 Task: Open the event Second Training Session: Change Management and Resilience Skills in the Workplace on '2023/10/26', change the date to 2023/12/26, change the font style of the description to Tahoma, set the availability to Free, insert an emoji Earth, logged in from the account softage.10@softage.net and add another guest for the event, softage.3@softage.net. Change the alignment of the event description to Align right.Change the font color of the description to Dark Yellow and select an event charm, 
Action: Mouse moved to (397, 180)
Screenshot: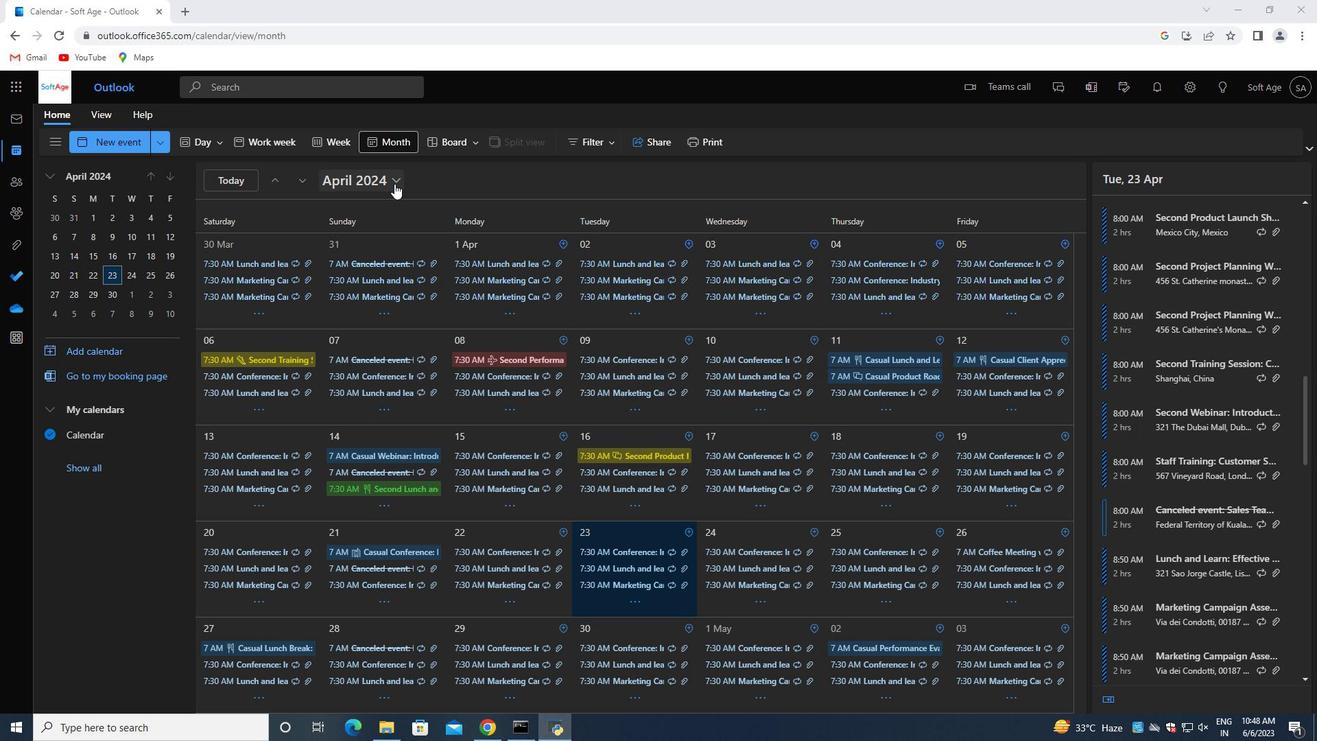 
Action: Mouse pressed left at (397, 180)
Screenshot: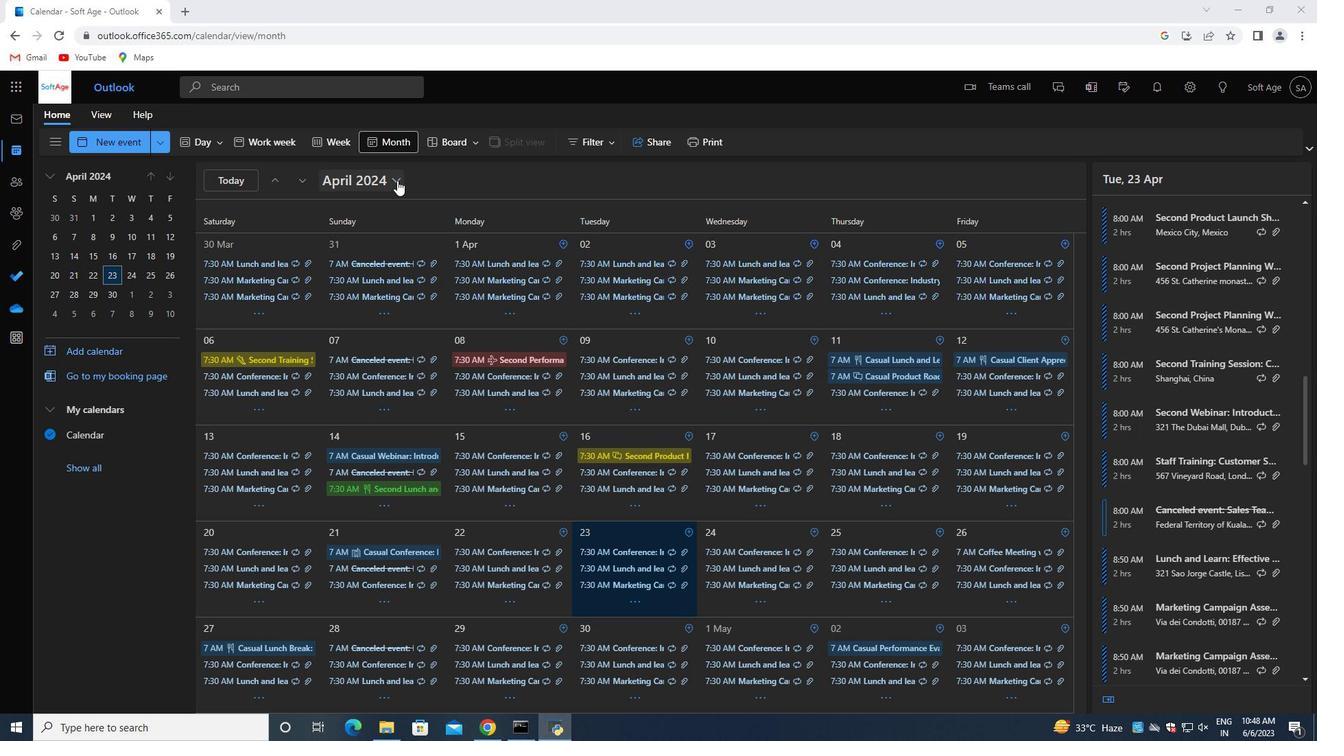 
Action: Mouse moved to (433, 215)
Screenshot: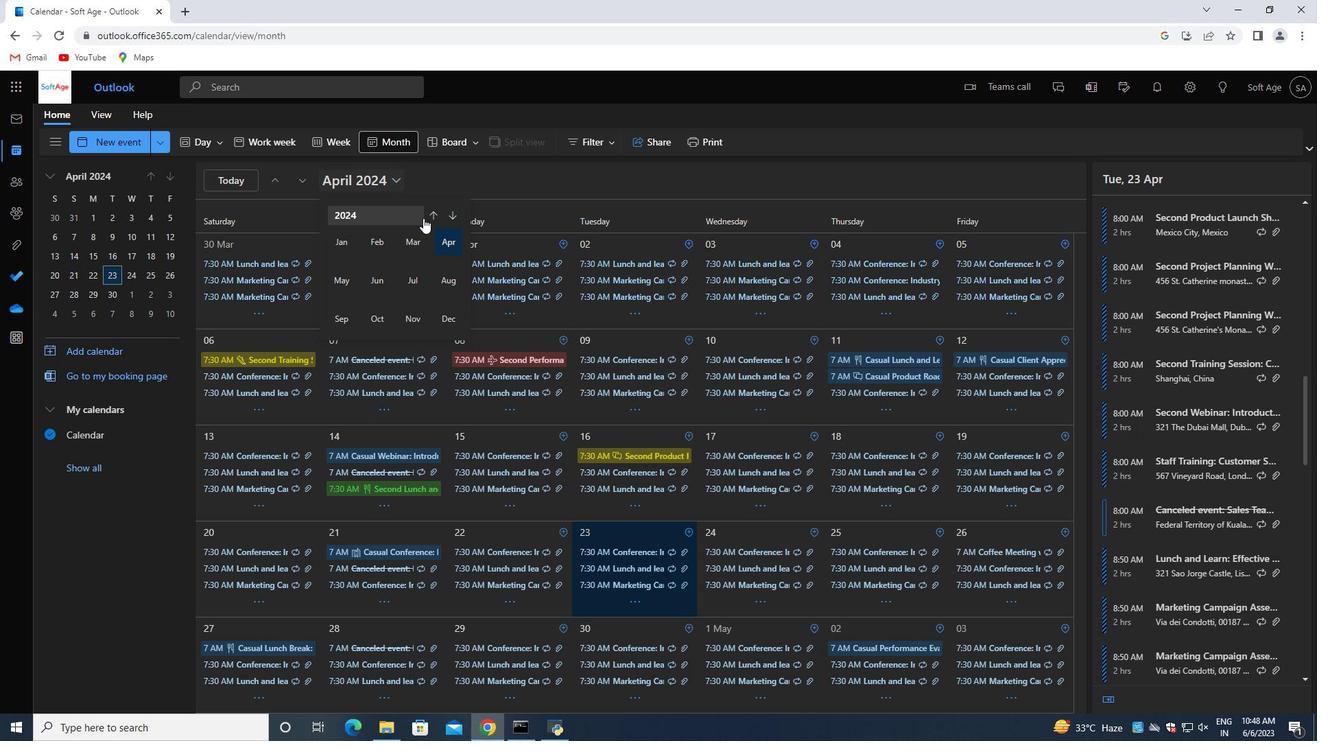 
Action: Mouse pressed left at (433, 215)
Screenshot: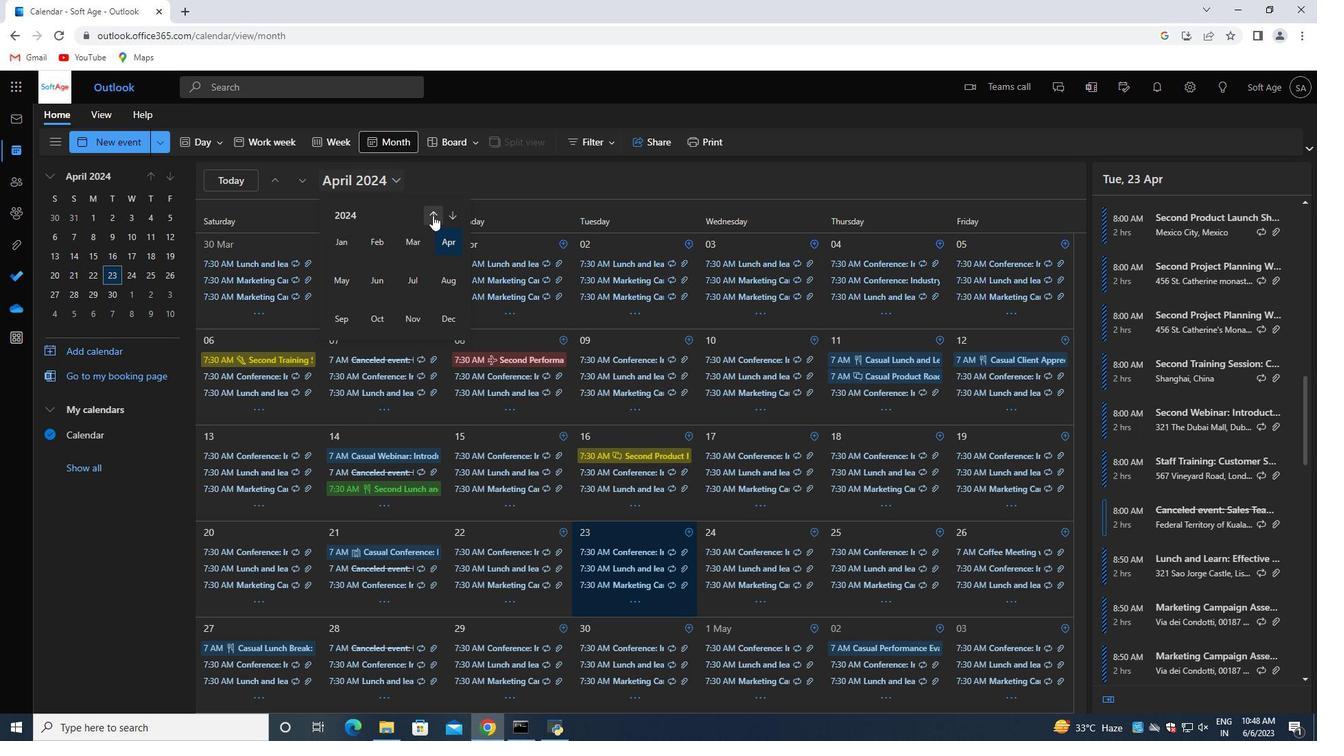 
Action: Mouse moved to (373, 315)
Screenshot: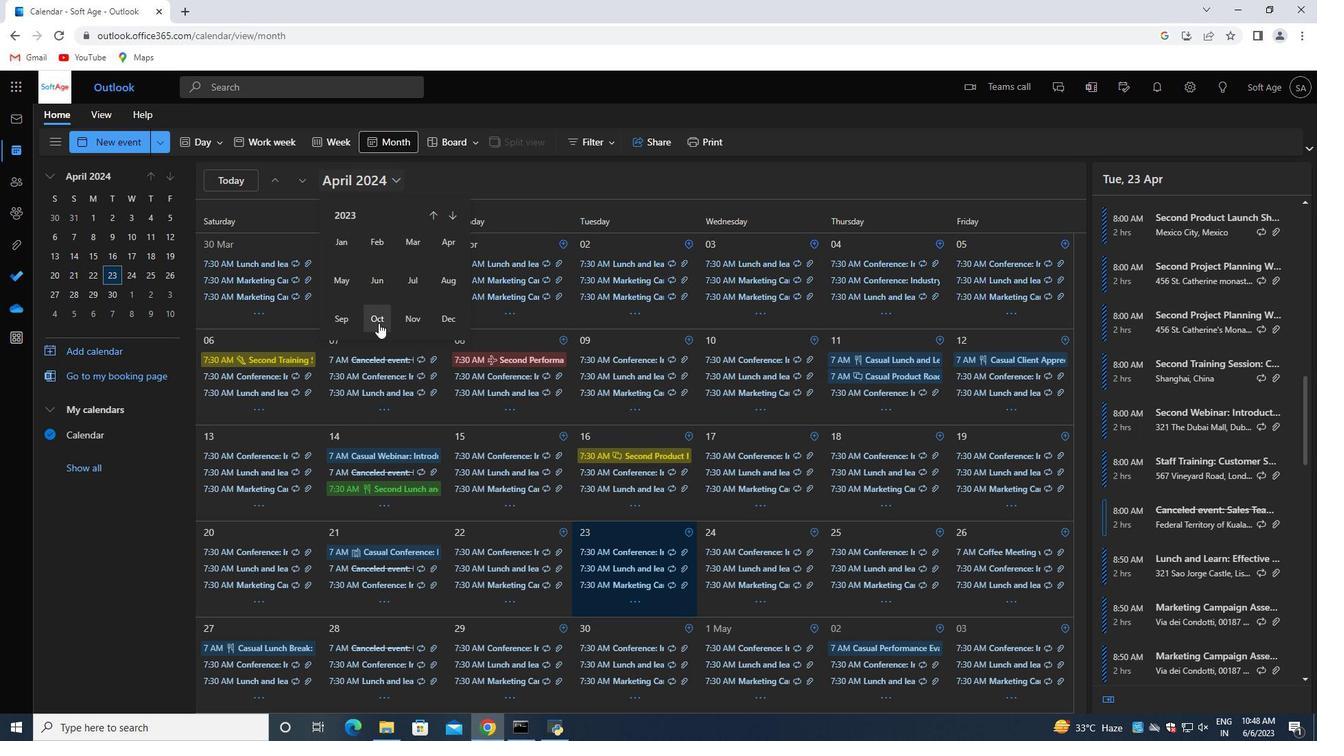 
Action: Mouse pressed left at (373, 315)
Screenshot: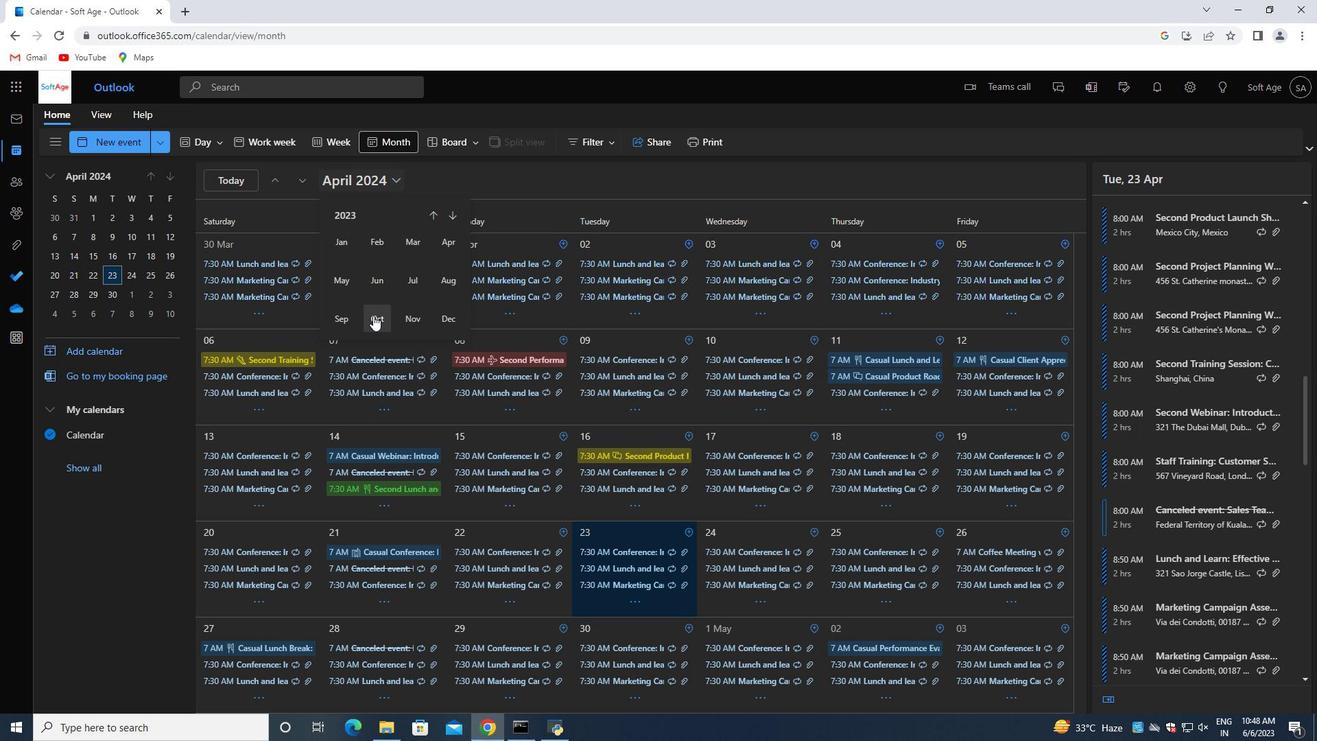 
Action: Mouse moved to (857, 600)
Screenshot: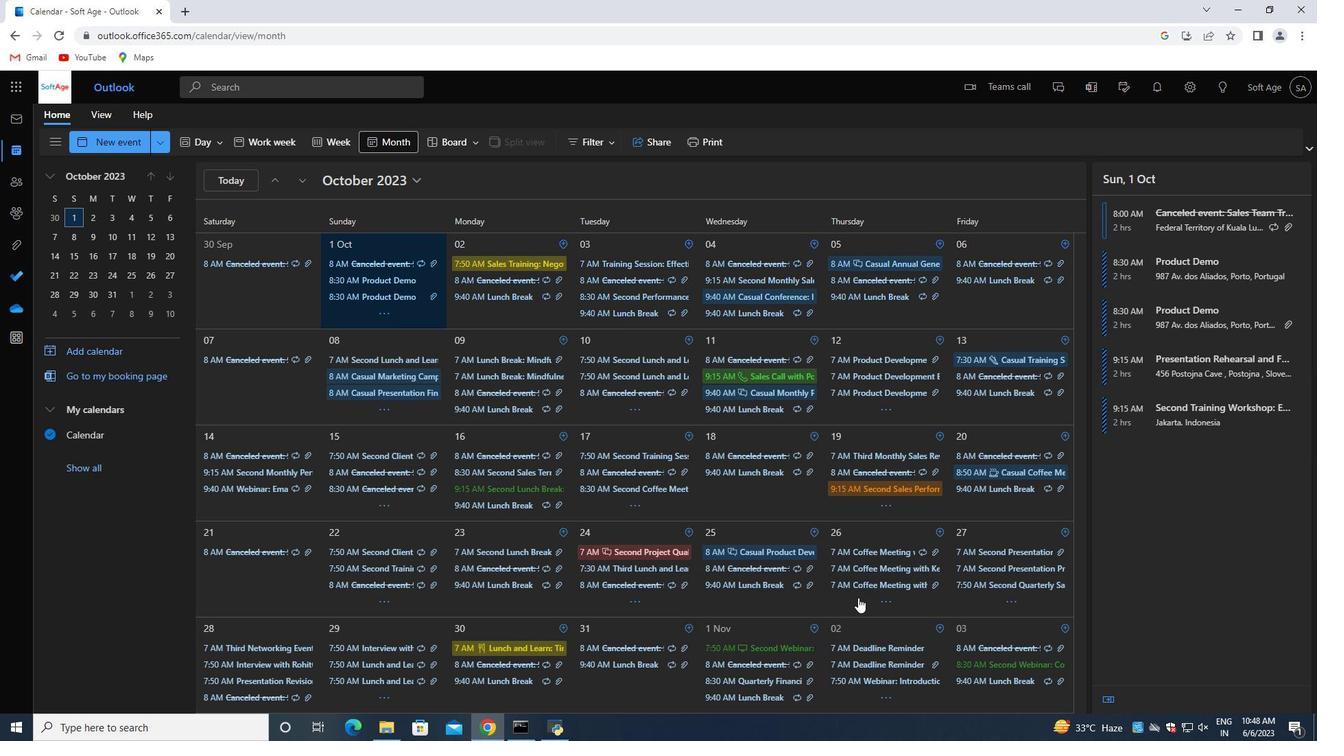 
Action: Mouse pressed left at (857, 600)
Screenshot: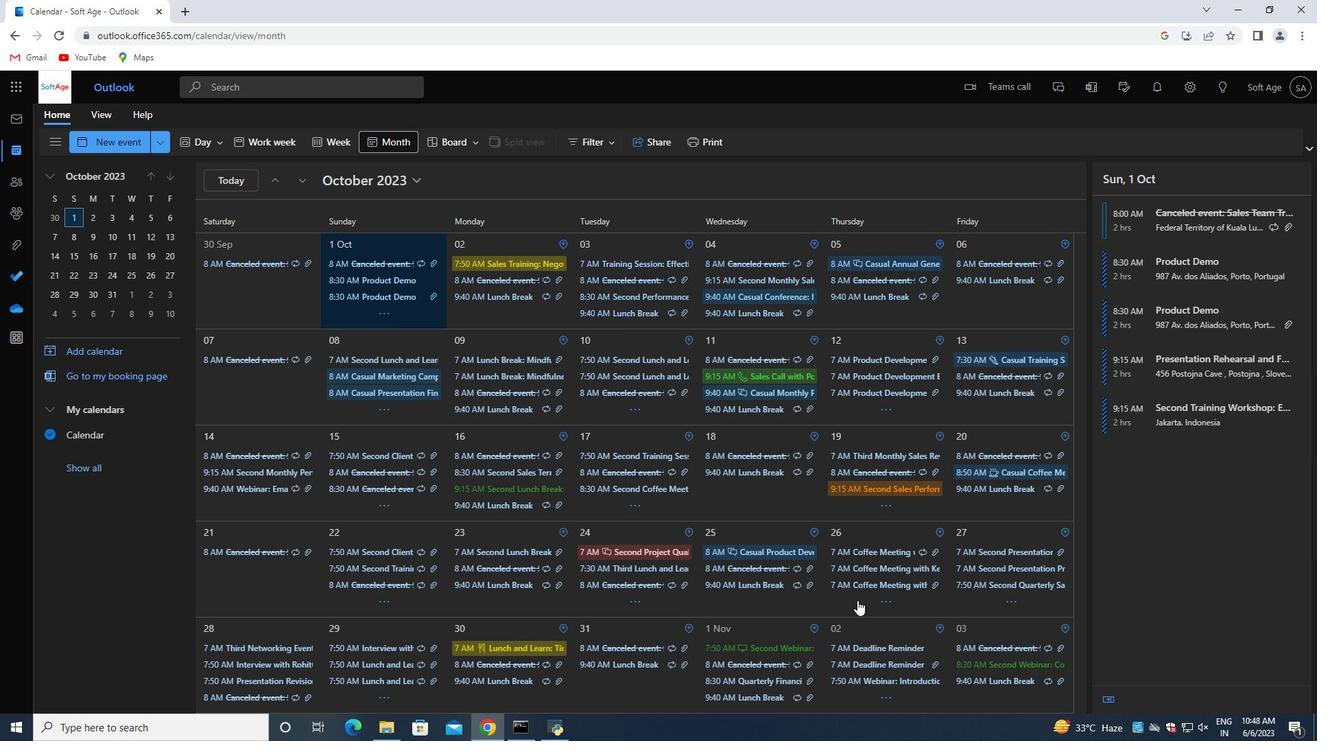 
Action: Mouse moved to (1277, 475)
Screenshot: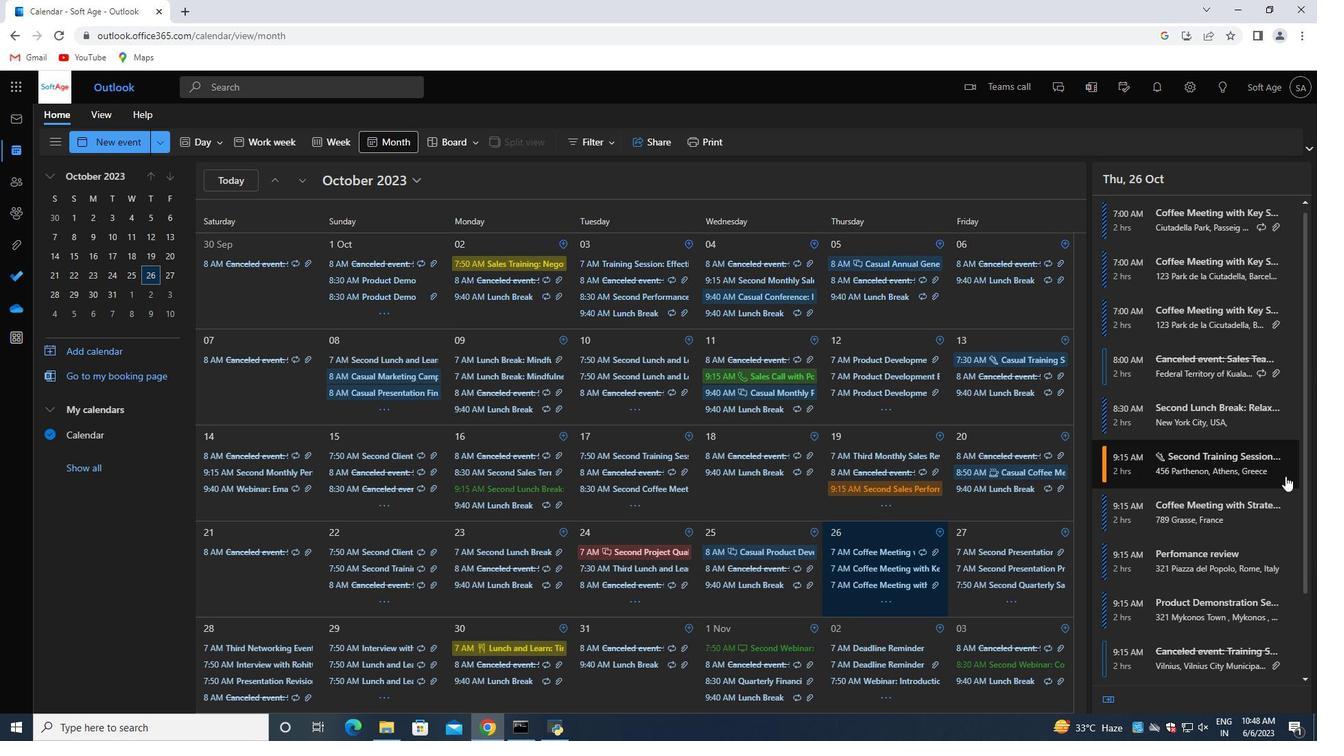 
Action: Mouse pressed left at (1277, 475)
Screenshot: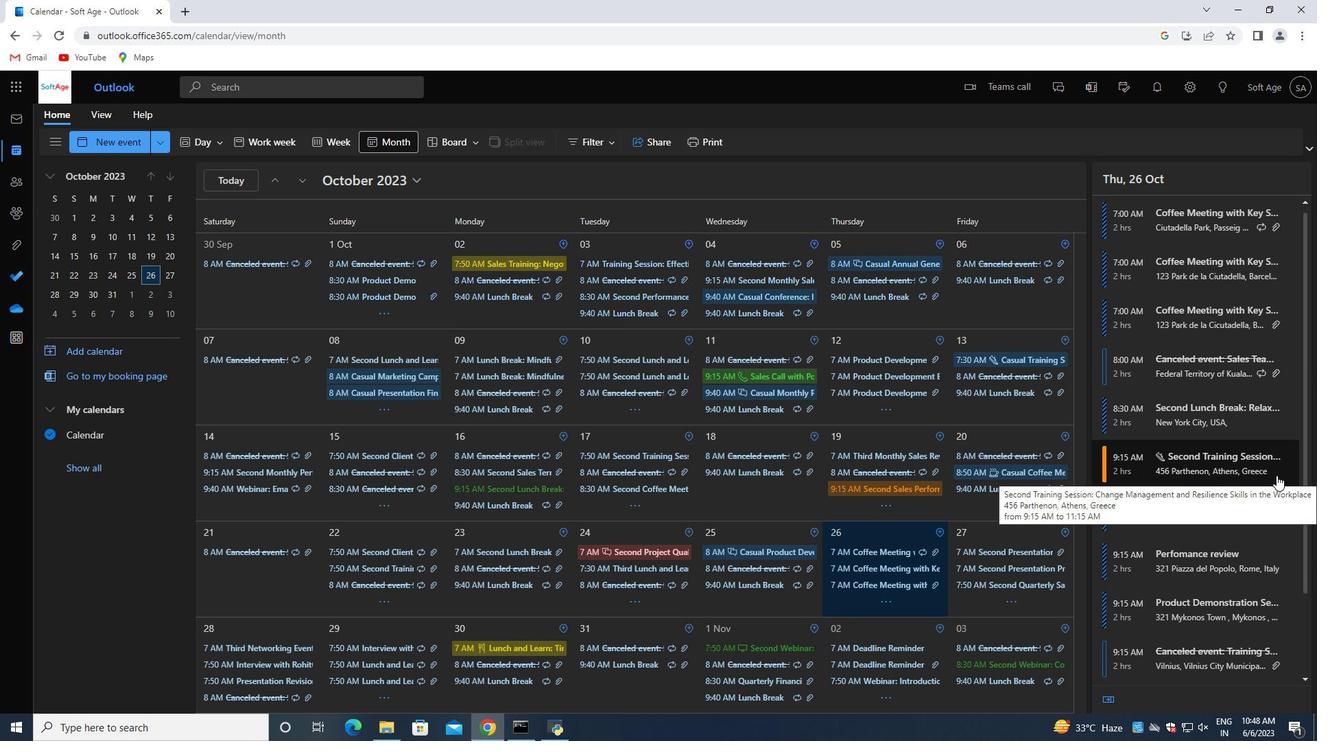 
Action: Mouse moved to (874, 610)
Screenshot: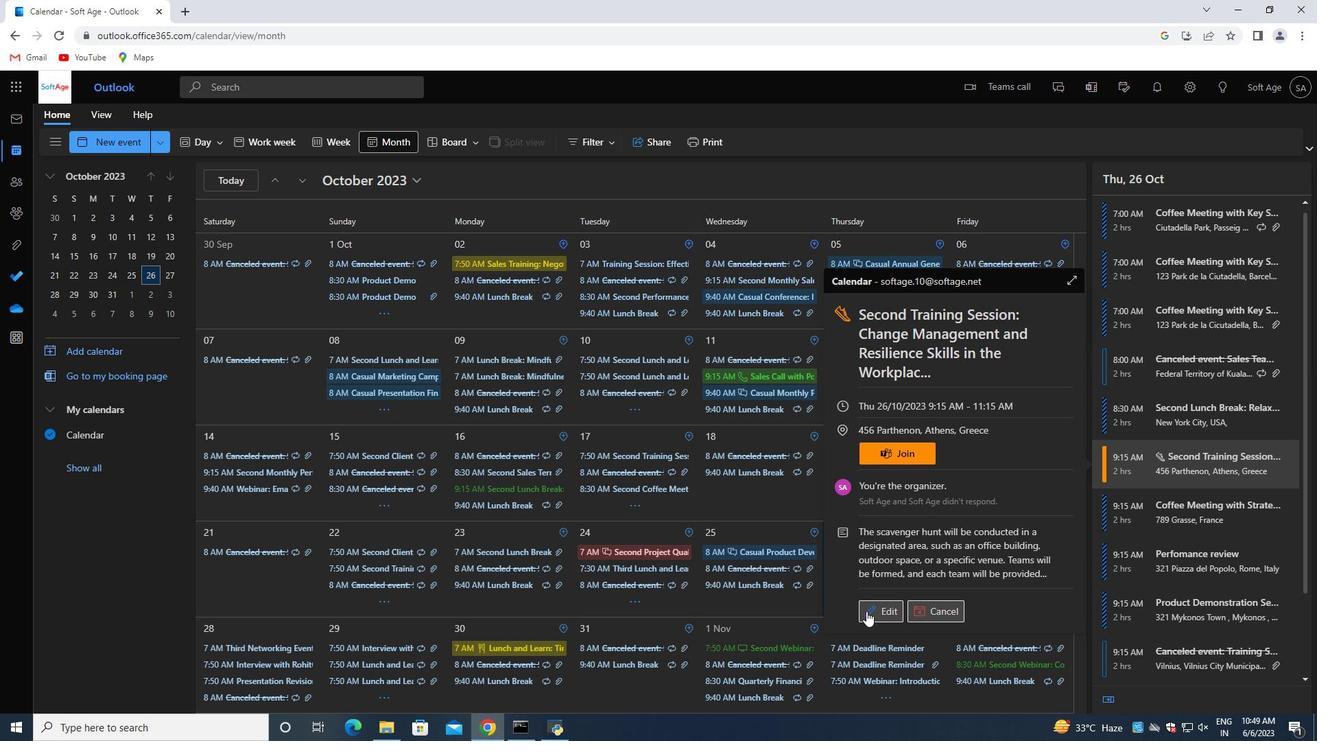 
Action: Mouse pressed left at (874, 610)
Screenshot: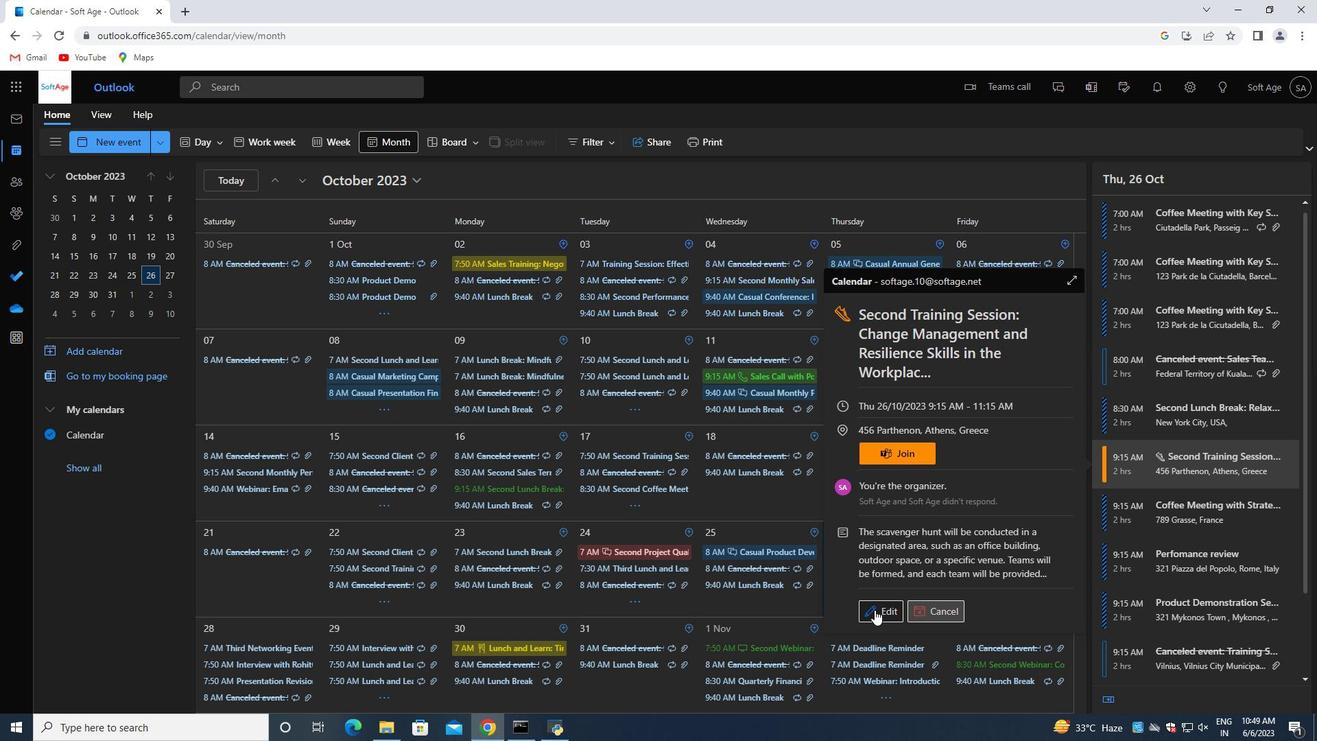 
Action: Mouse moved to (402, 376)
Screenshot: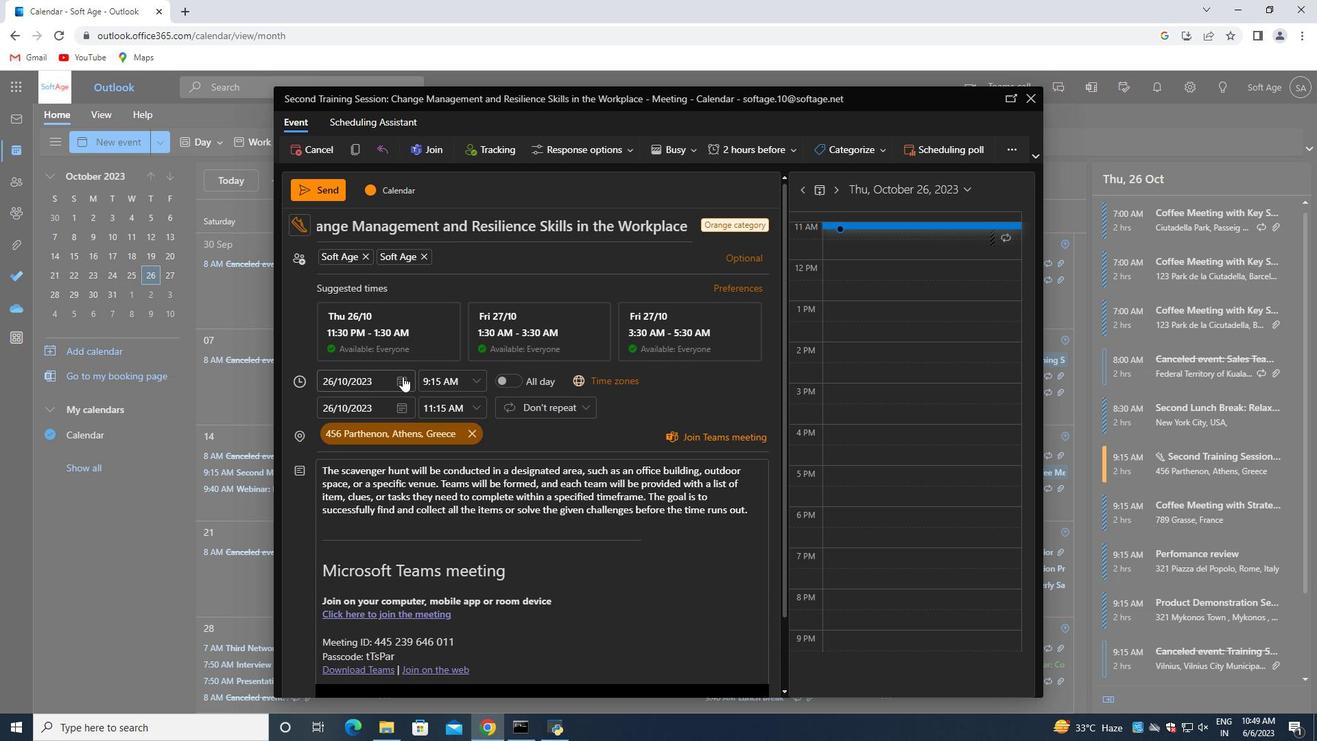 
Action: Mouse pressed left at (402, 376)
Screenshot: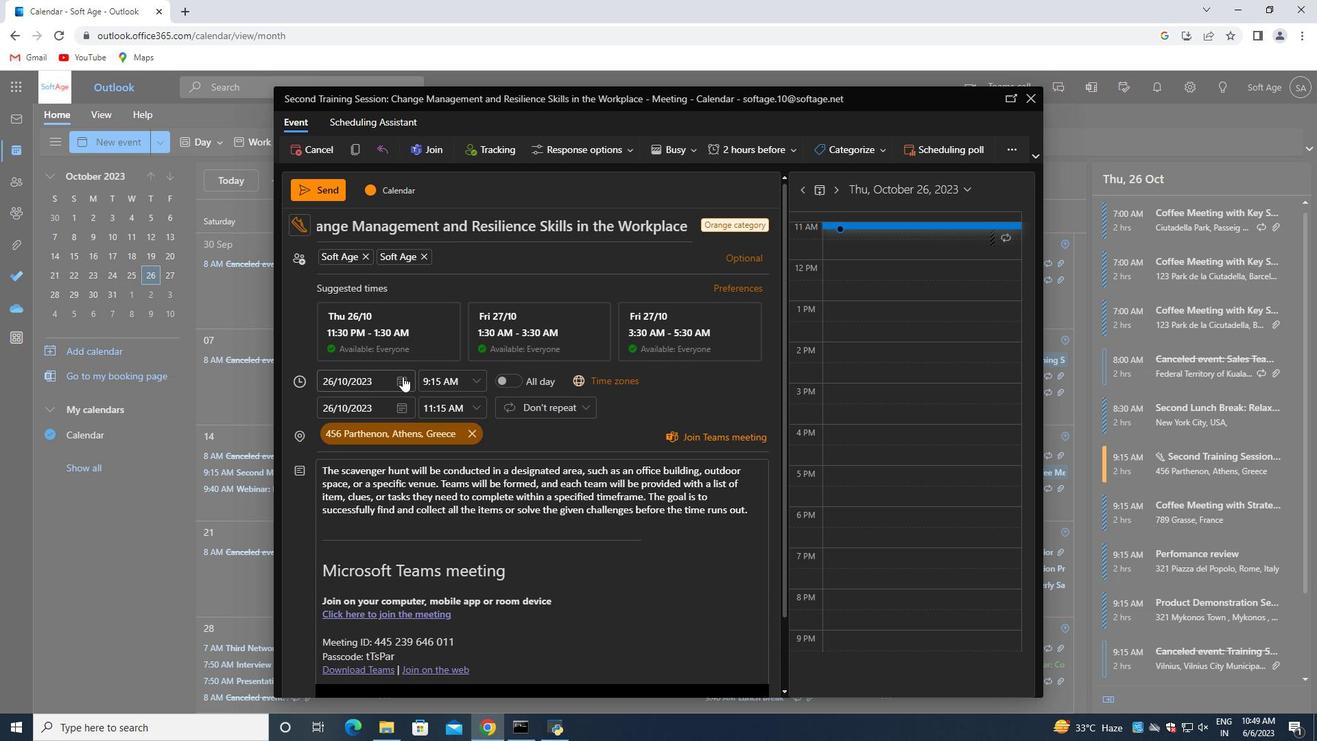 
Action: Mouse moved to (445, 409)
Screenshot: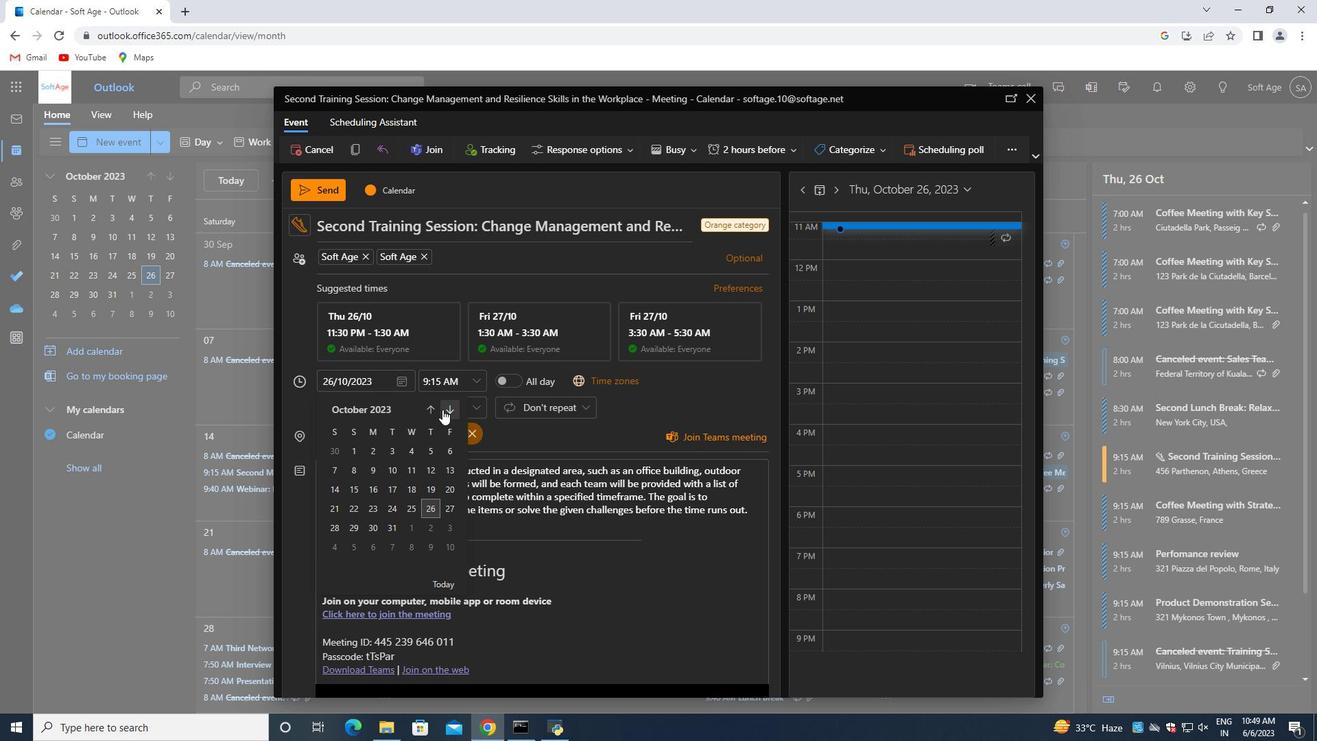
Action: Mouse pressed left at (445, 409)
Screenshot: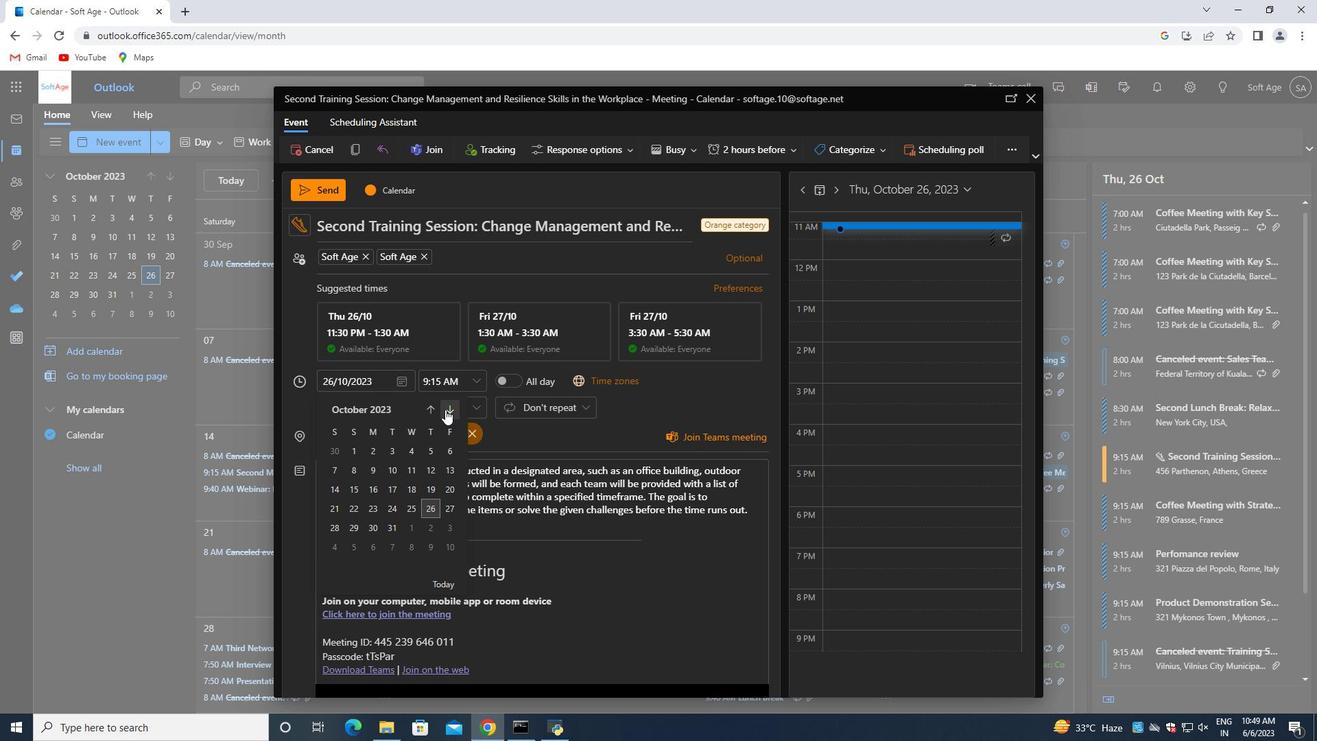 
Action: Mouse pressed left at (445, 409)
Screenshot: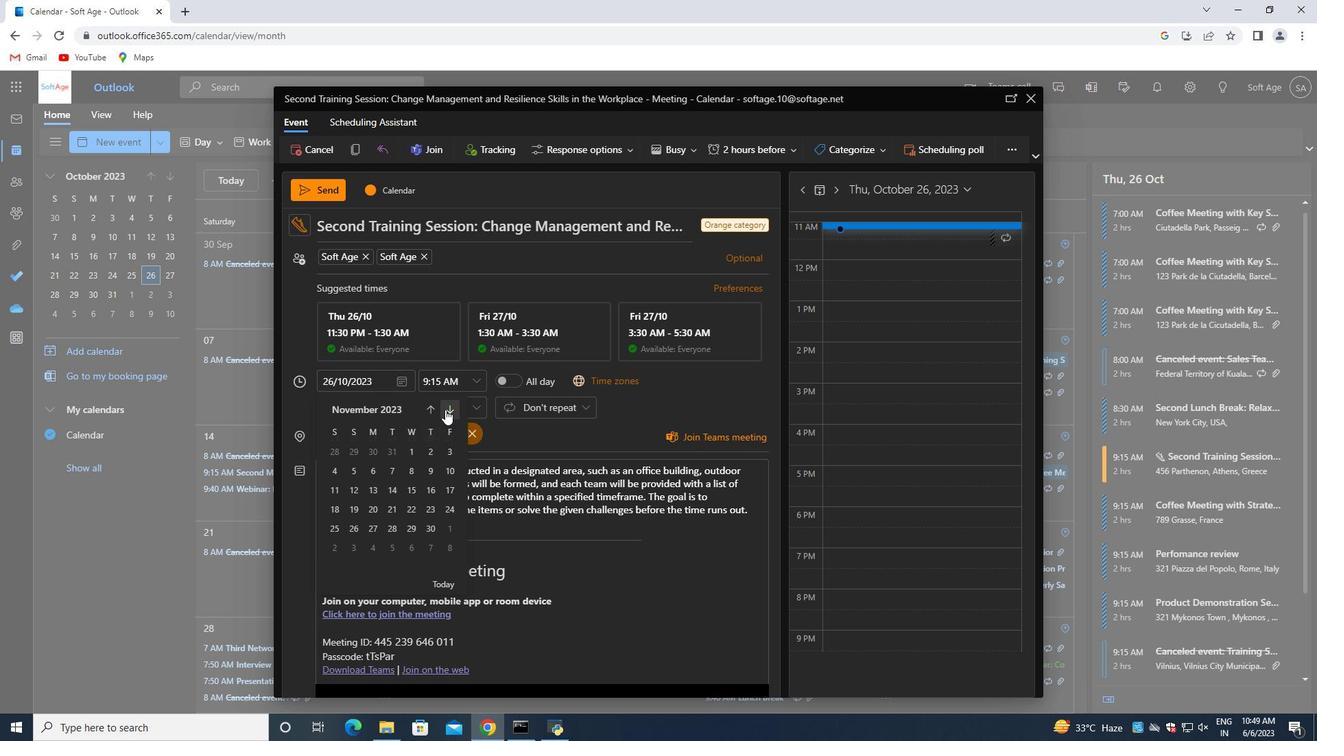 
Action: Mouse moved to (394, 529)
Screenshot: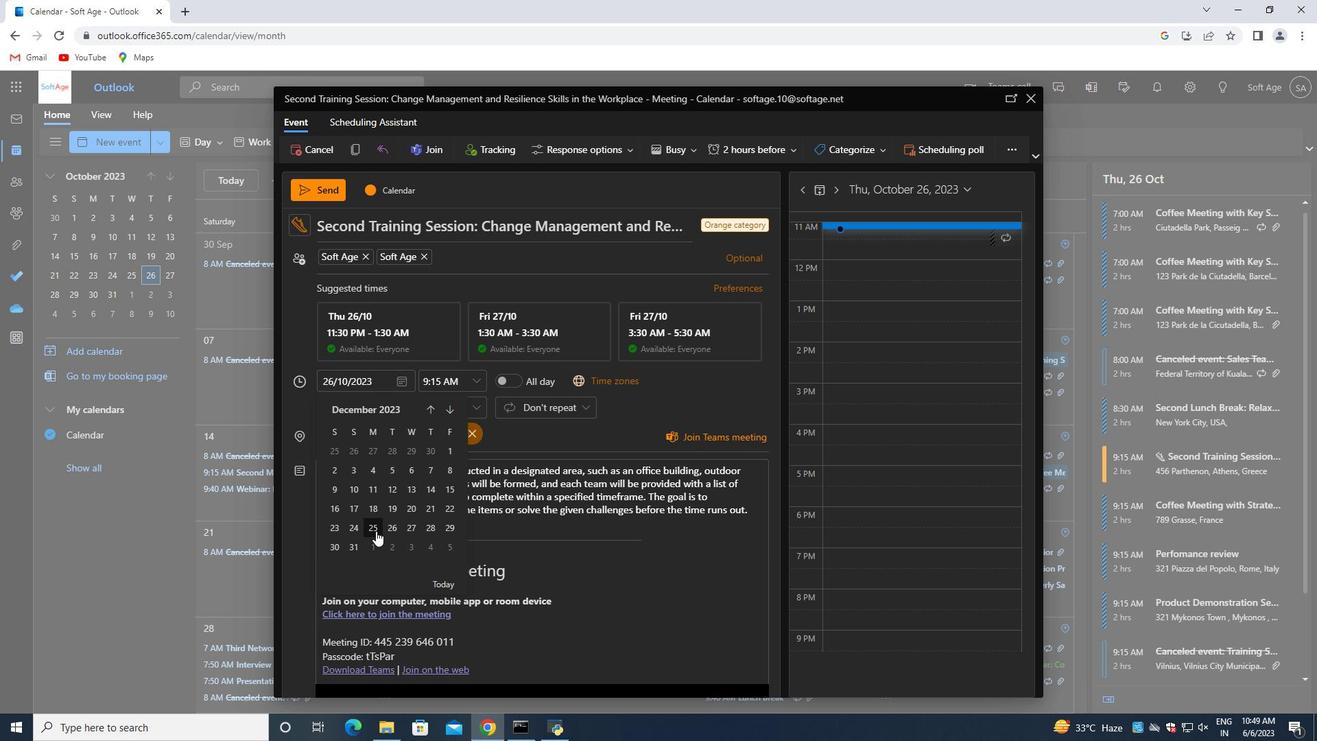 
Action: Mouse pressed left at (394, 529)
Screenshot: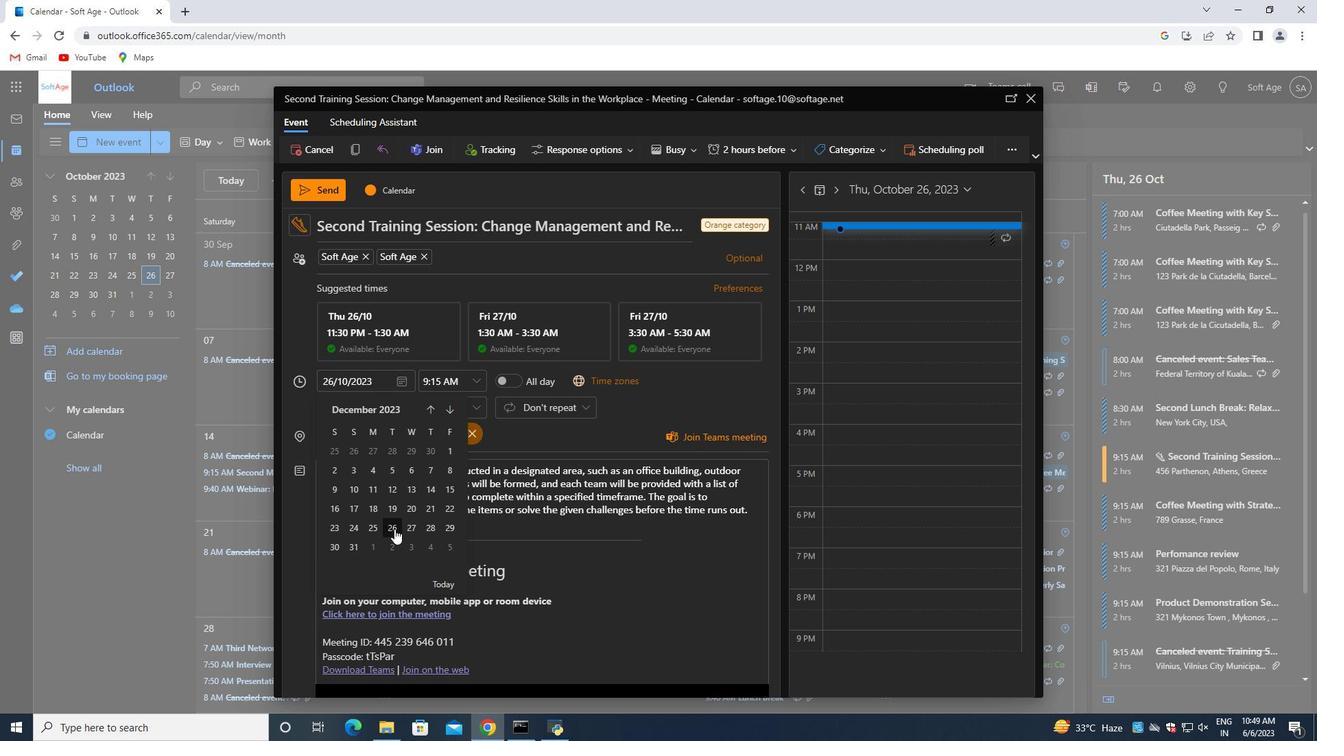 
Action: Mouse moved to (395, 525)
Screenshot: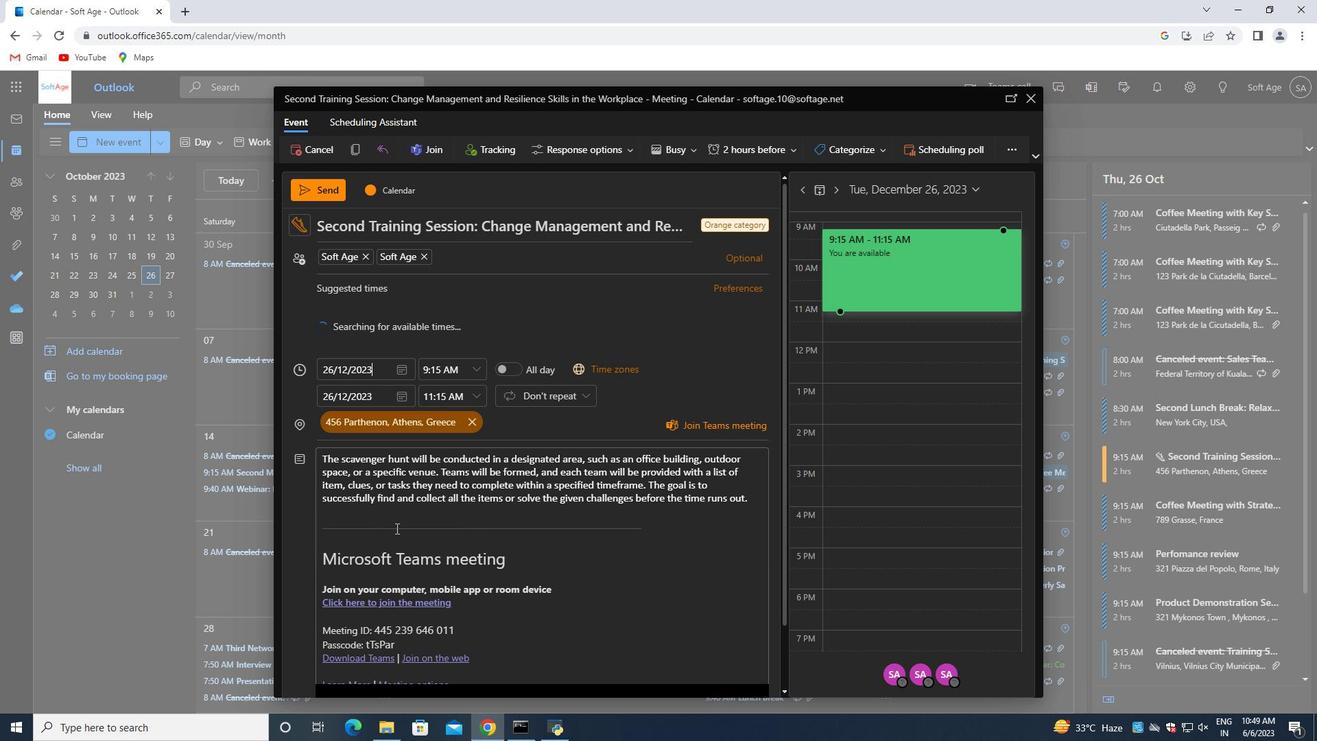 
Action: Mouse scrolled (395, 524) with delta (0, 0)
Screenshot: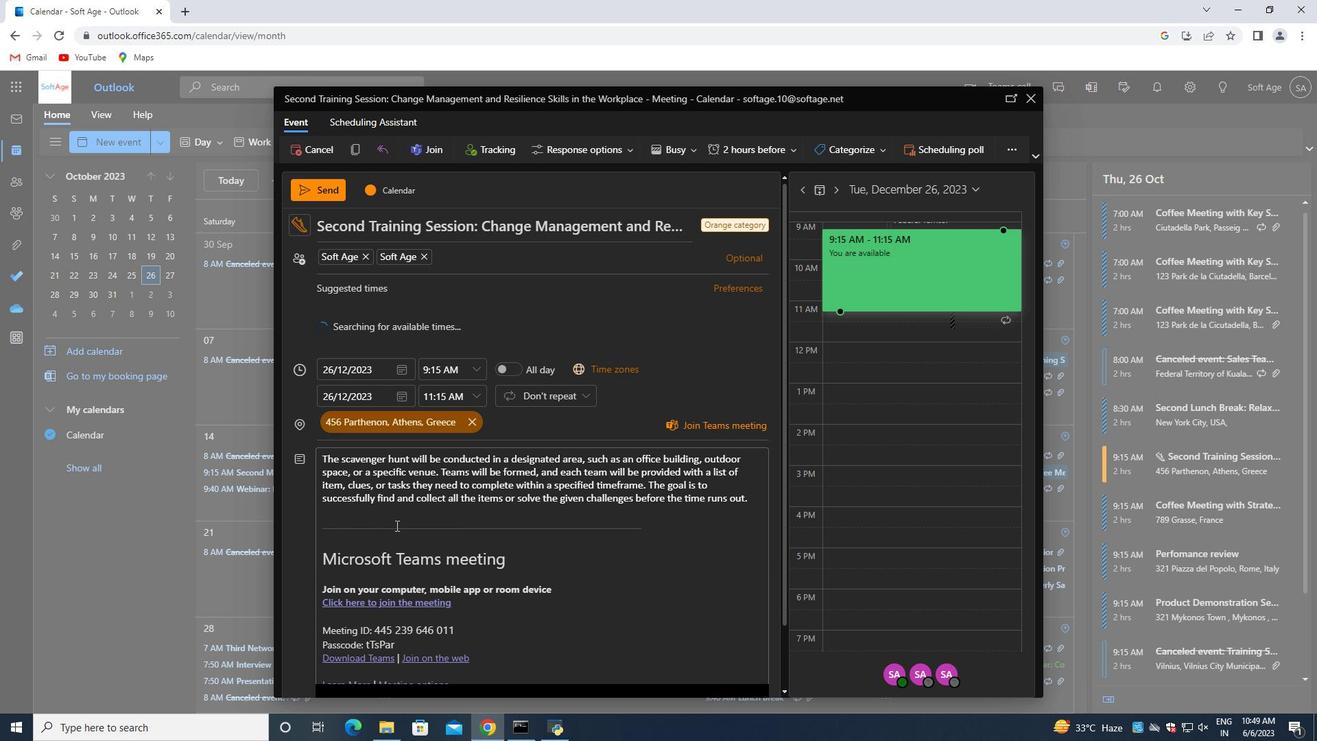 
Action: Mouse moved to (752, 431)
Screenshot: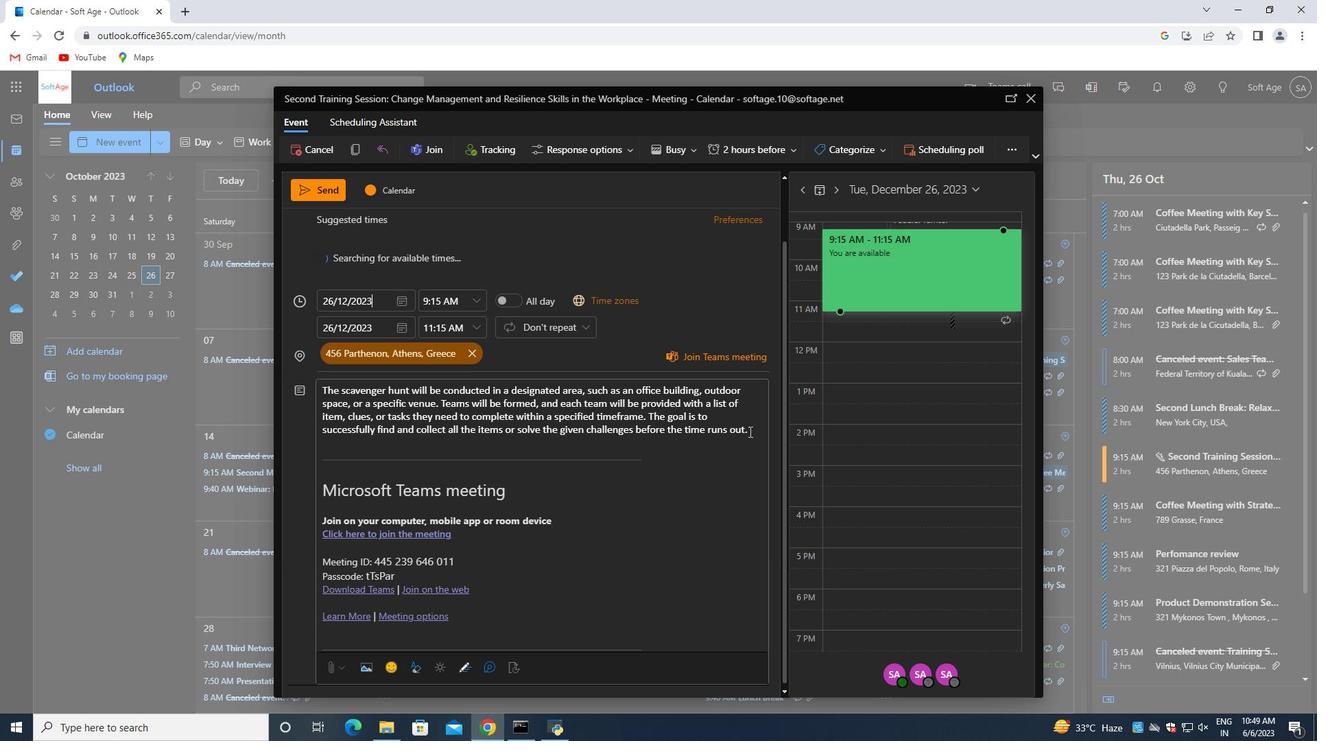 
Action: Mouse pressed left at (752, 431)
Screenshot: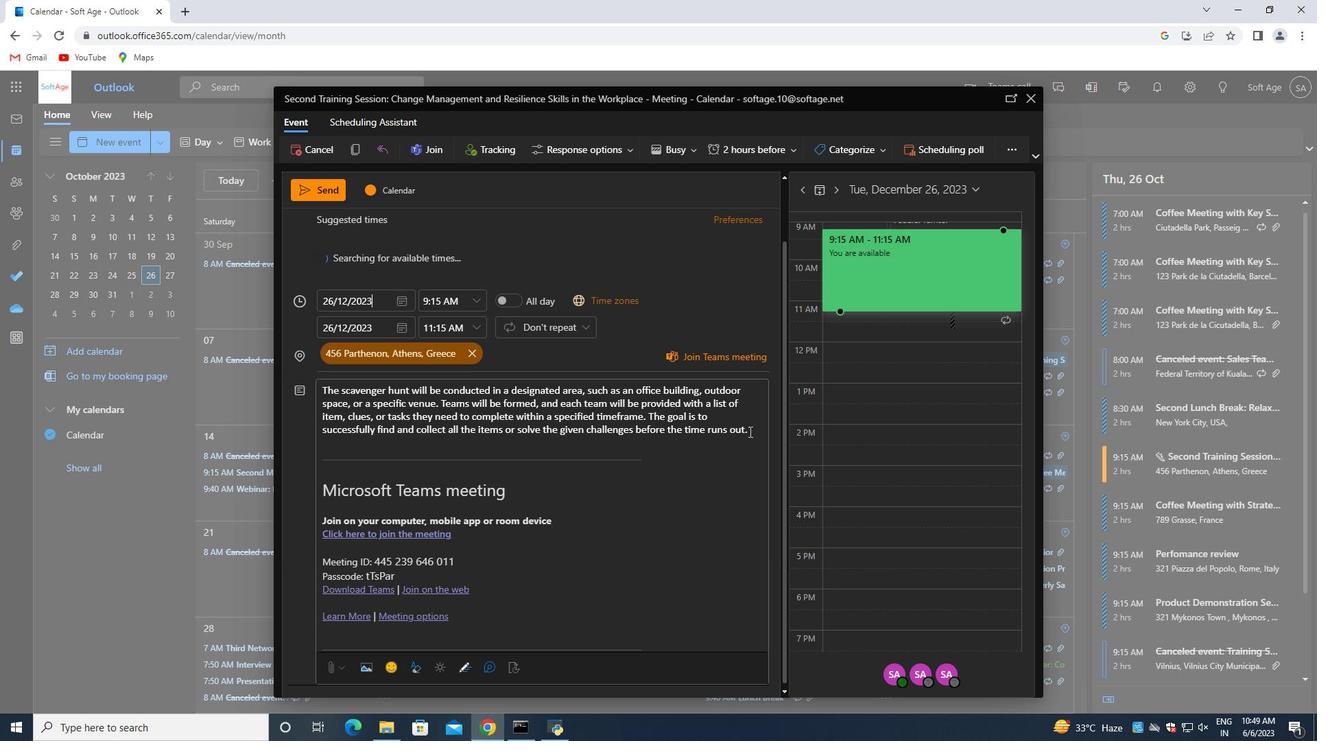 
Action: Mouse moved to (454, 605)
Screenshot: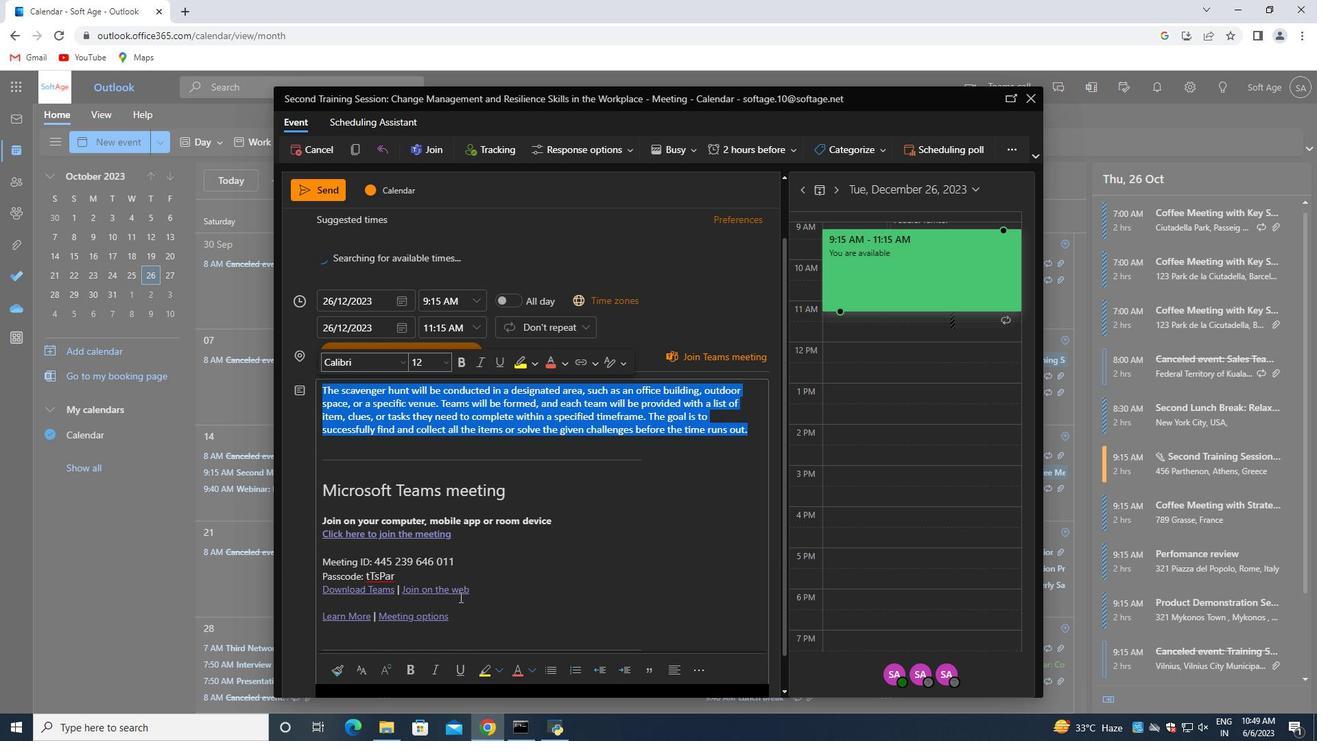 
Action: Mouse scrolled (457, 599) with delta (0, 0)
Screenshot: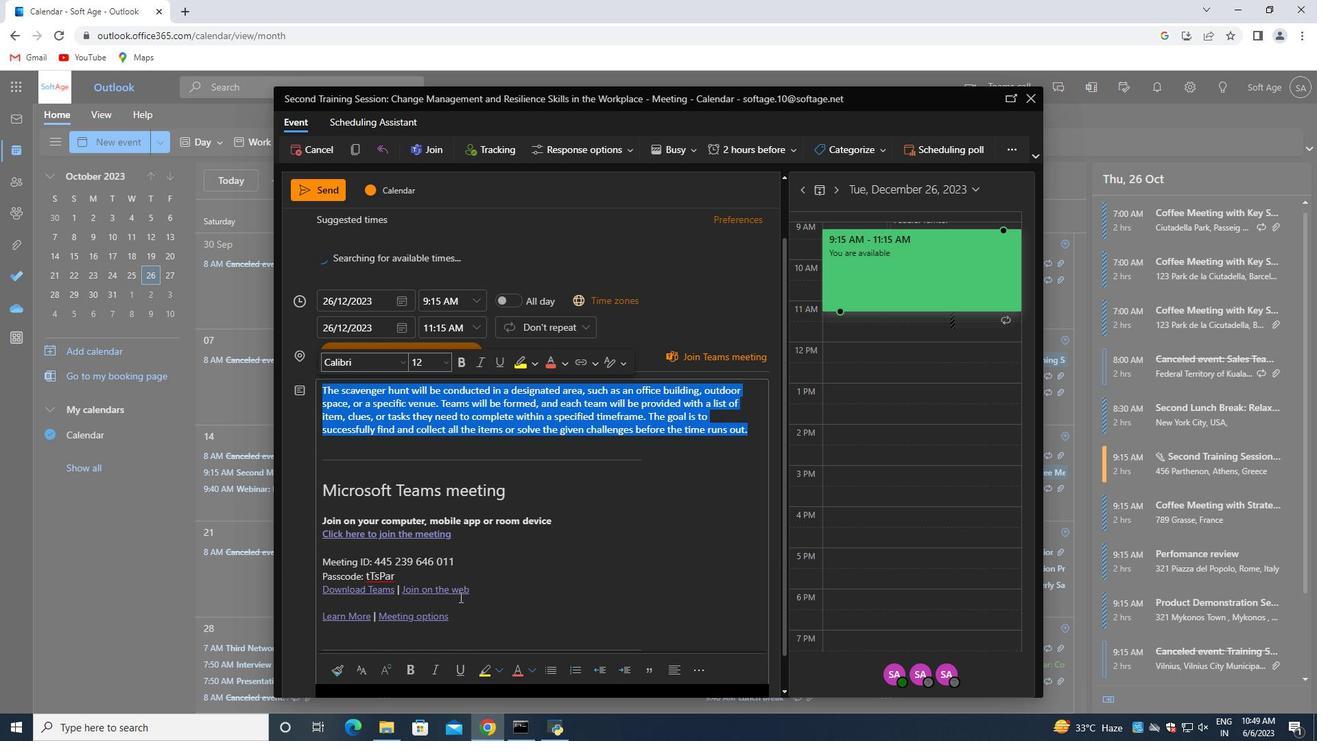 
Action: Mouse moved to (454, 605)
Screenshot: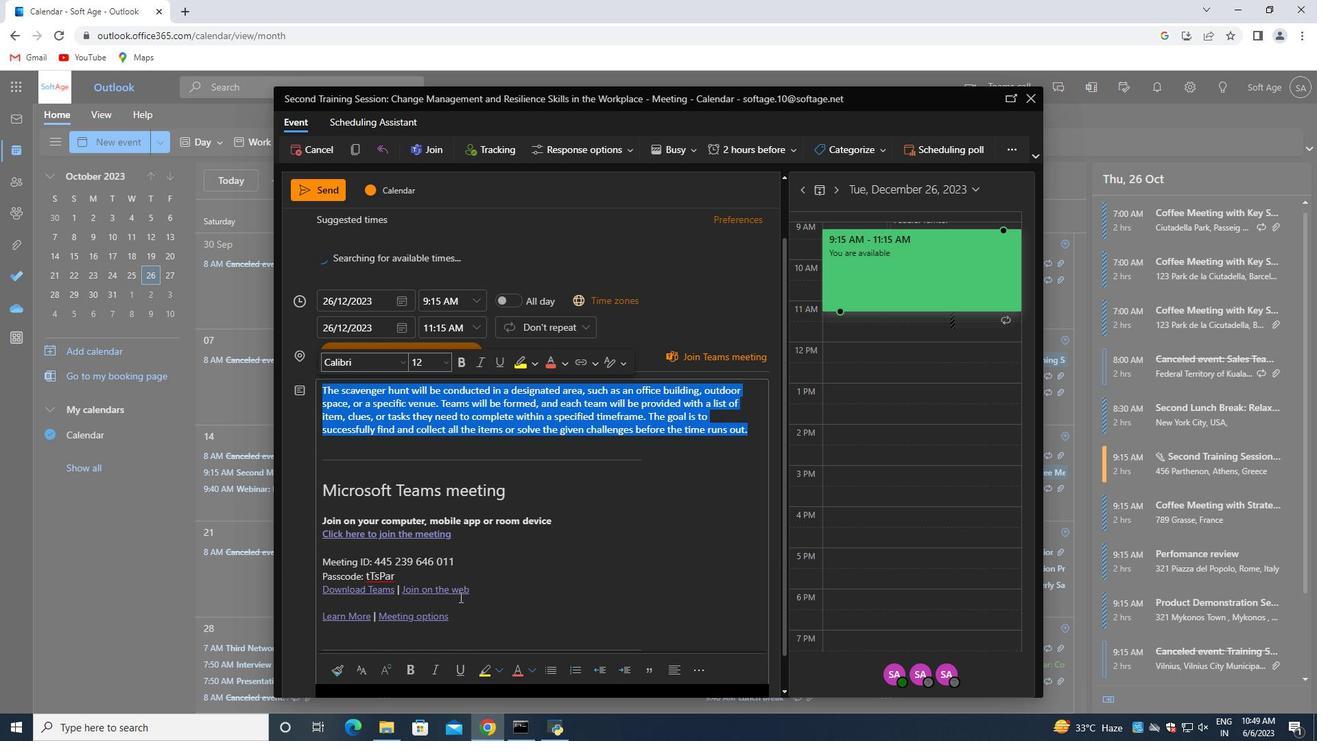 
Action: Mouse scrolled (456, 601) with delta (0, 0)
Screenshot: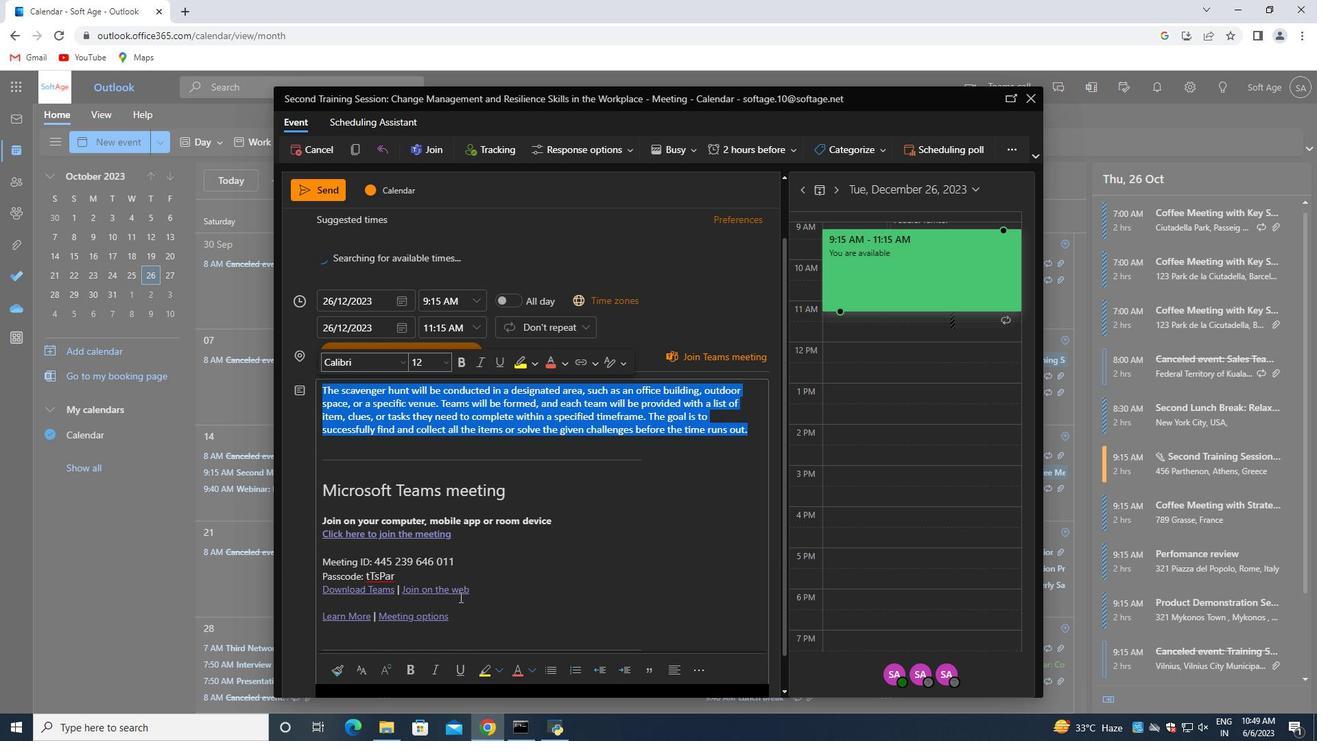 
Action: Mouse moved to (454, 606)
Screenshot: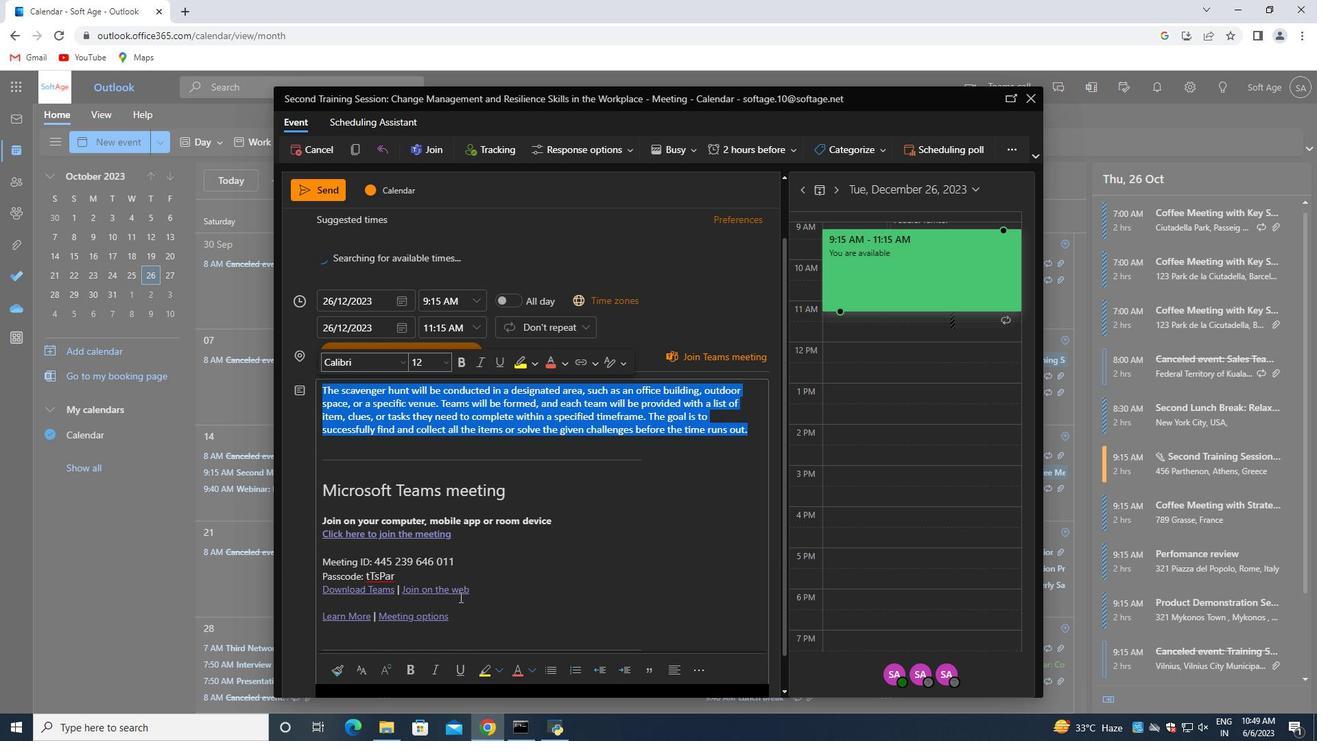 
Action: Mouse scrolled (454, 604) with delta (0, 0)
Screenshot: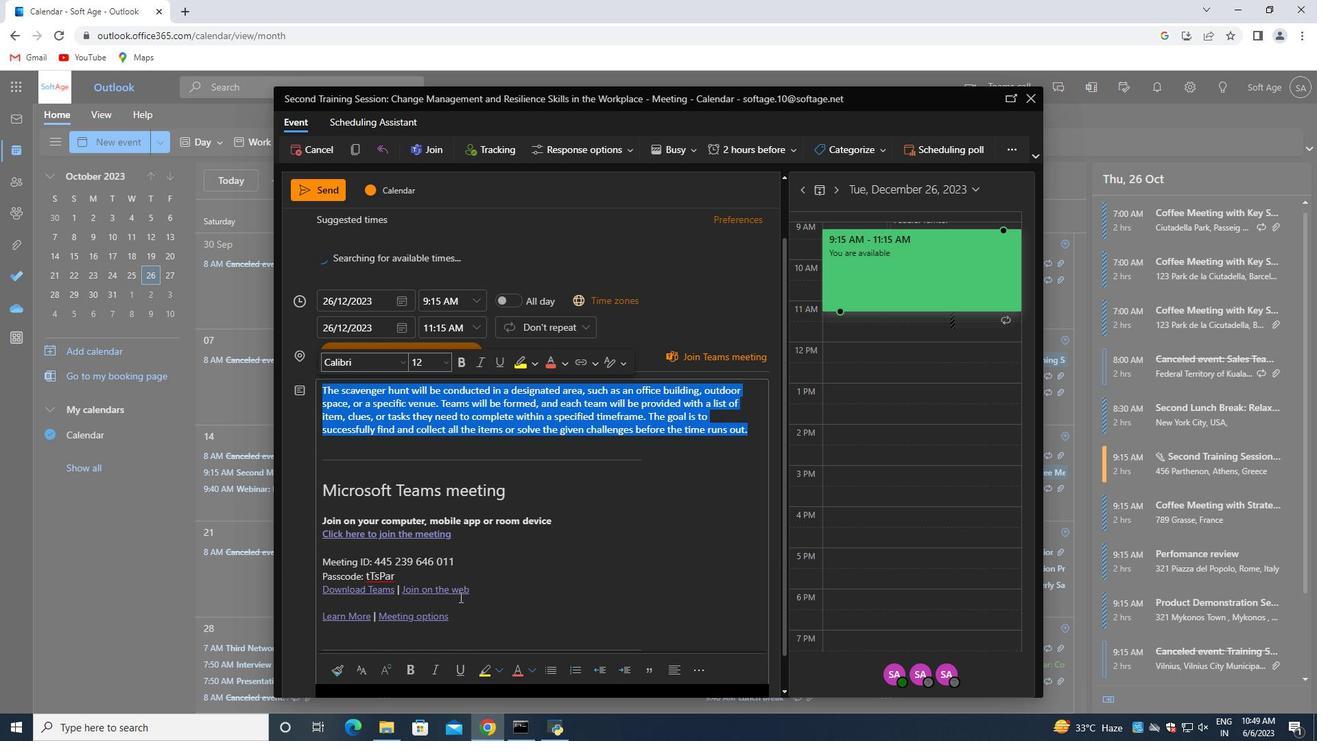 
Action: Mouse moved to (363, 629)
Screenshot: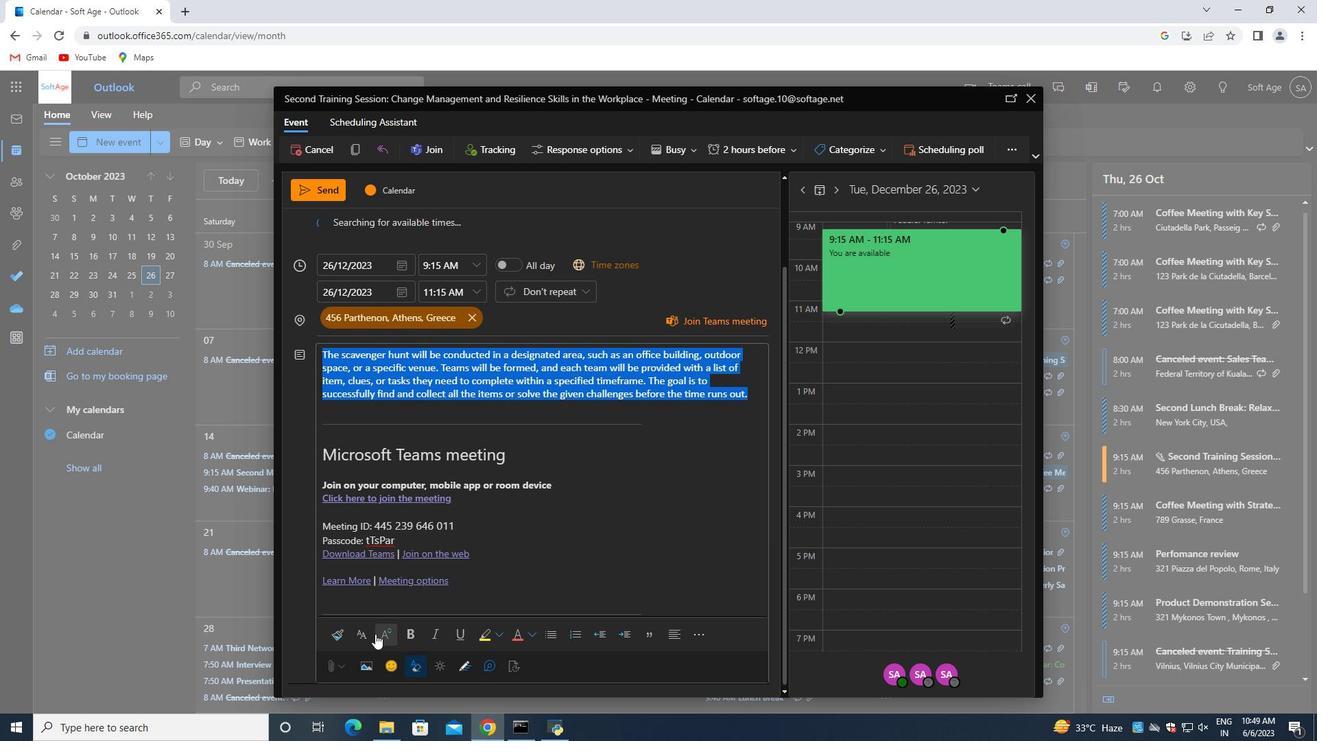 
Action: Mouse pressed left at (363, 629)
Screenshot: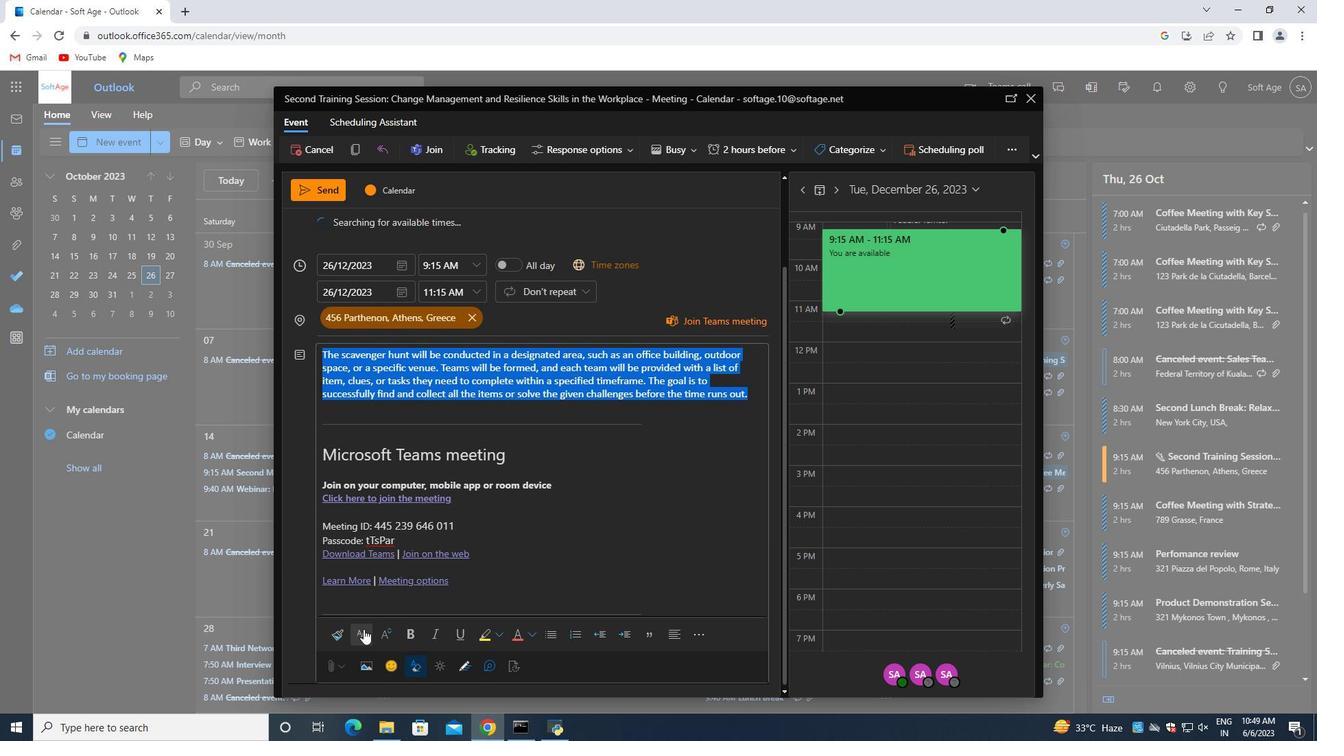 
Action: Mouse moved to (388, 577)
Screenshot: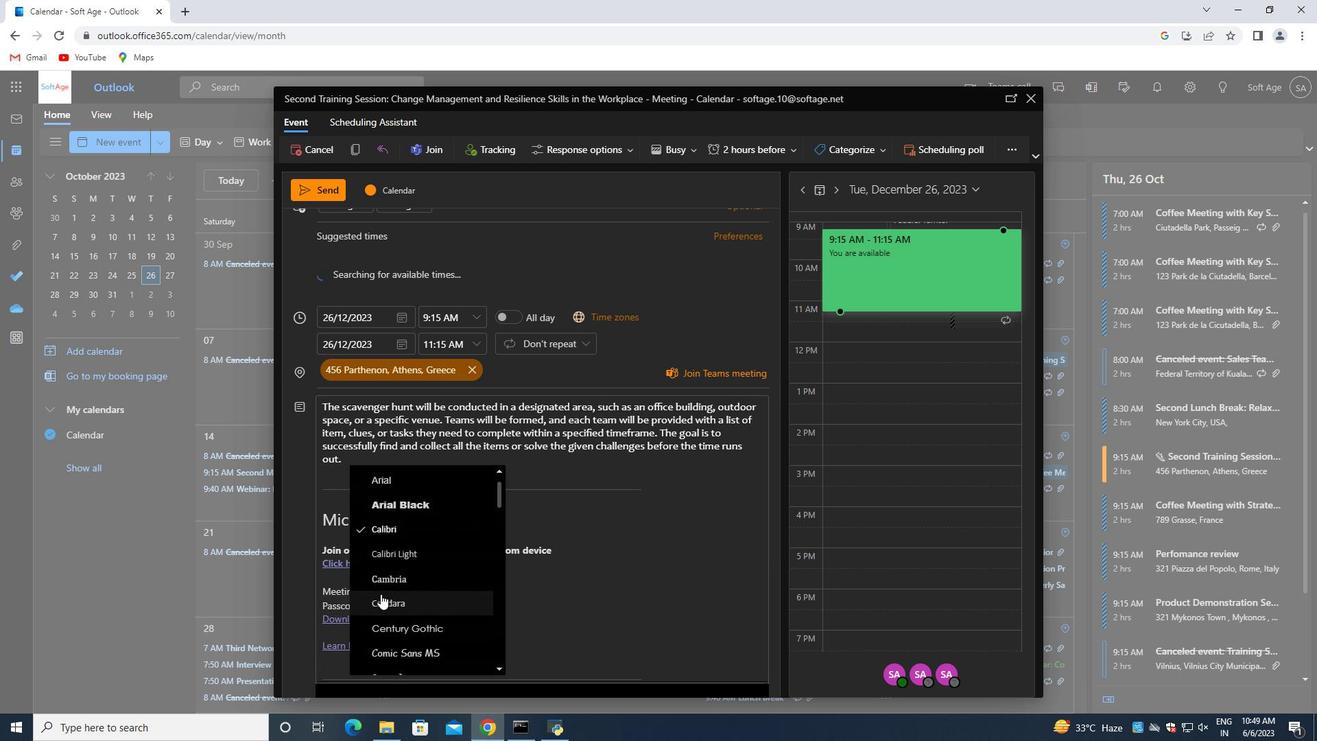 
Action: Mouse scrolled (388, 577) with delta (0, 0)
Screenshot: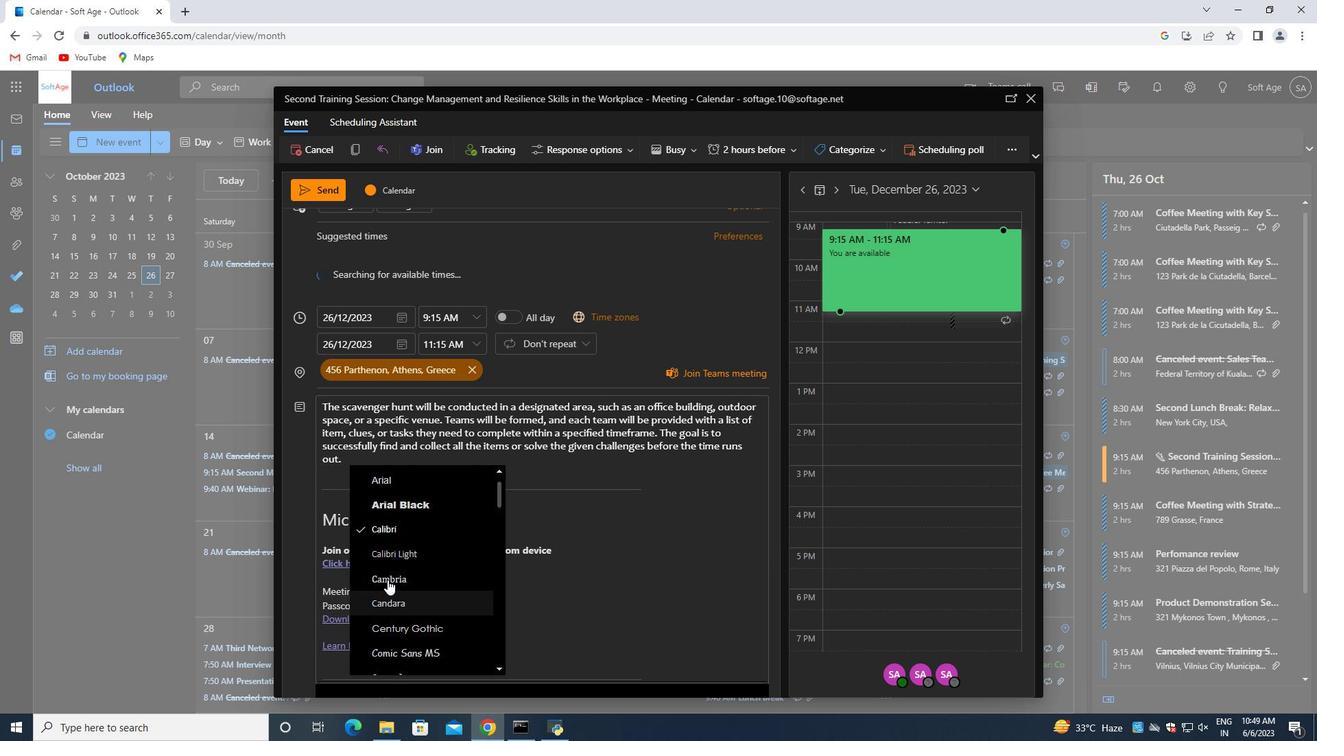 
Action: Mouse moved to (389, 577)
Screenshot: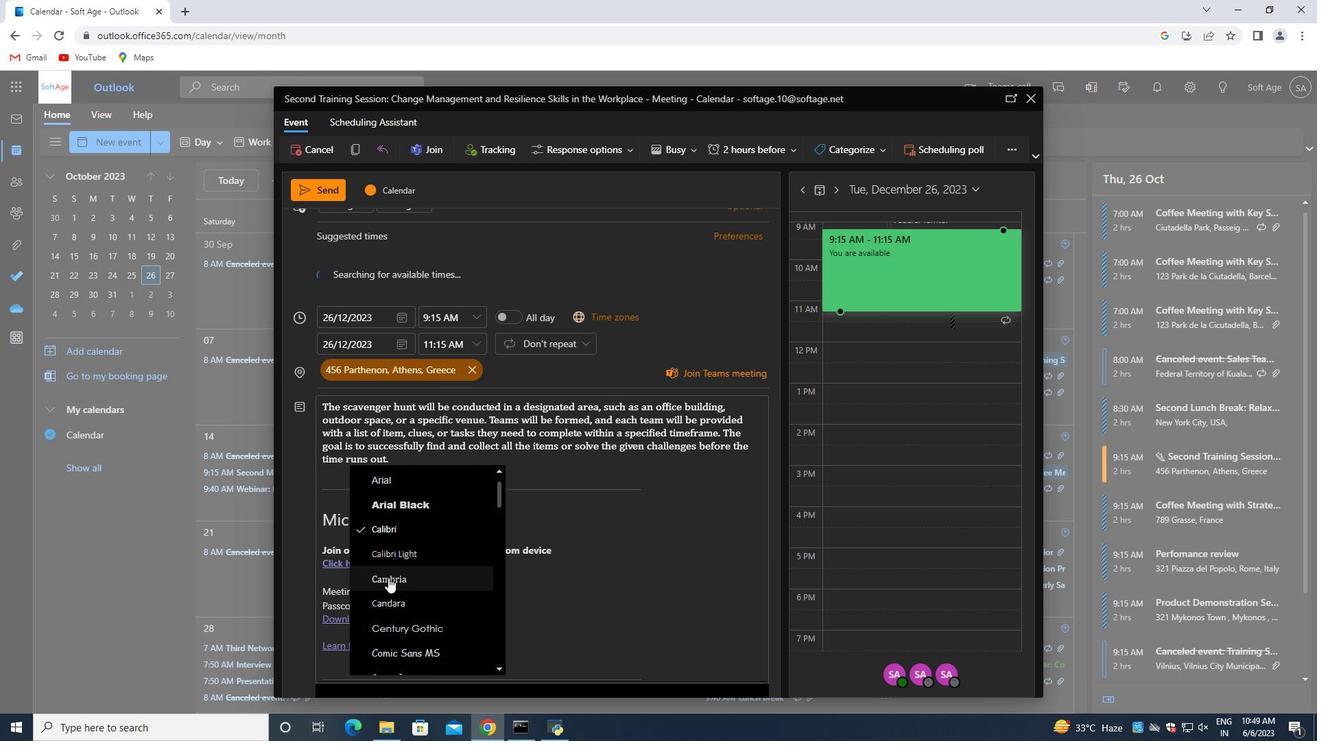 
Action: Mouse scrolled (389, 577) with delta (0, 0)
Screenshot: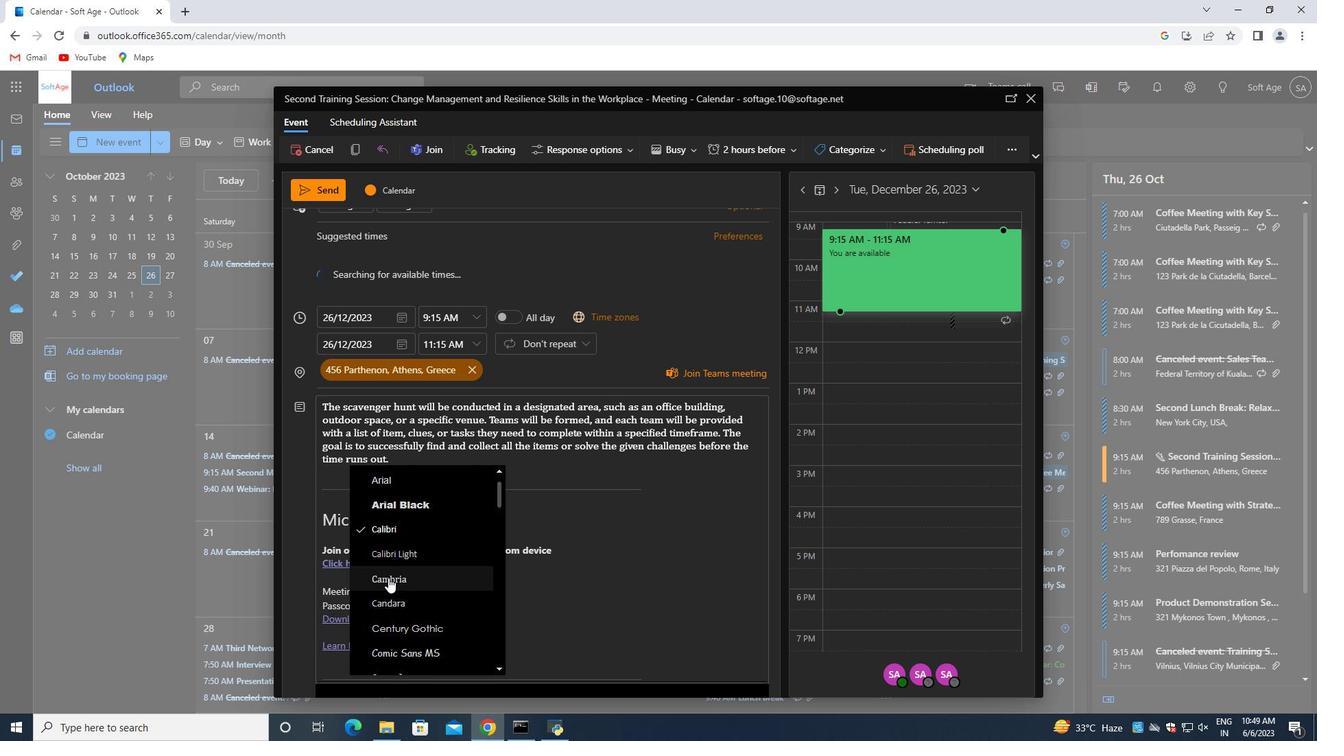 
Action: Mouse moved to (391, 579)
Screenshot: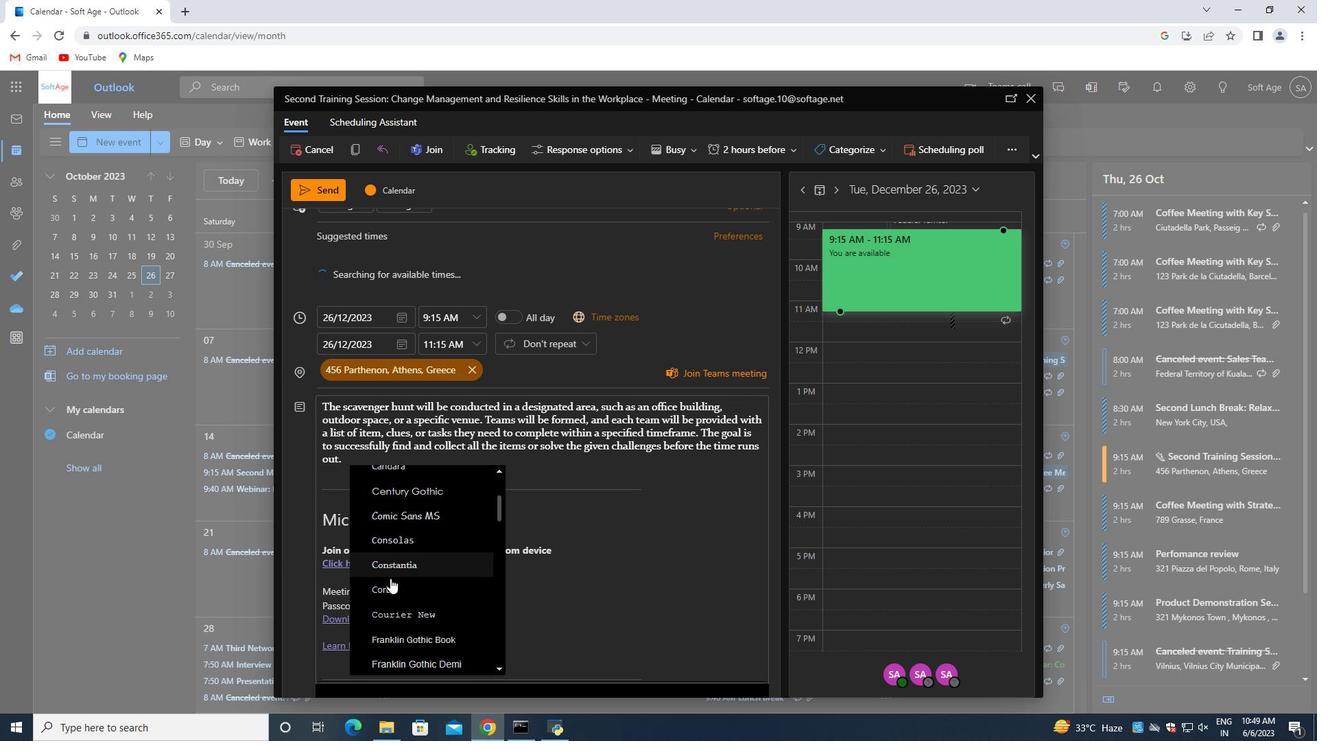 
Action: Mouse scrolled (391, 578) with delta (0, 0)
Screenshot: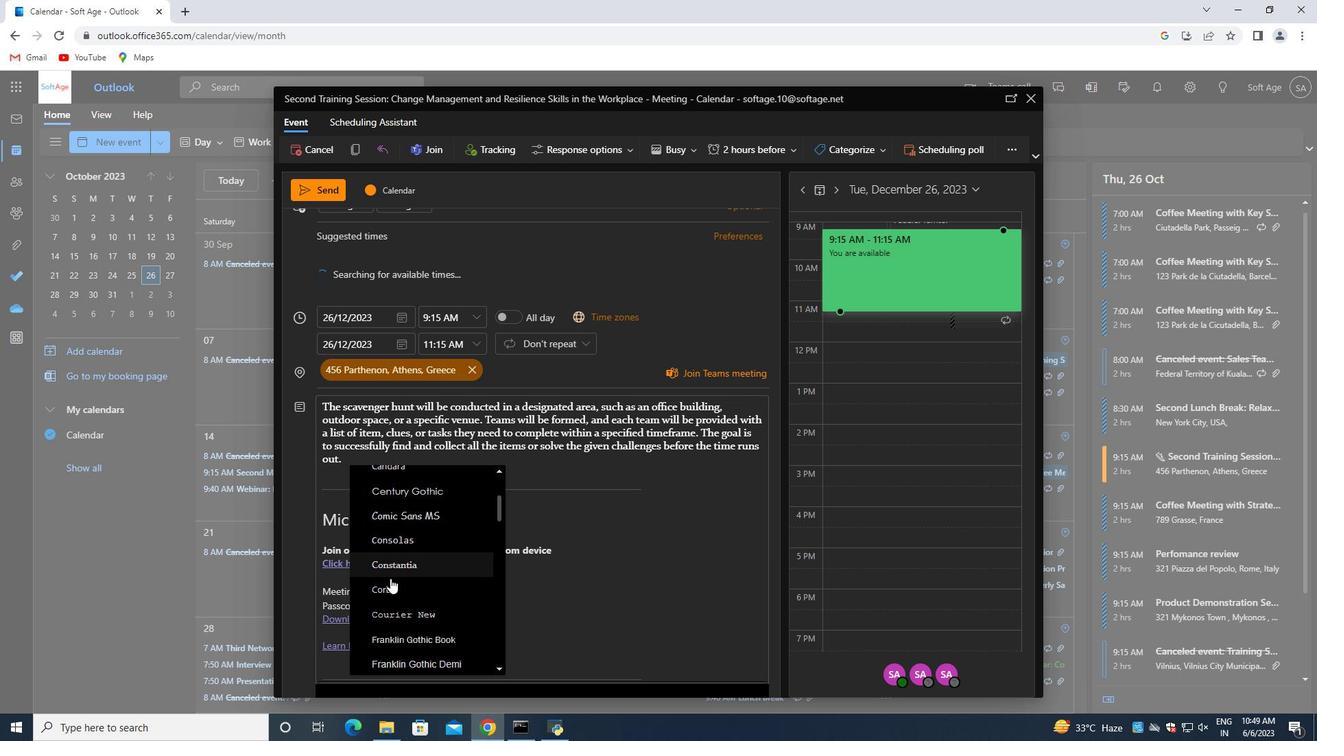 
Action: Mouse scrolled (391, 578) with delta (0, 0)
Screenshot: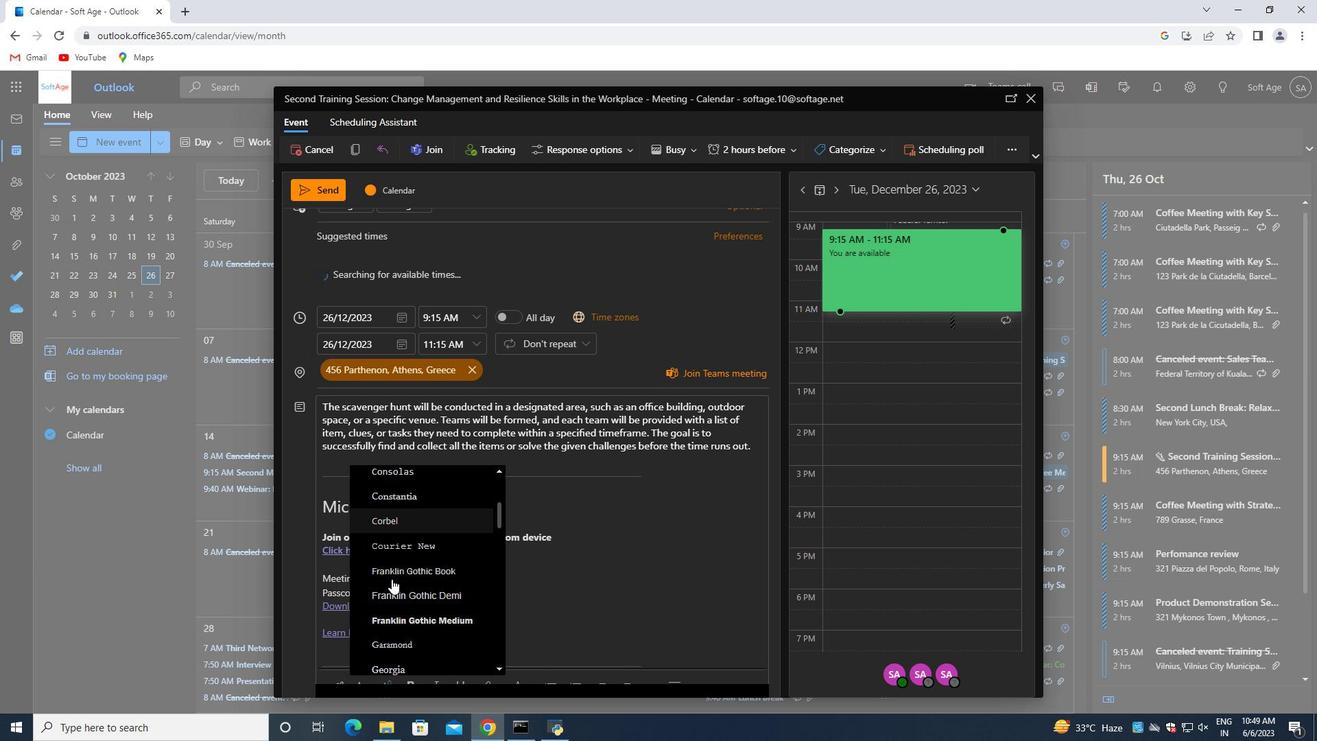 
Action: Mouse scrolled (391, 578) with delta (0, 0)
Screenshot: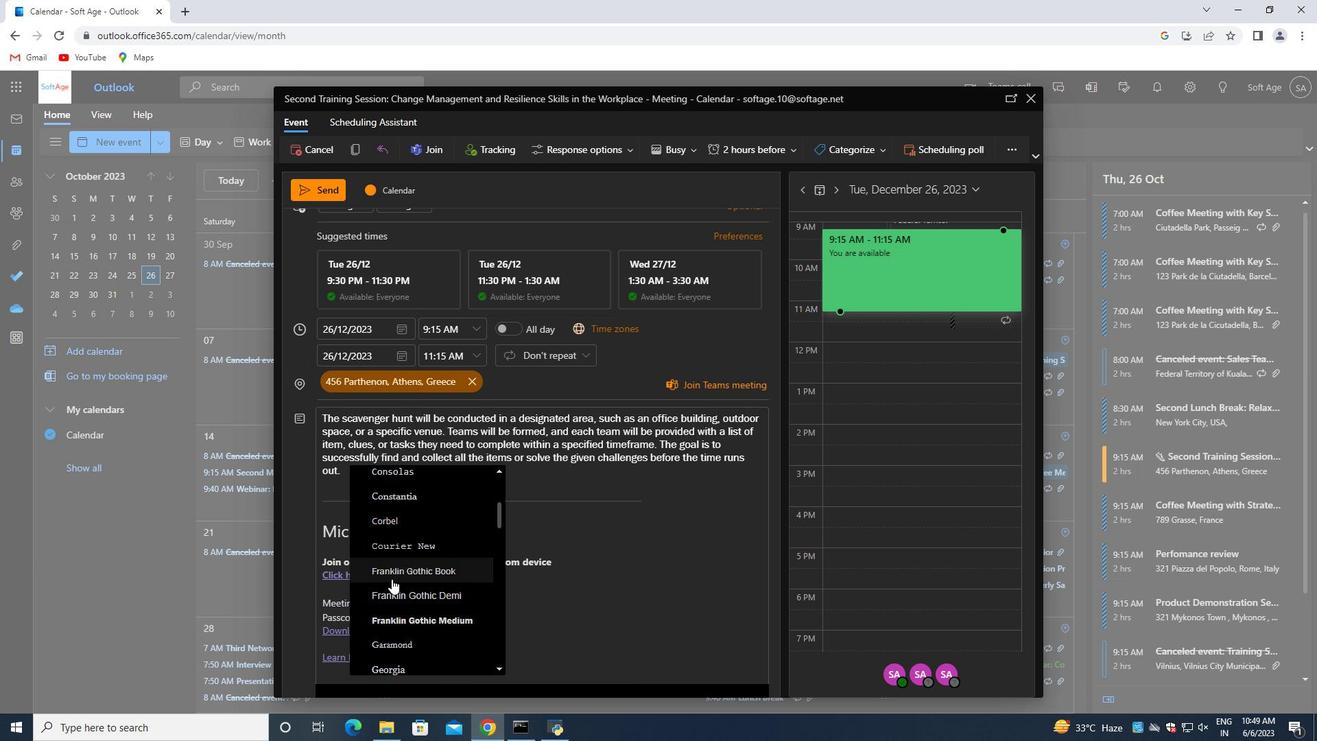 
Action: Mouse moved to (391, 580)
Screenshot: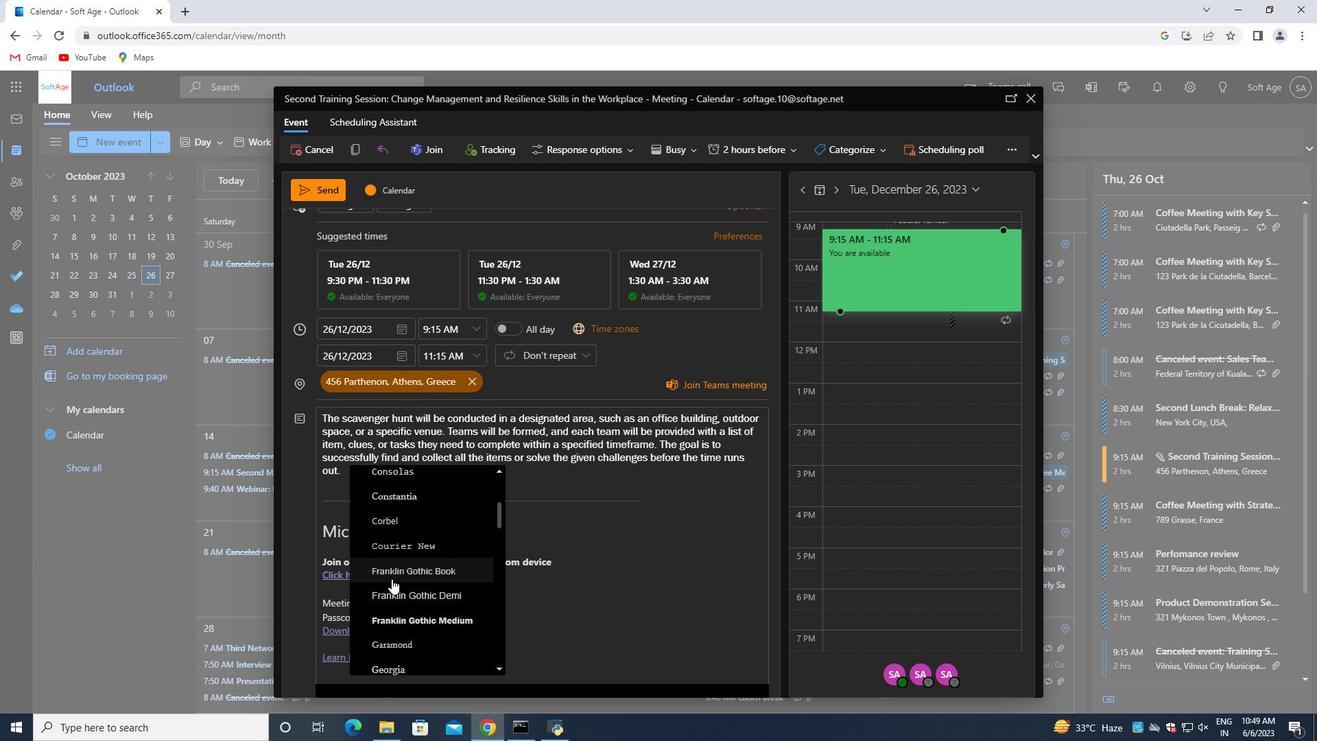 
Action: Mouse scrolled (391, 579) with delta (0, 0)
Screenshot: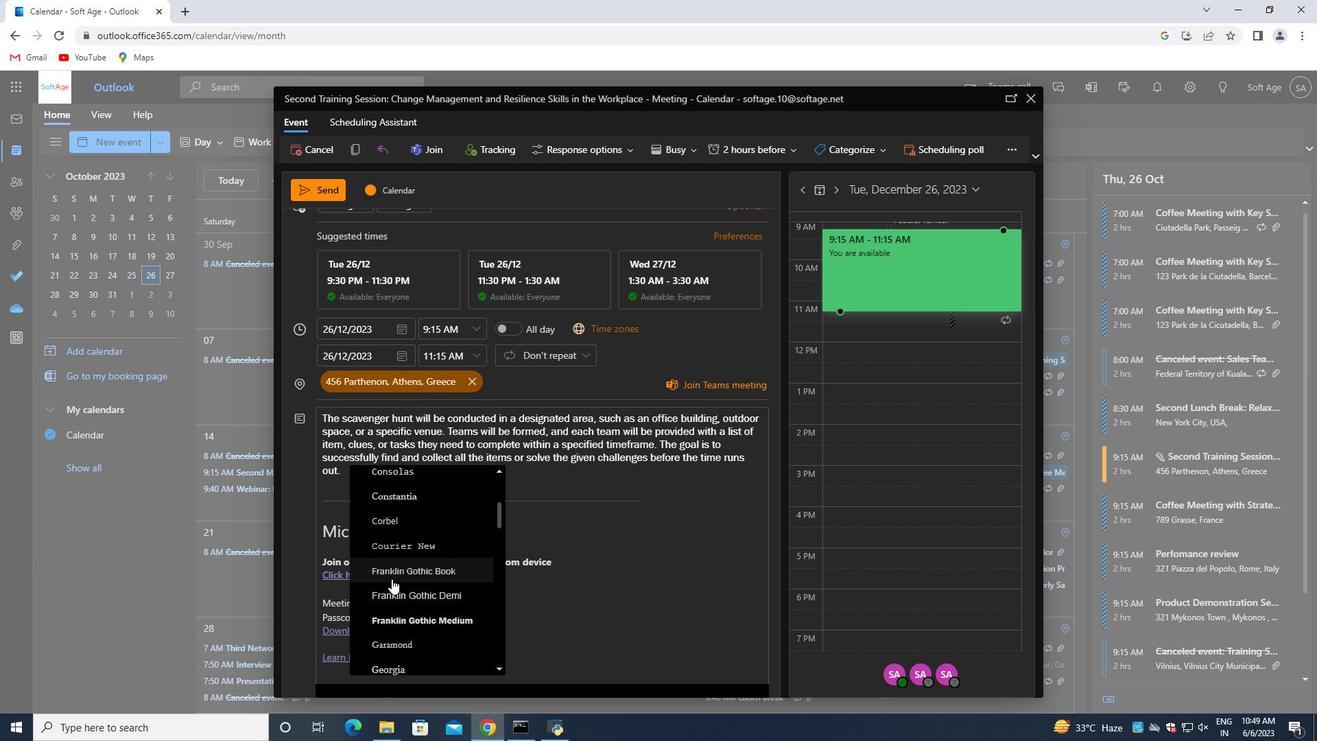 
Action: Mouse moved to (392, 580)
Screenshot: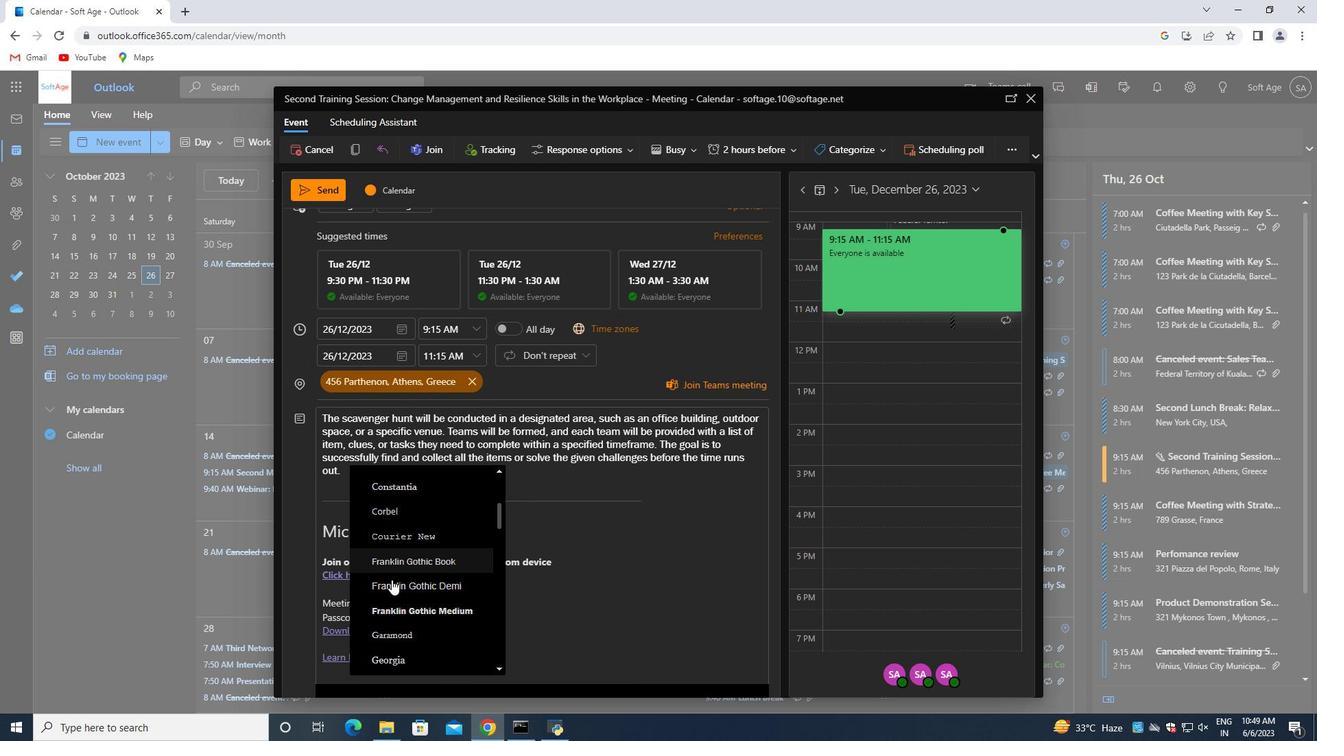 
Action: Mouse scrolled (392, 579) with delta (0, 0)
Screenshot: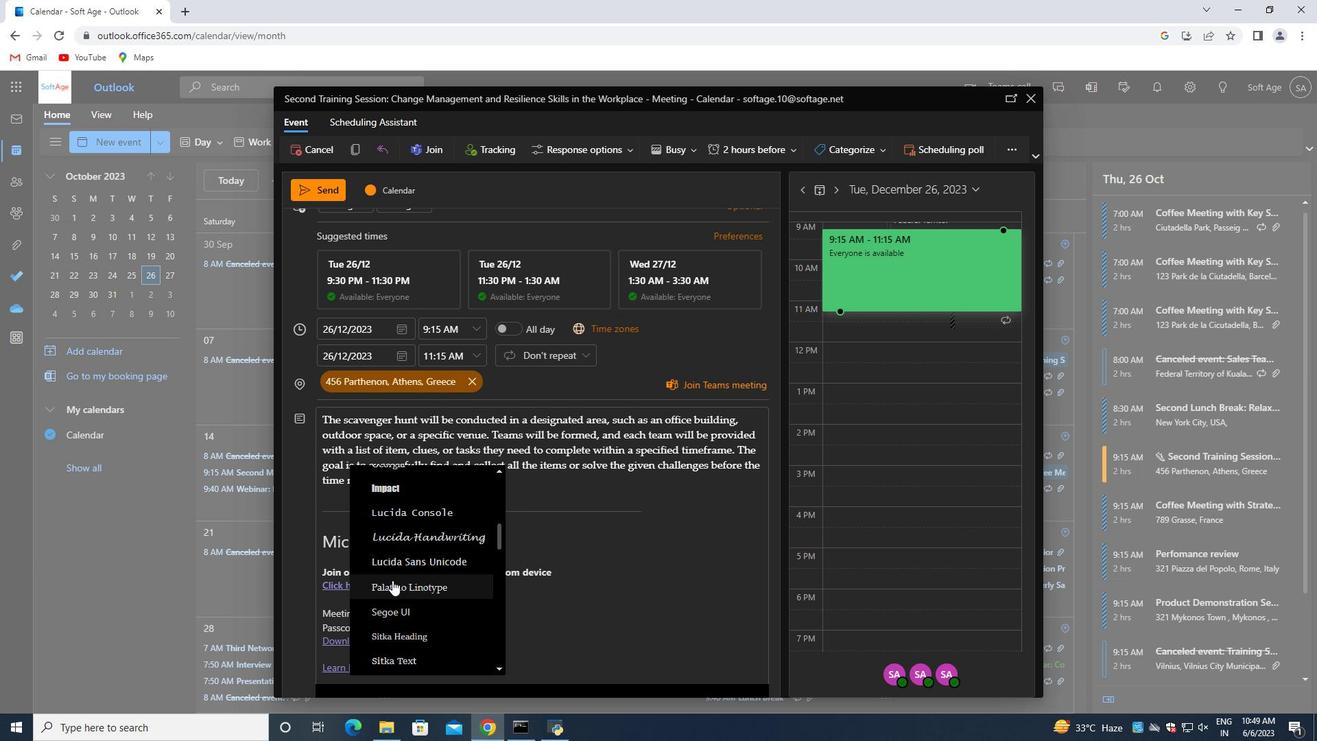 
Action: Mouse moved to (392, 581)
Screenshot: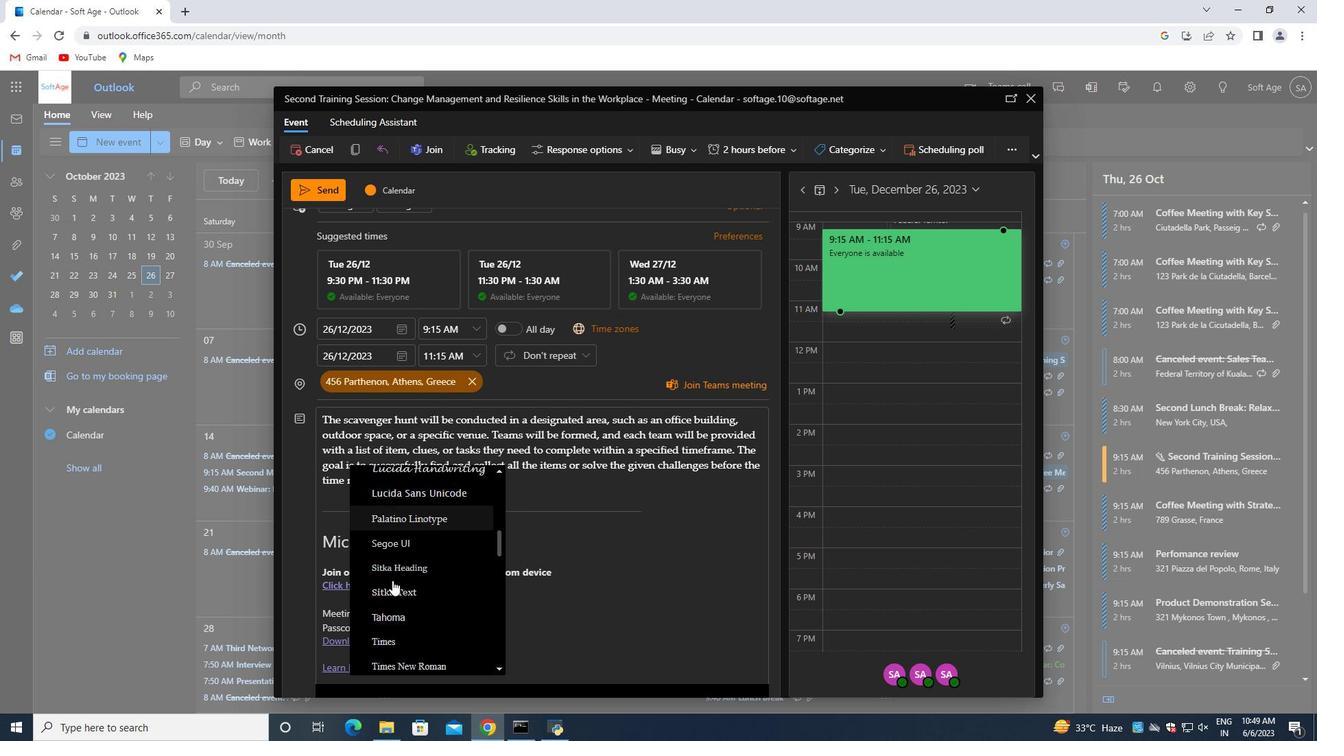 
Action: Mouse scrolled (392, 581) with delta (0, 0)
Screenshot: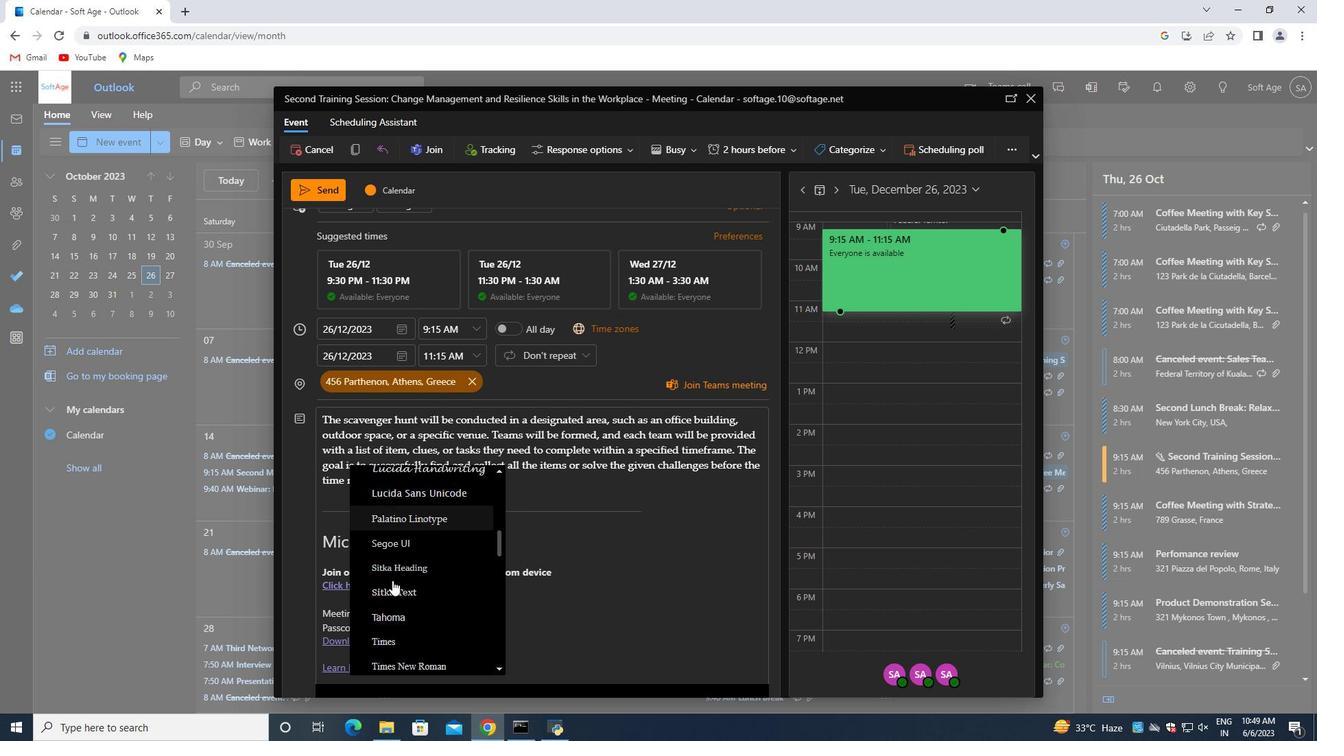
Action: Mouse moved to (392, 581)
Screenshot: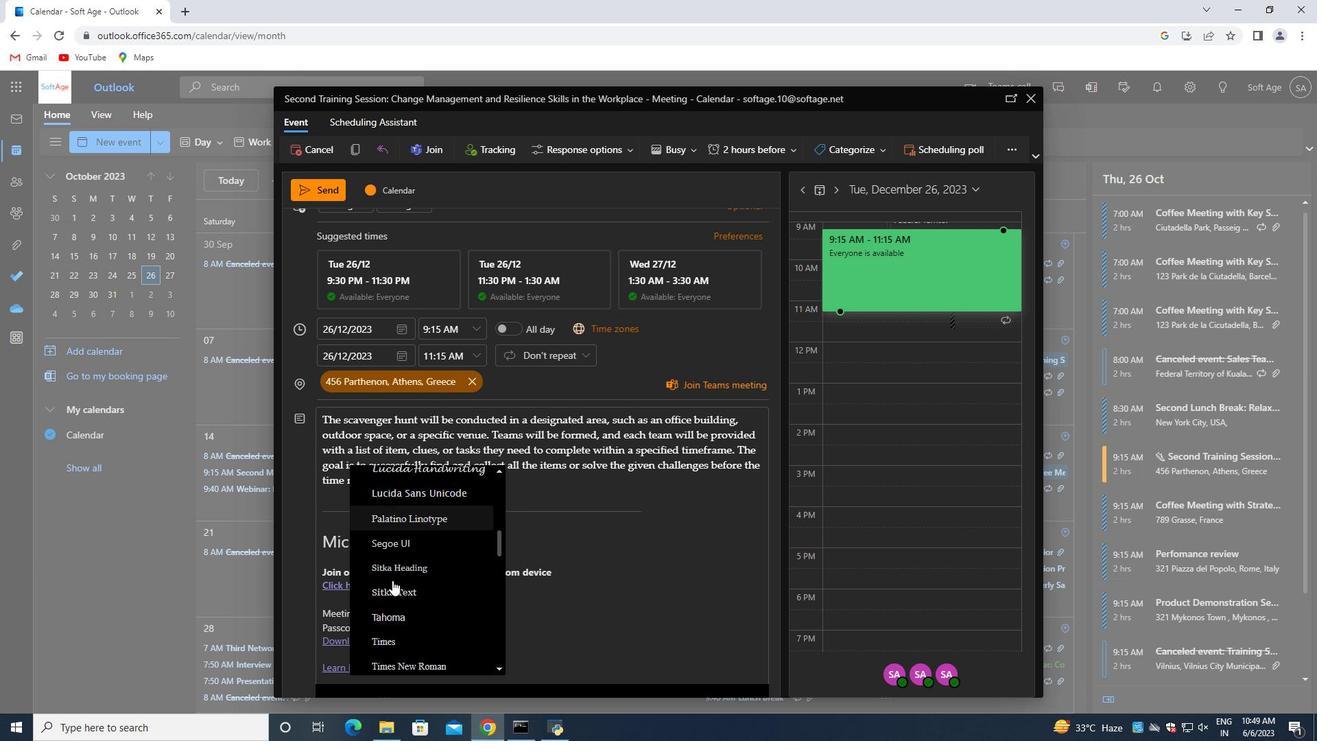 
Action: Mouse scrolled (392, 581) with delta (0, 0)
Screenshot: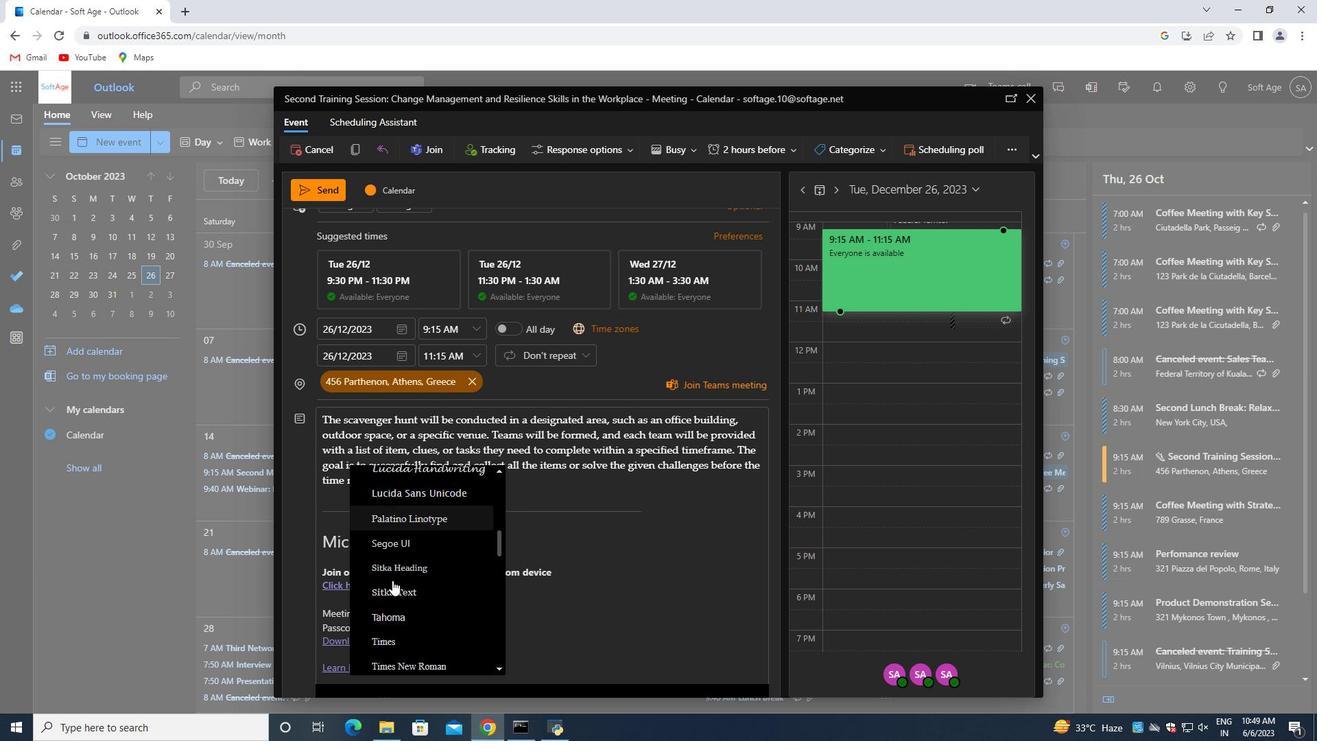 
Action: Mouse moved to (417, 481)
Screenshot: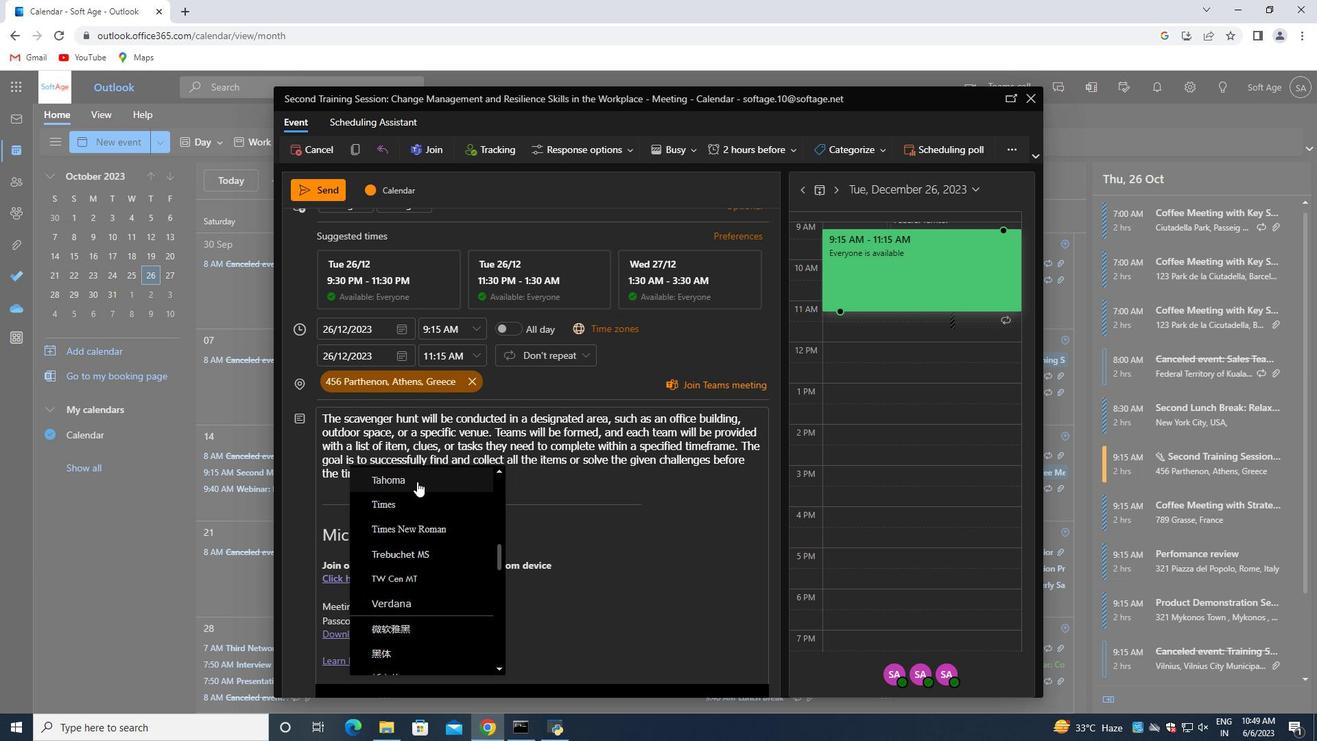 
Action: Mouse pressed left at (417, 481)
Screenshot: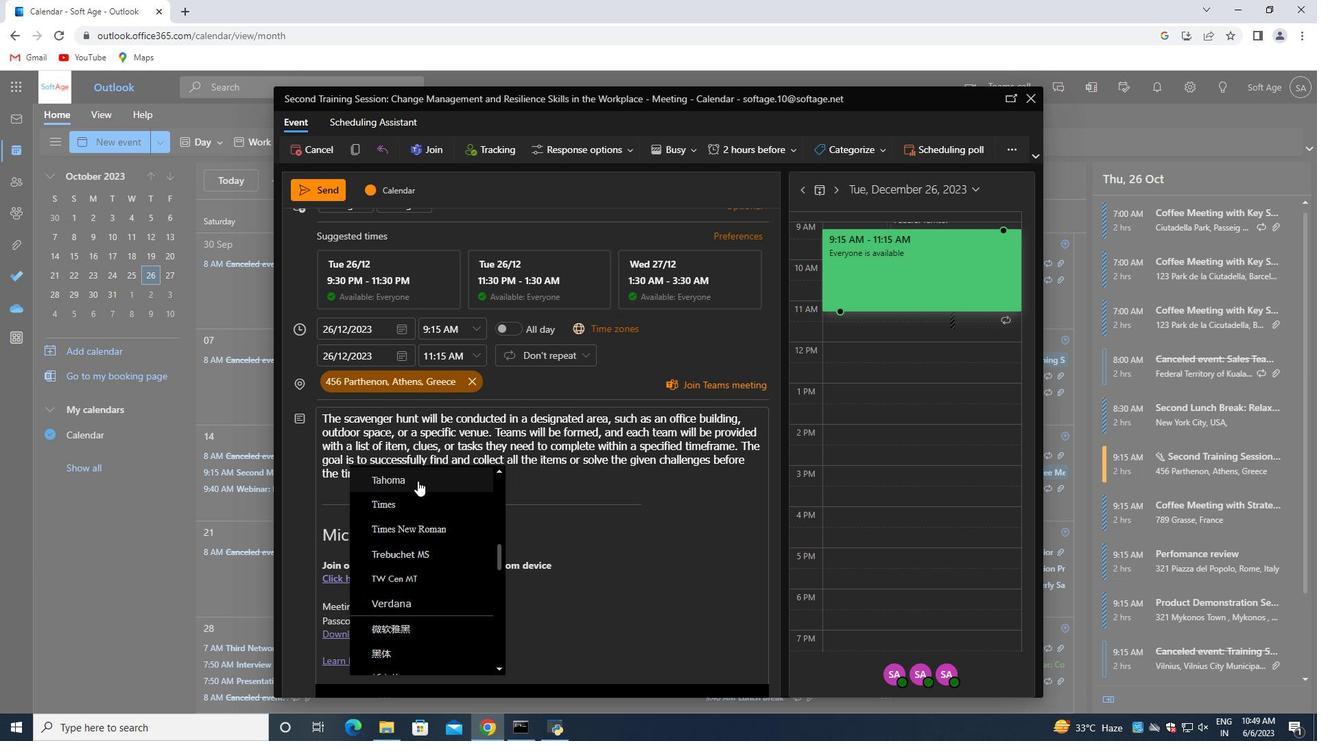 
Action: Mouse pressed left at (417, 481)
Screenshot: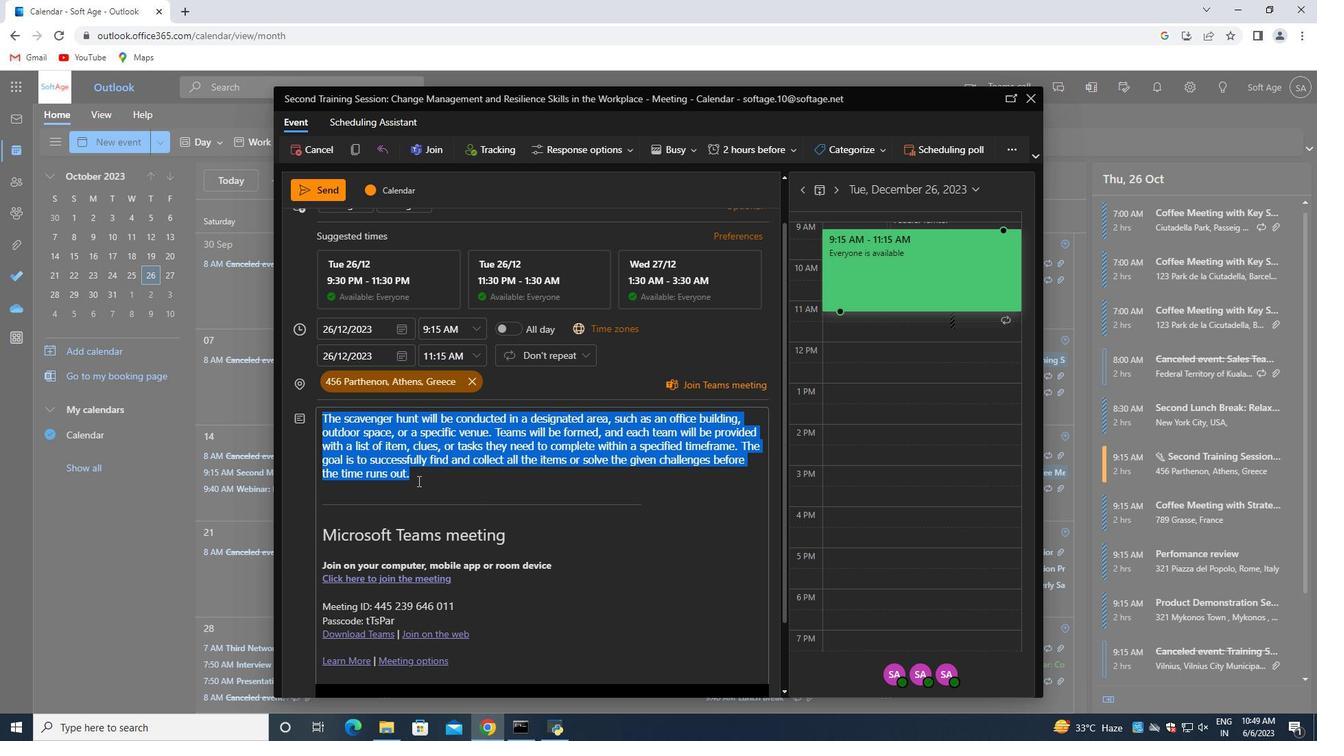 
Action: Mouse moved to (419, 472)
Screenshot: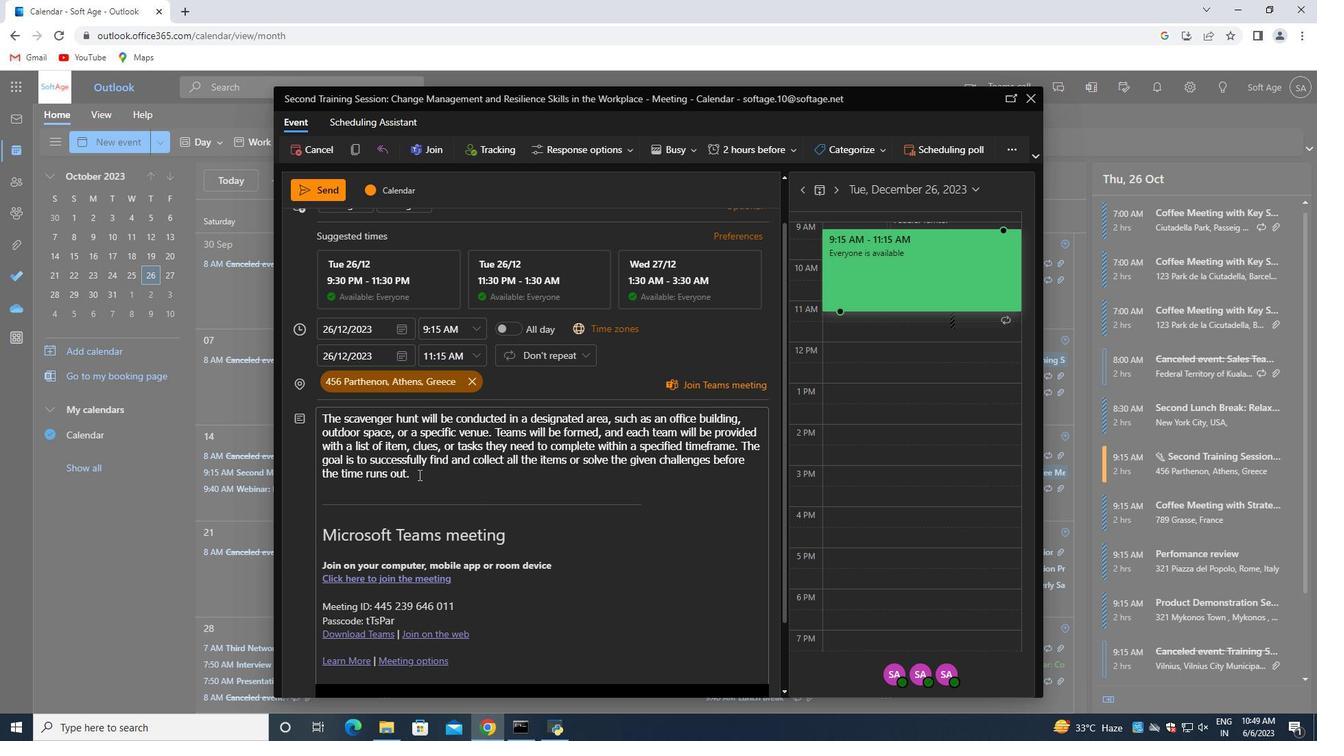 
Action: Mouse pressed left at (419, 472)
Screenshot: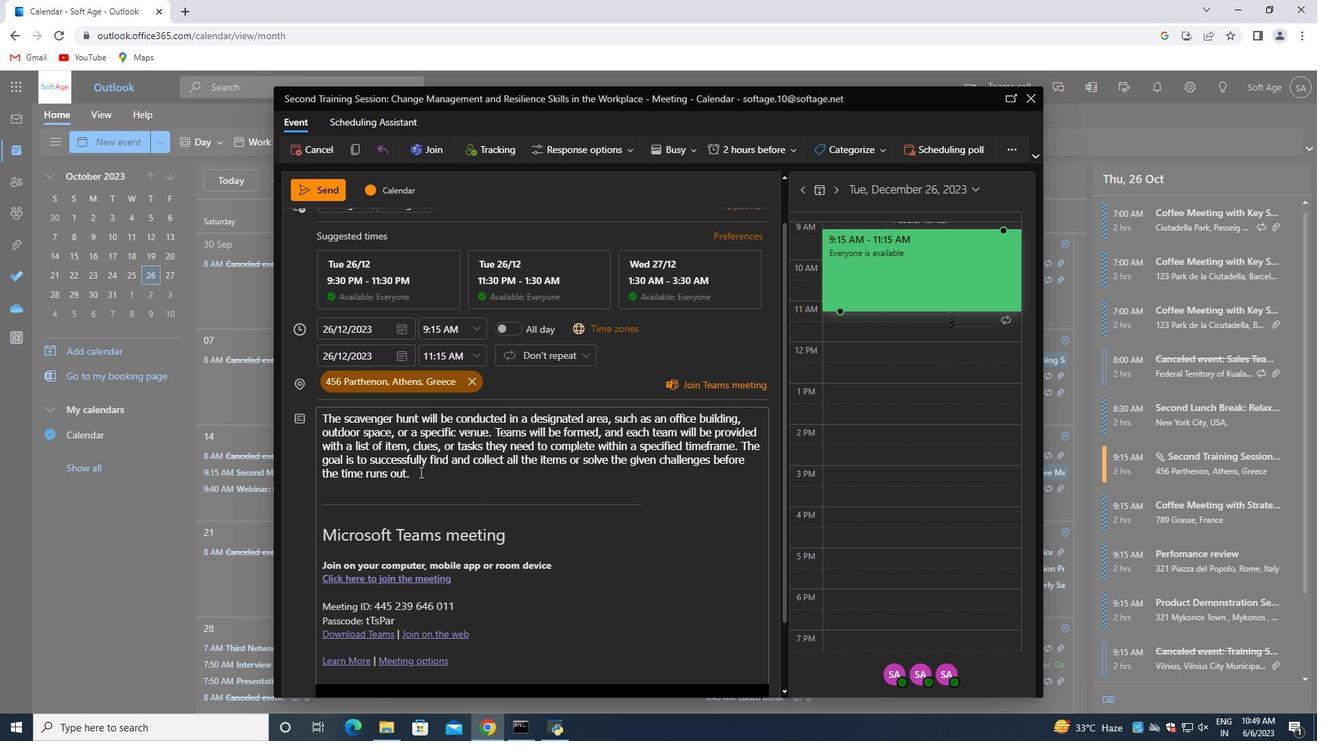 
Action: Mouse moved to (679, 152)
Screenshot: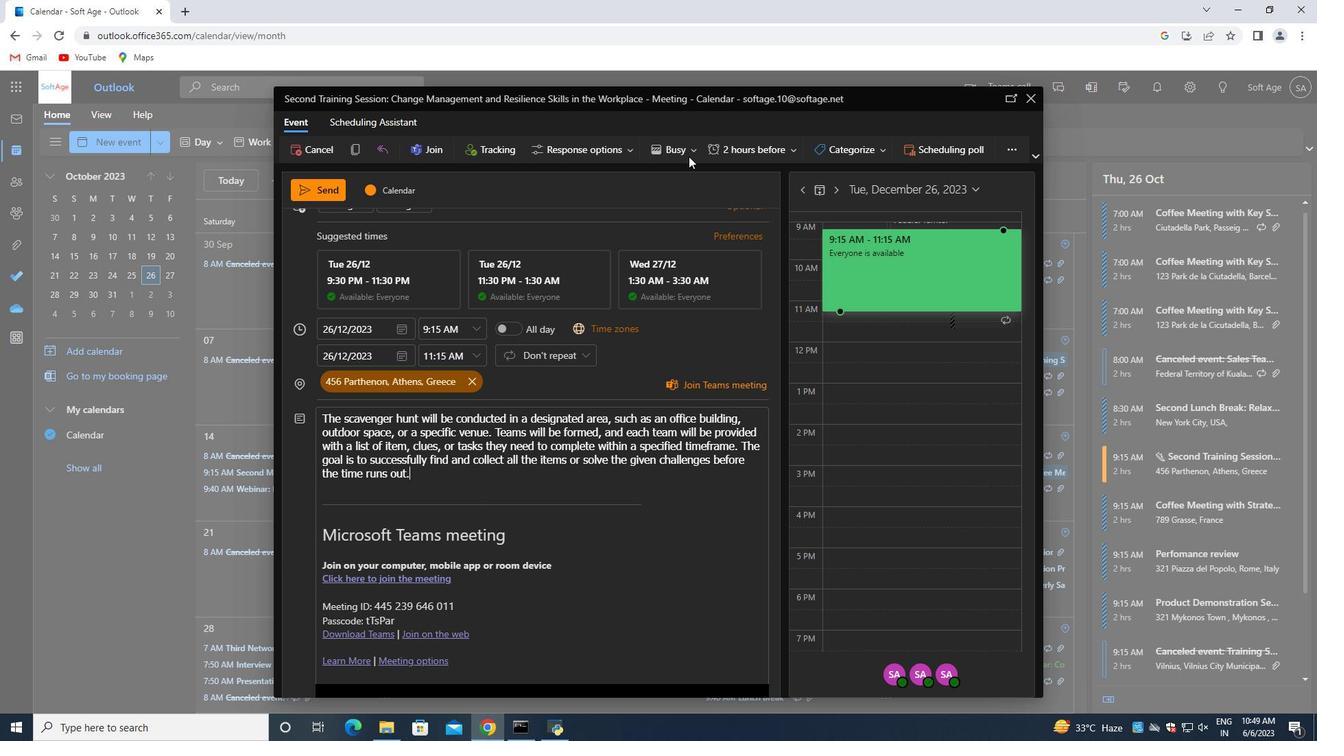 
Action: Mouse pressed left at (679, 152)
Screenshot: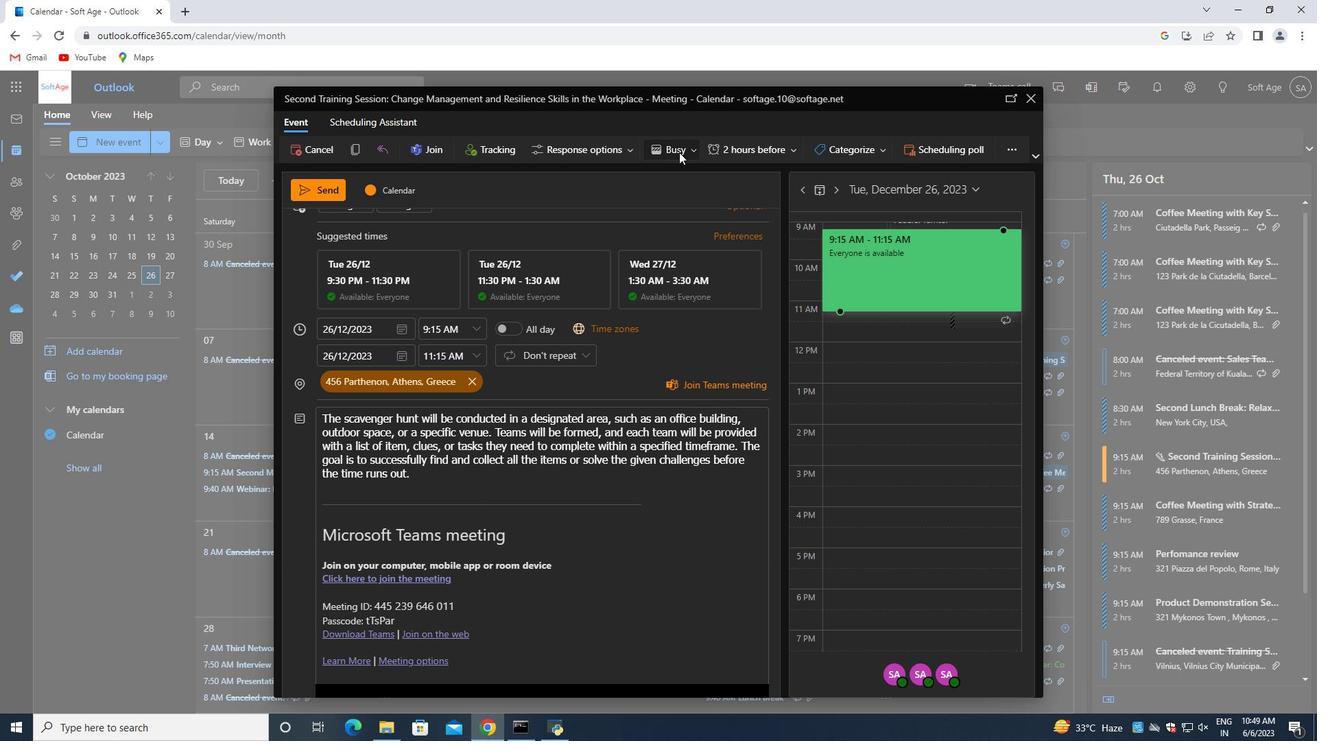 
Action: Mouse moved to (636, 176)
Screenshot: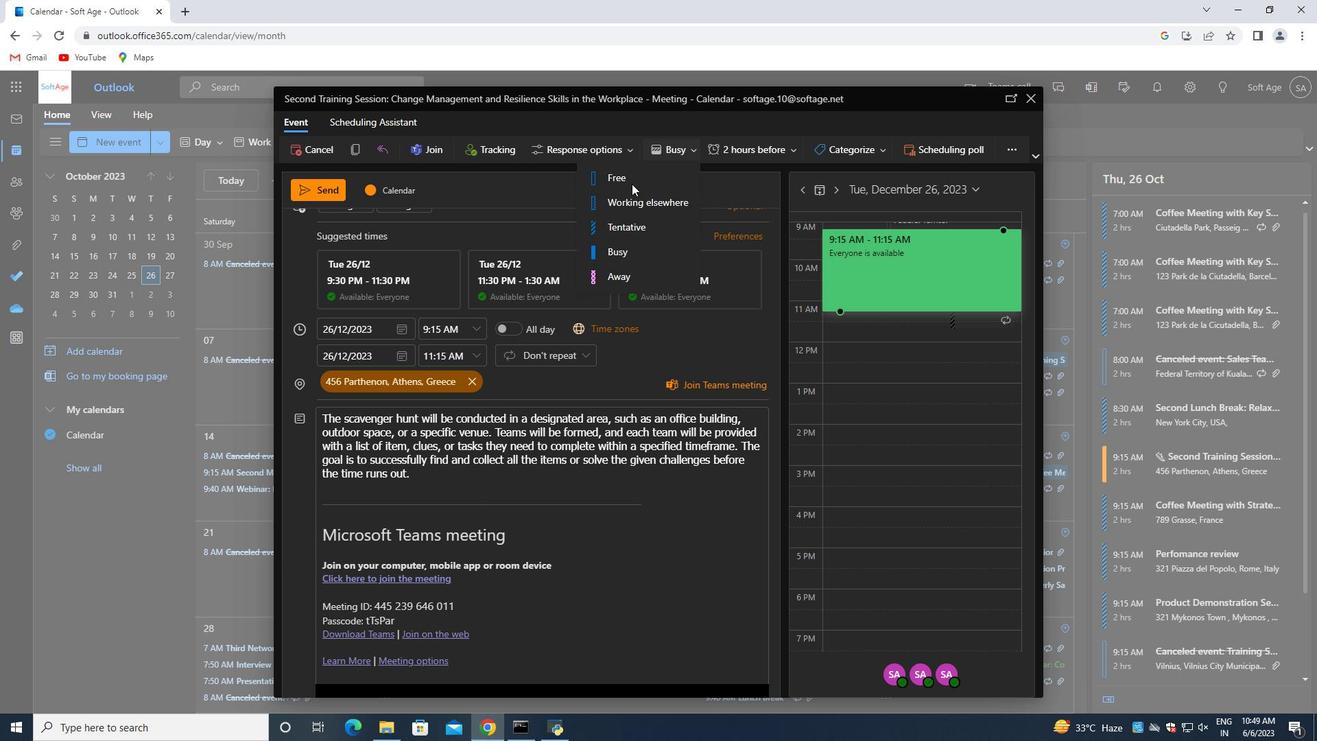 
Action: Mouse pressed left at (636, 176)
Screenshot: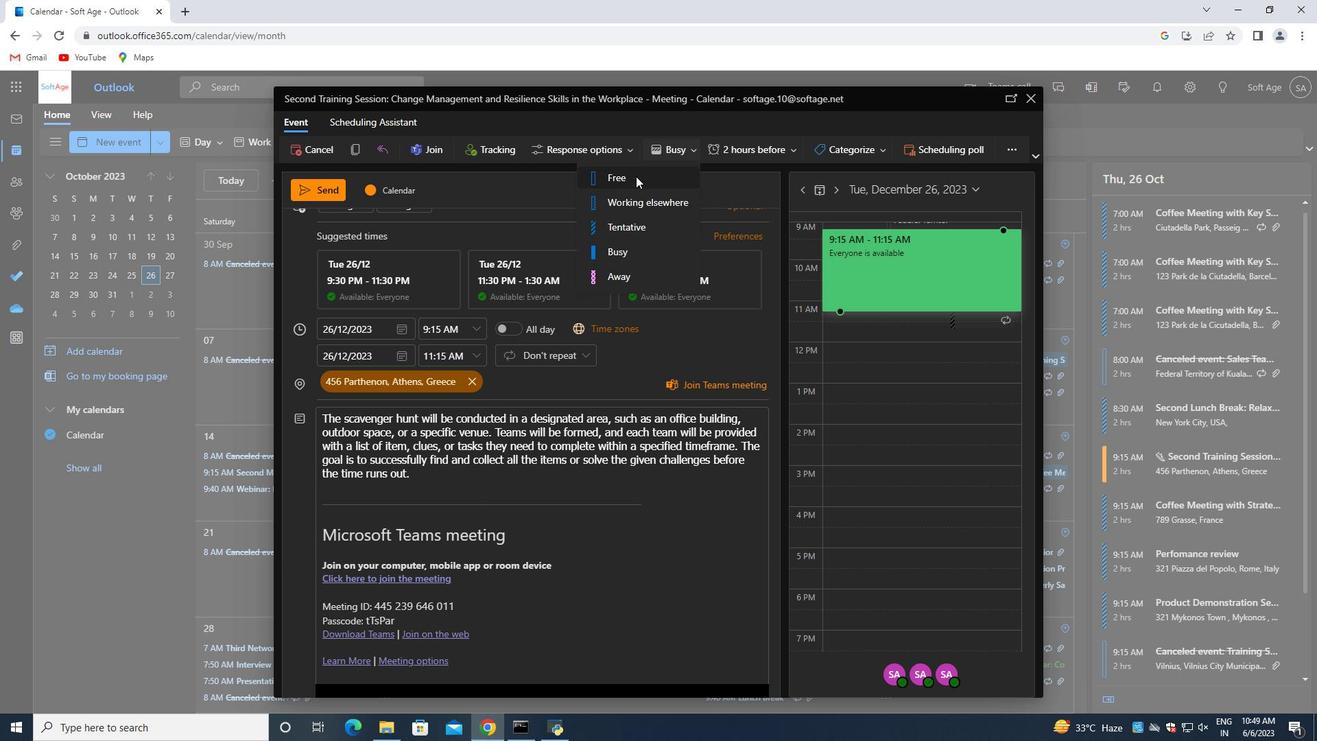 
Action: Mouse moved to (426, 476)
Screenshot: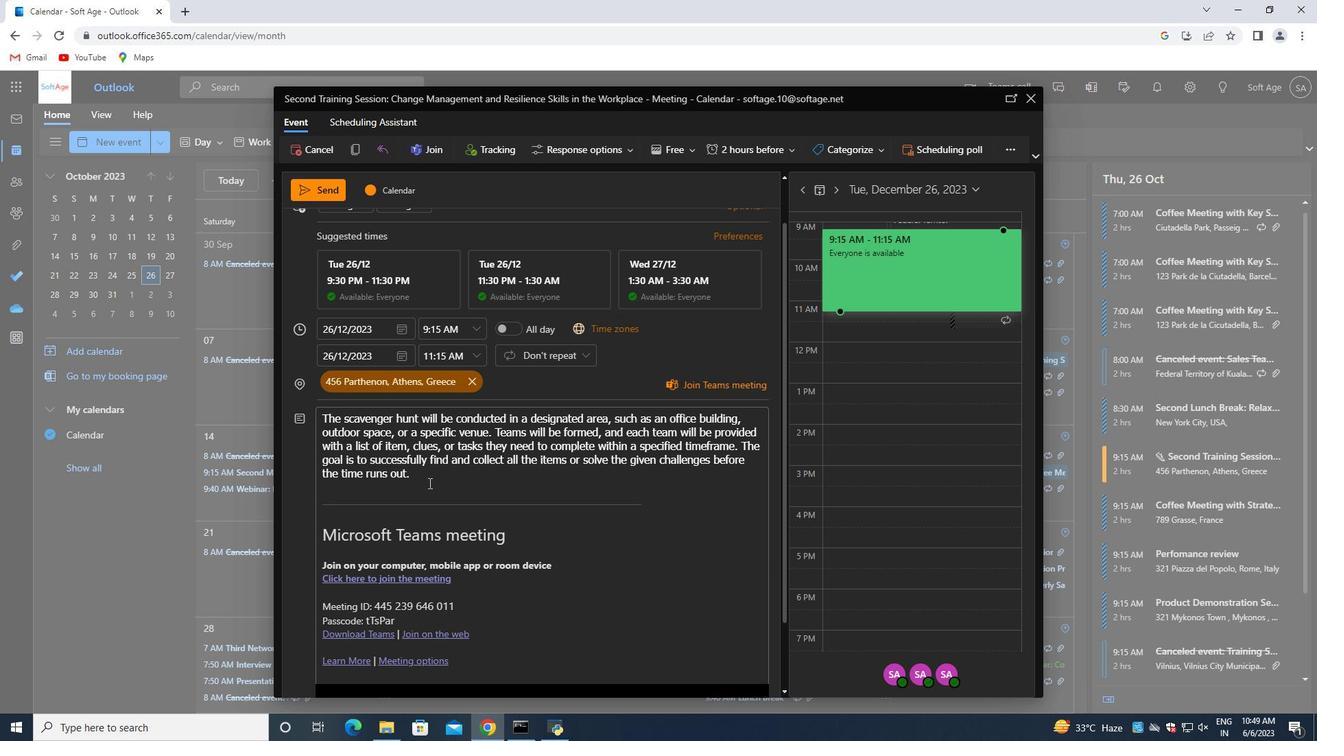 
Action: Mouse pressed left at (426, 476)
Screenshot: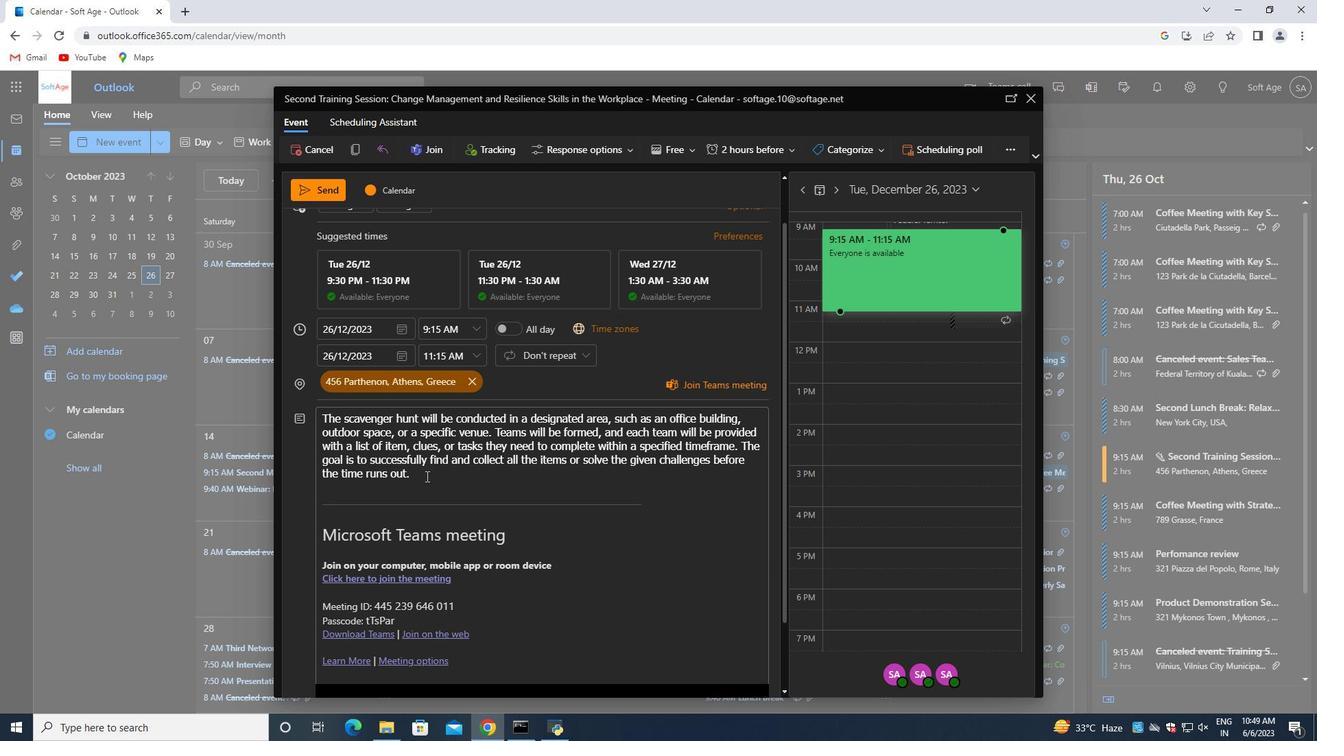
Action: Mouse moved to (437, 474)
Screenshot: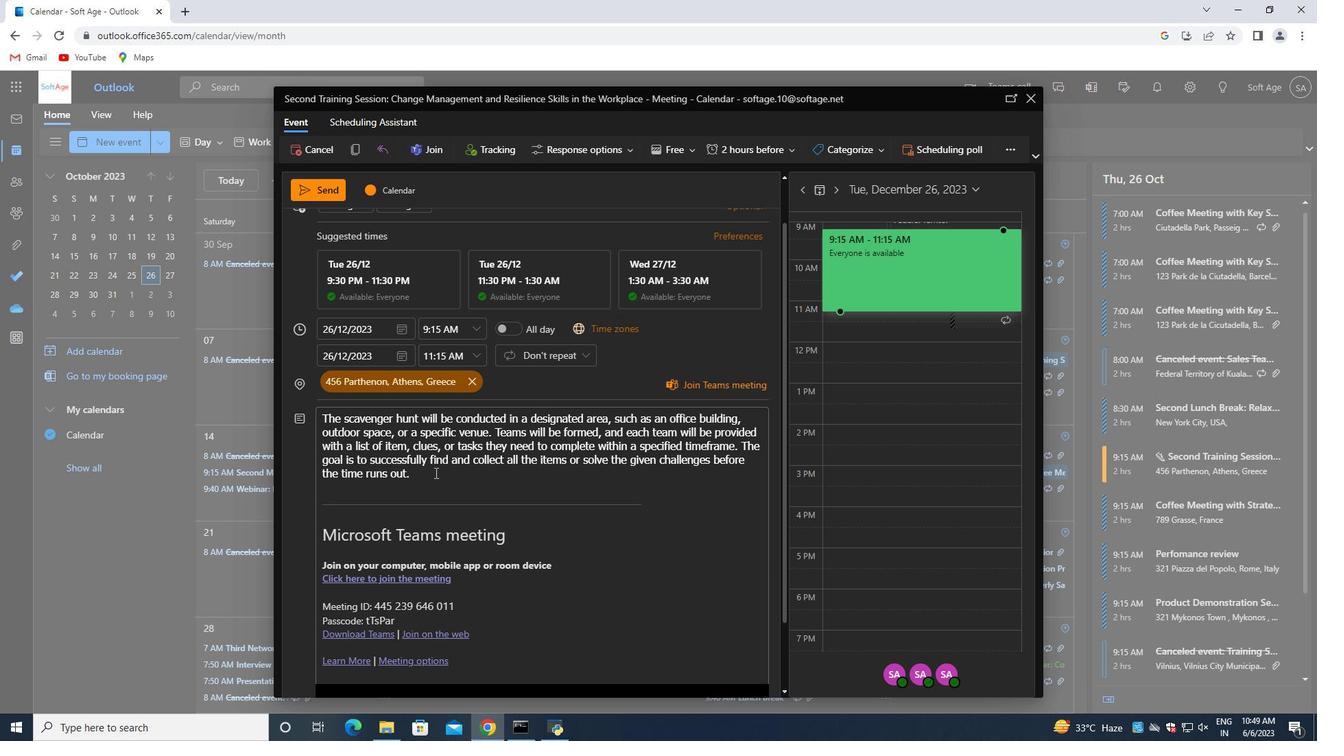 
Action: Mouse scrolled (437, 474) with delta (0, 0)
Screenshot: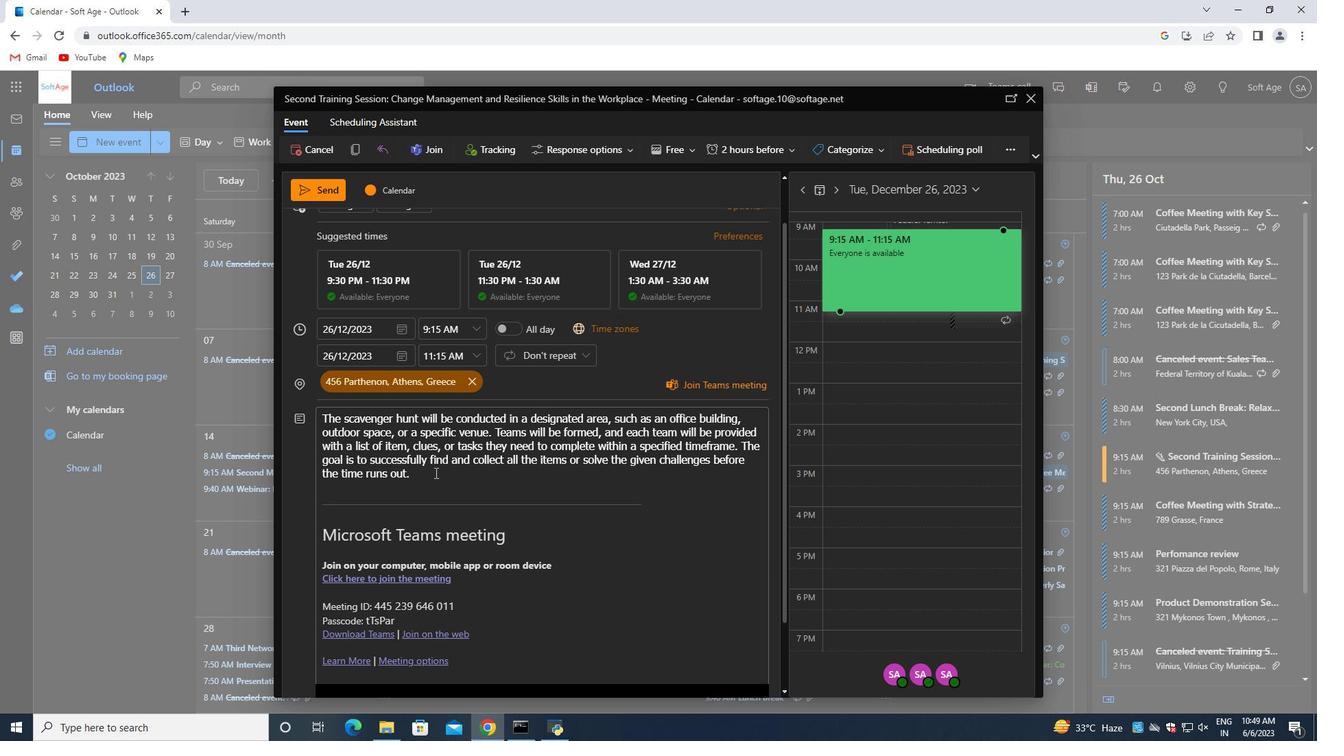 
Action: Mouse moved to (437, 481)
Screenshot: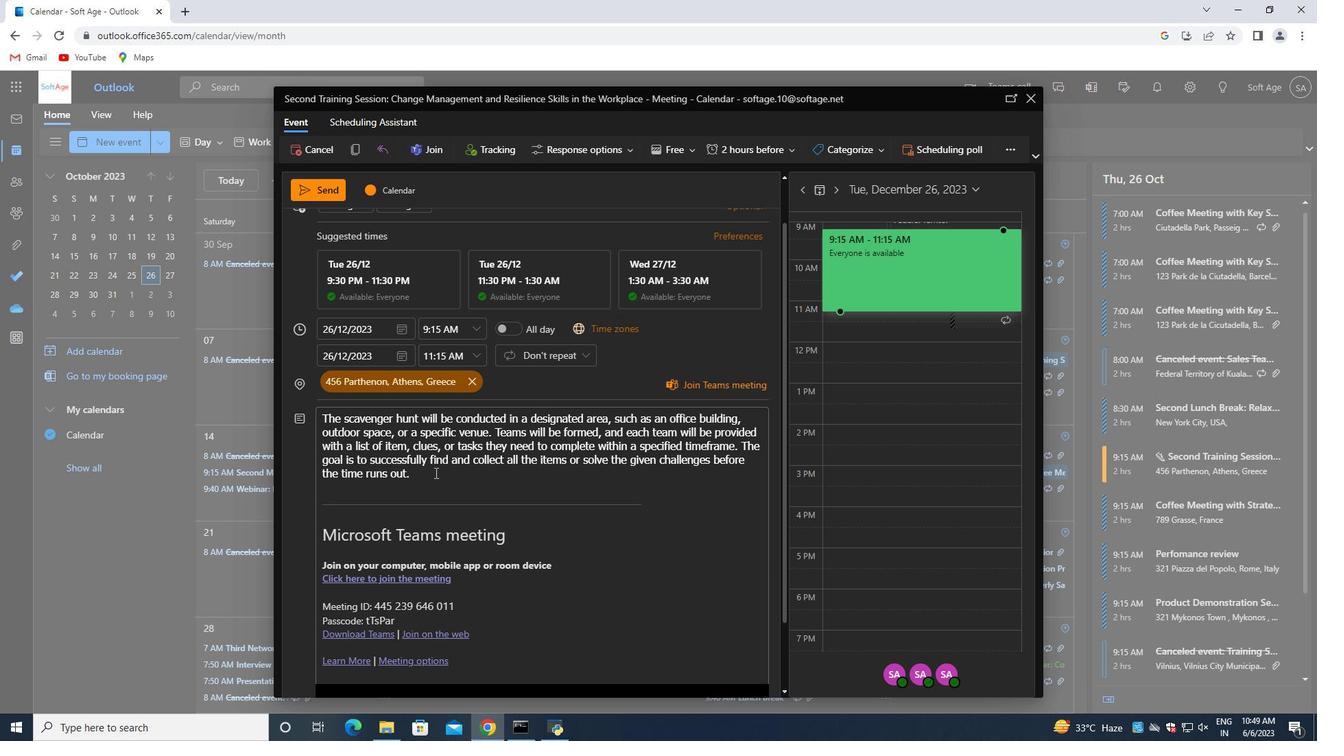 
Action: Mouse scrolled (437, 481) with delta (0, 0)
Screenshot: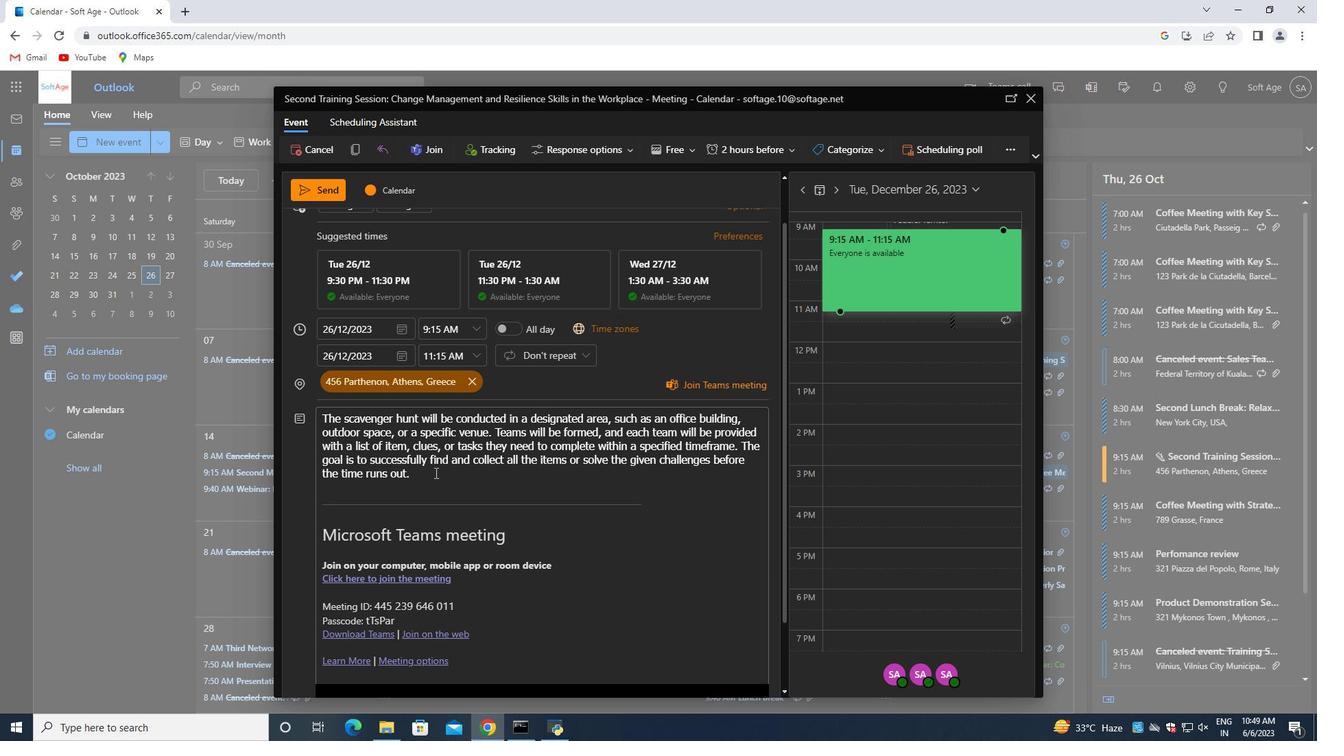 
Action: Mouse moved to (437, 483)
Screenshot: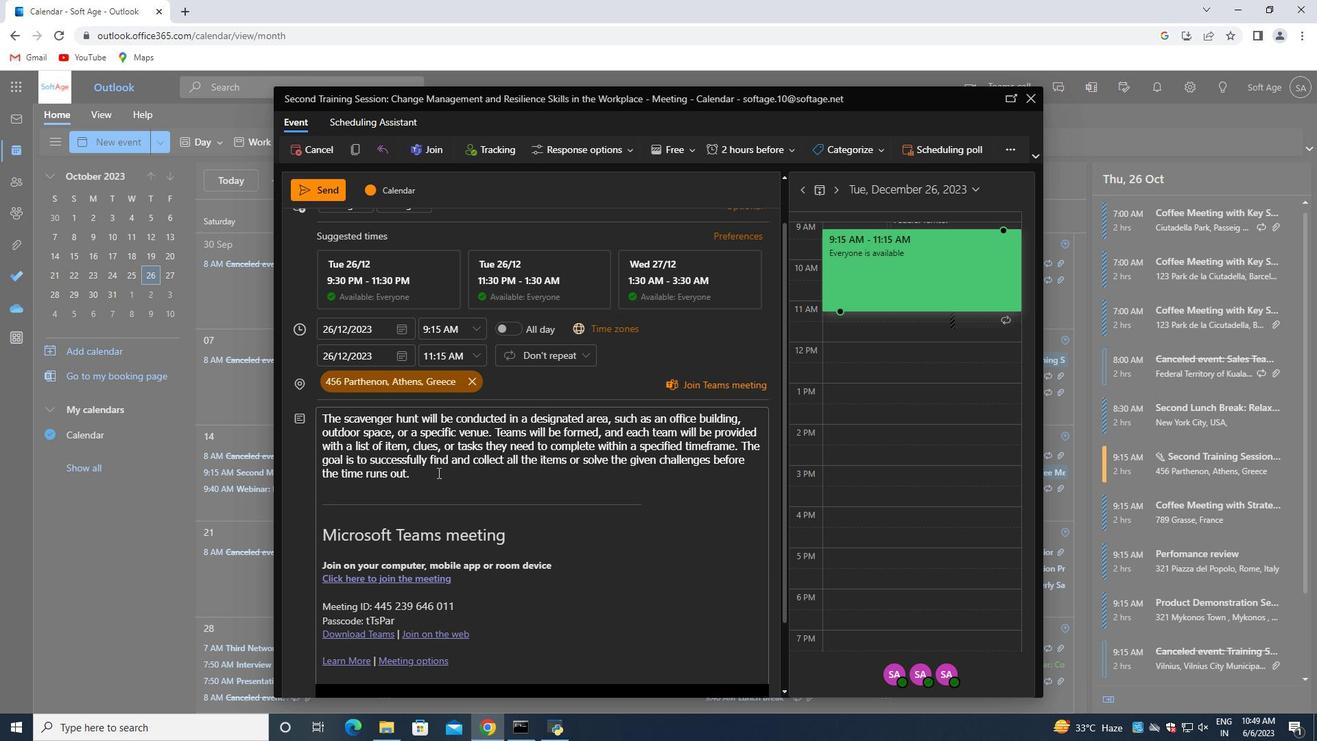 
Action: Mouse scrolled (437, 482) with delta (0, 0)
Screenshot: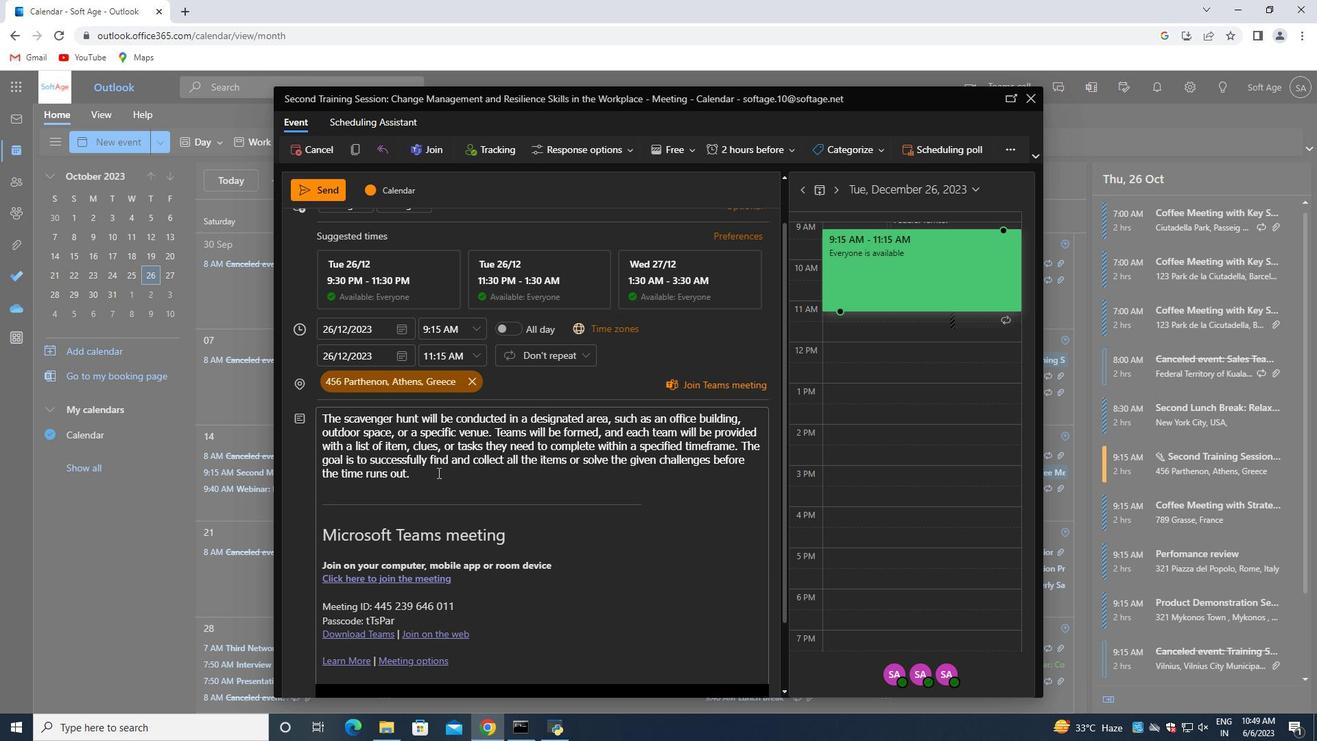
Action: Mouse moved to (437, 484)
Screenshot: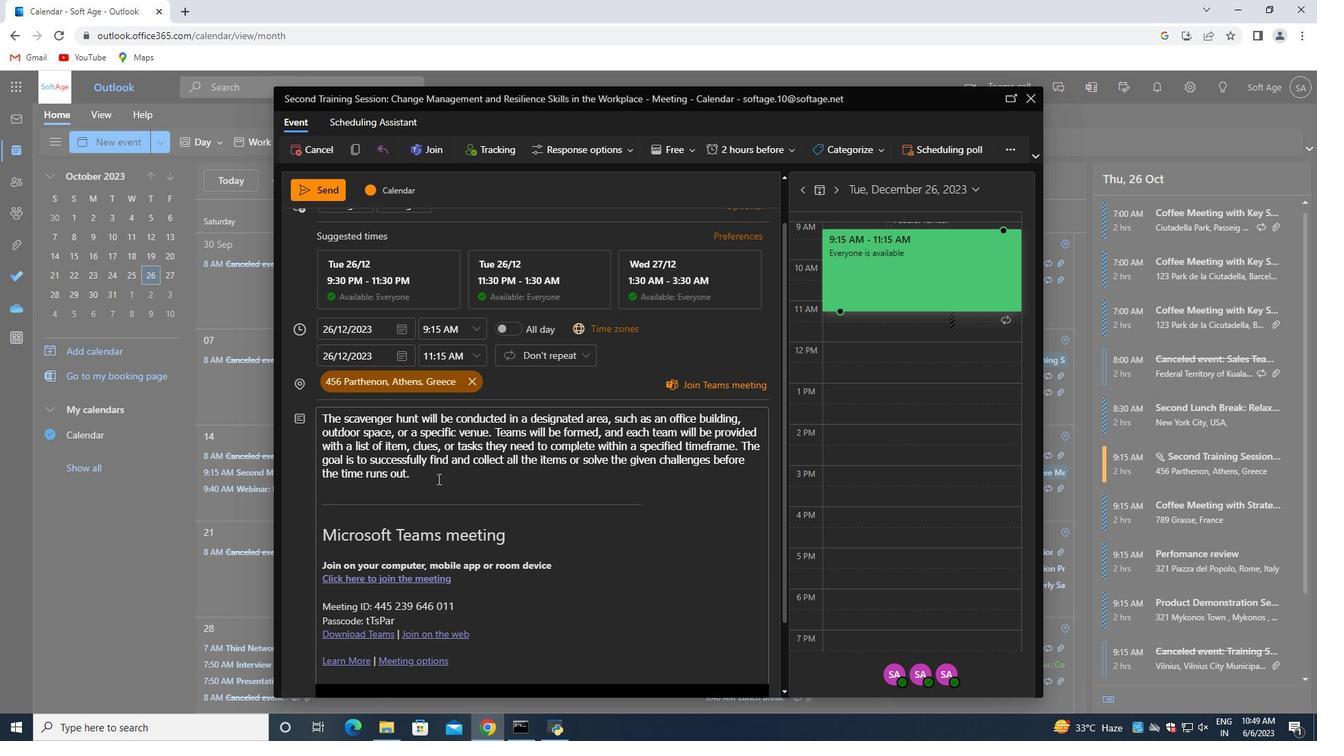 
Action: Mouse scrolled (437, 483) with delta (0, 0)
Screenshot: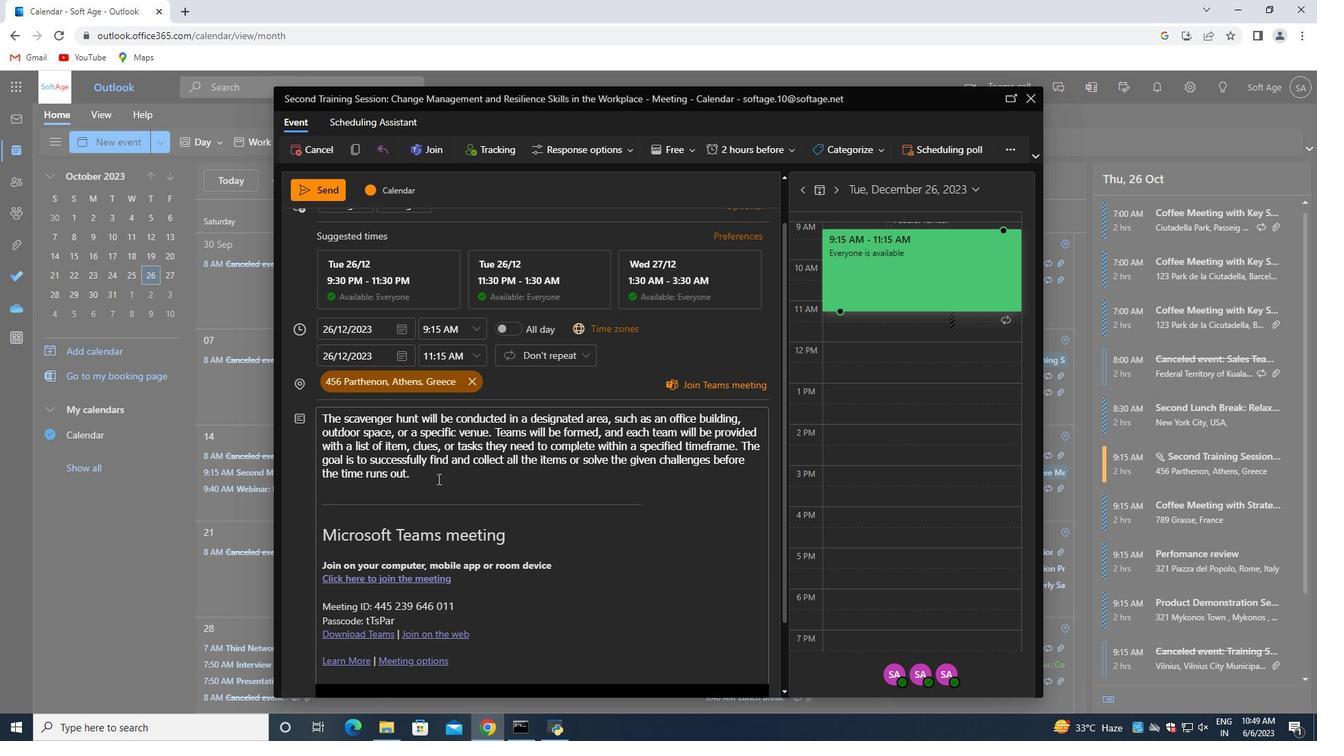 
Action: Mouse moved to (438, 487)
Screenshot: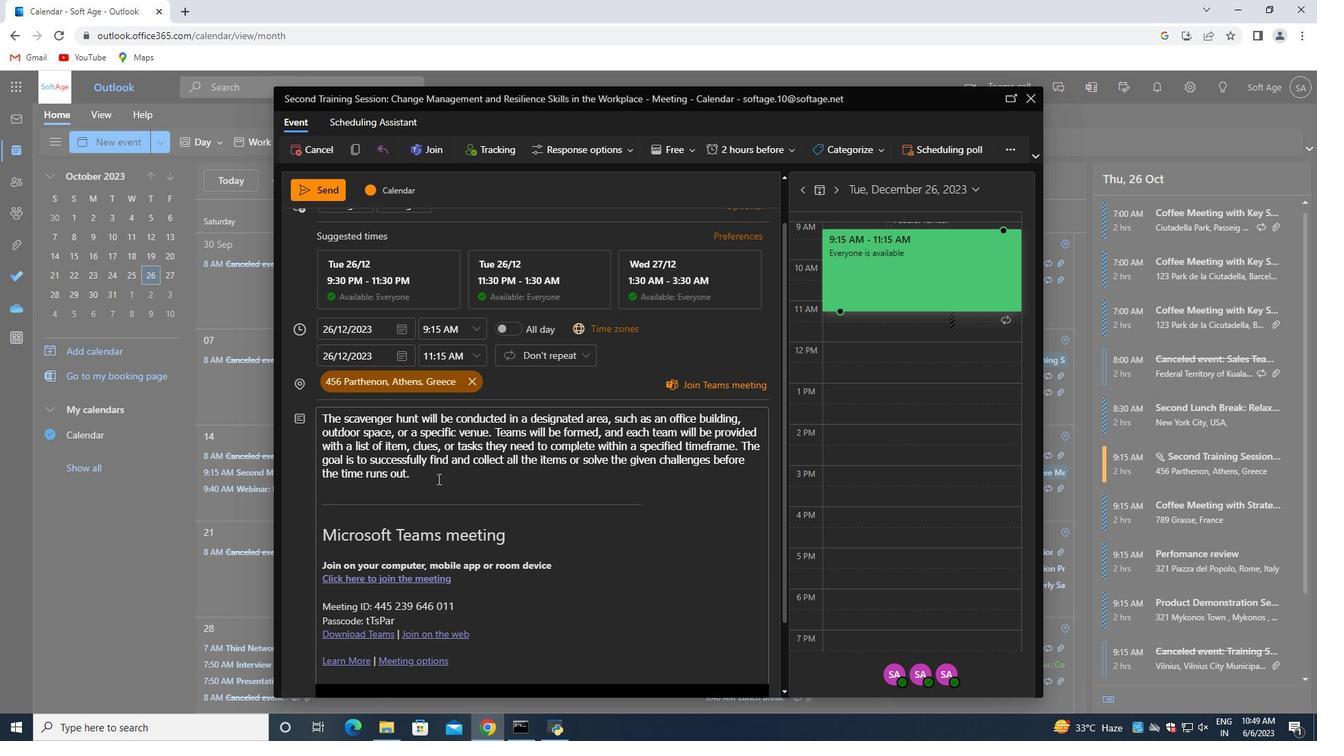 
Action: Mouse scrolled (438, 487) with delta (0, 0)
Screenshot: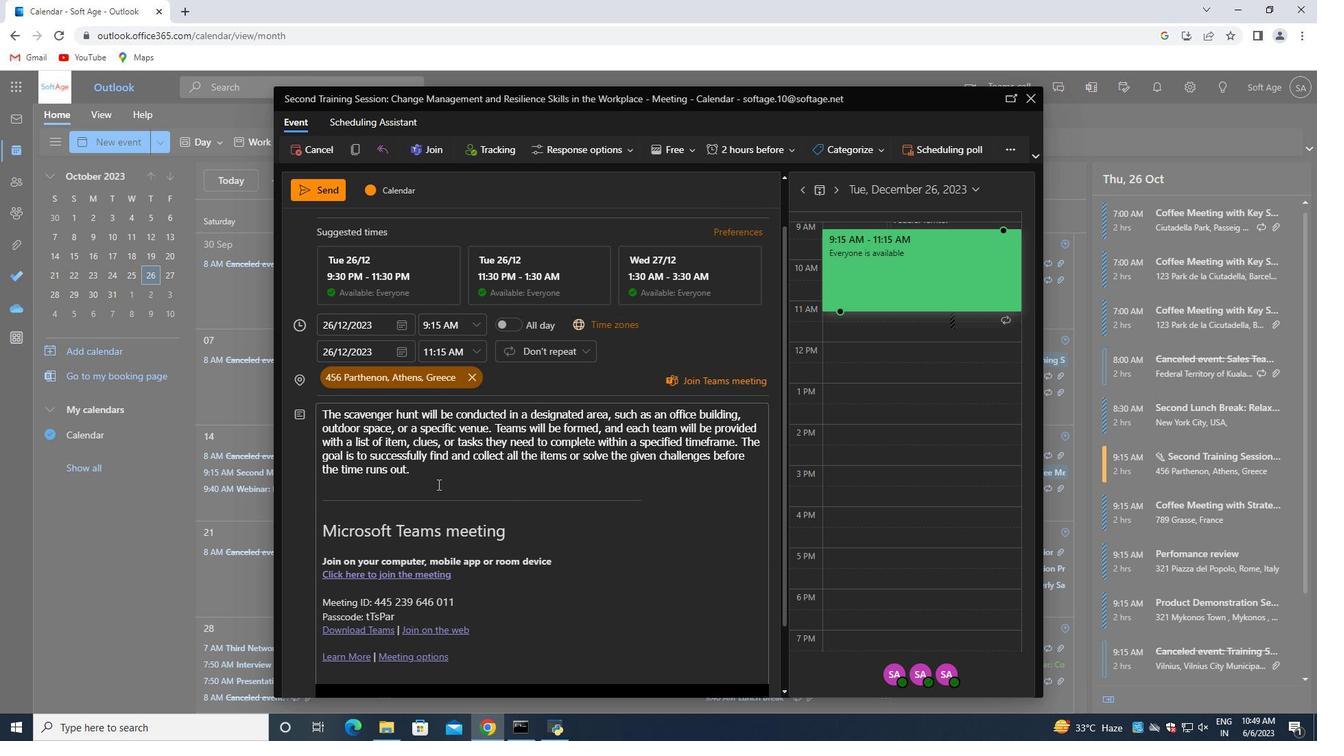 
Action: Mouse moved to (385, 671)
Screenshot: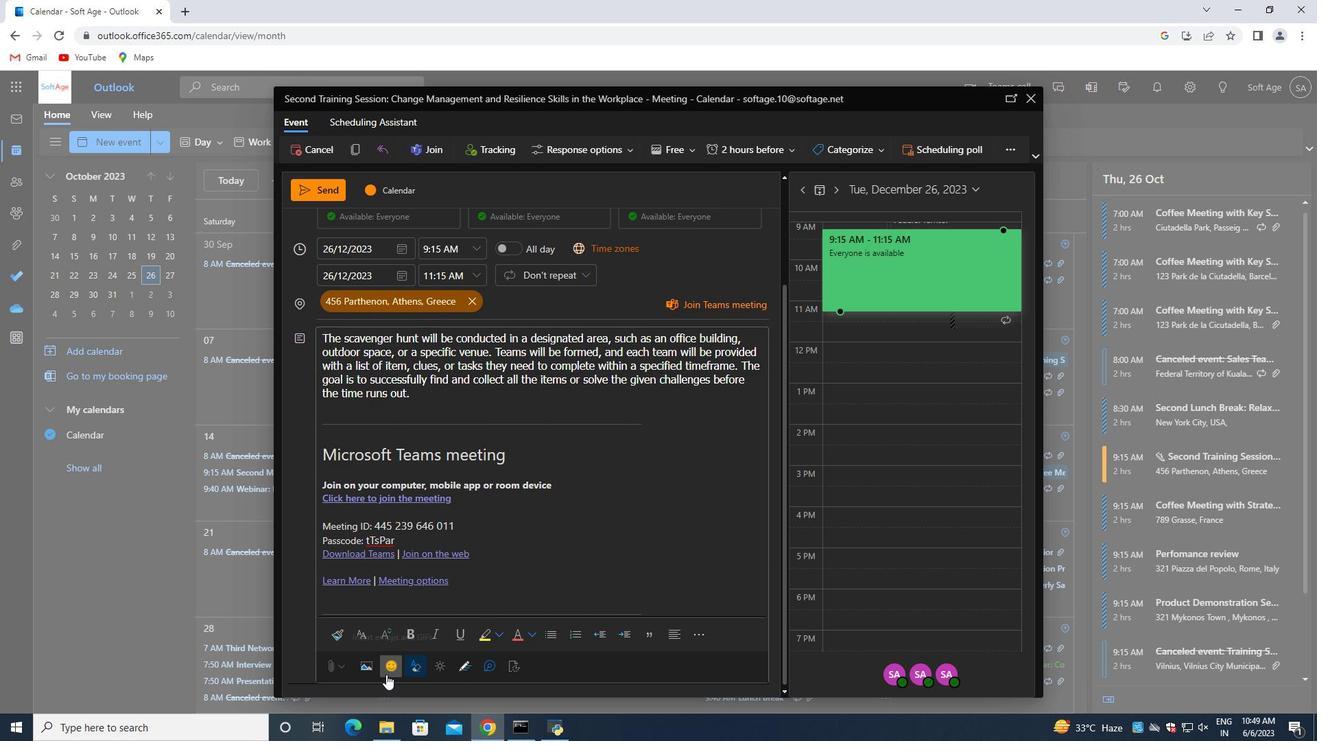 
Action: Mouse pressed left at (385, 671)
Screenshot: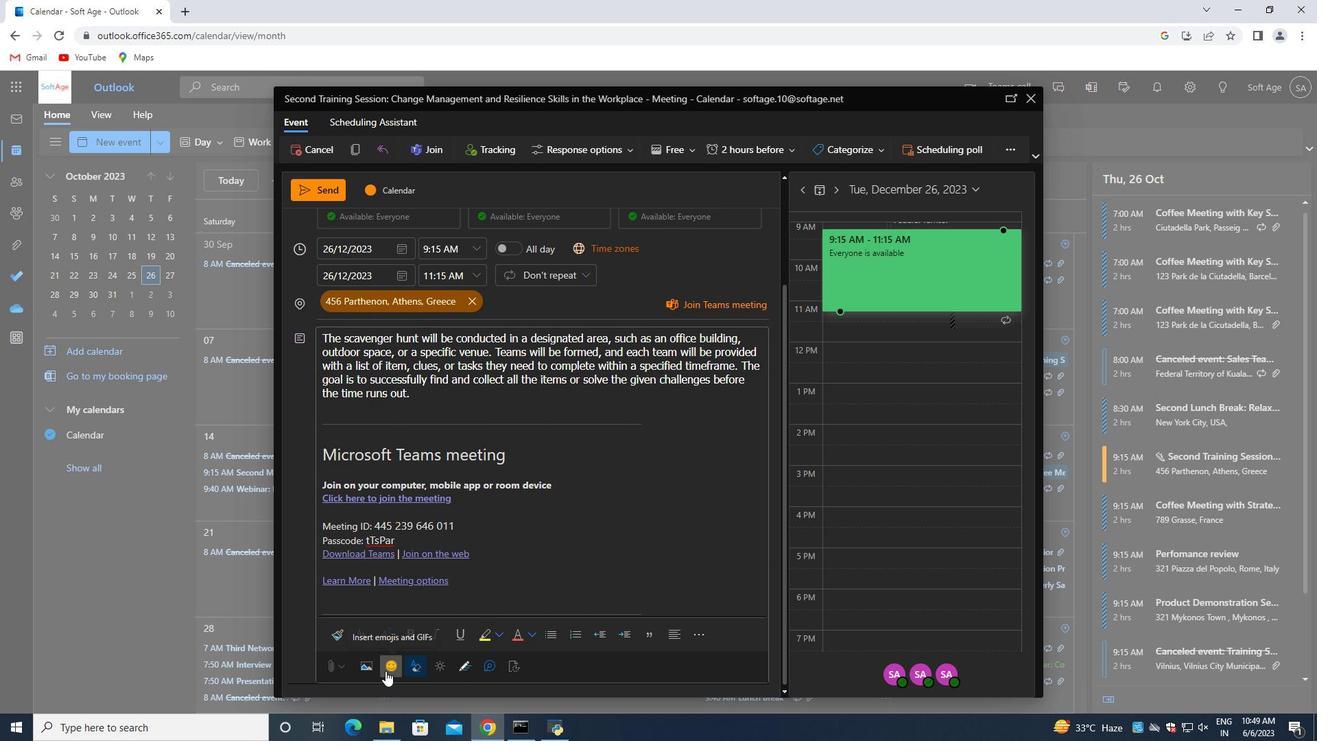 
Action: Mouse moved to (892, 300)
Screenshot: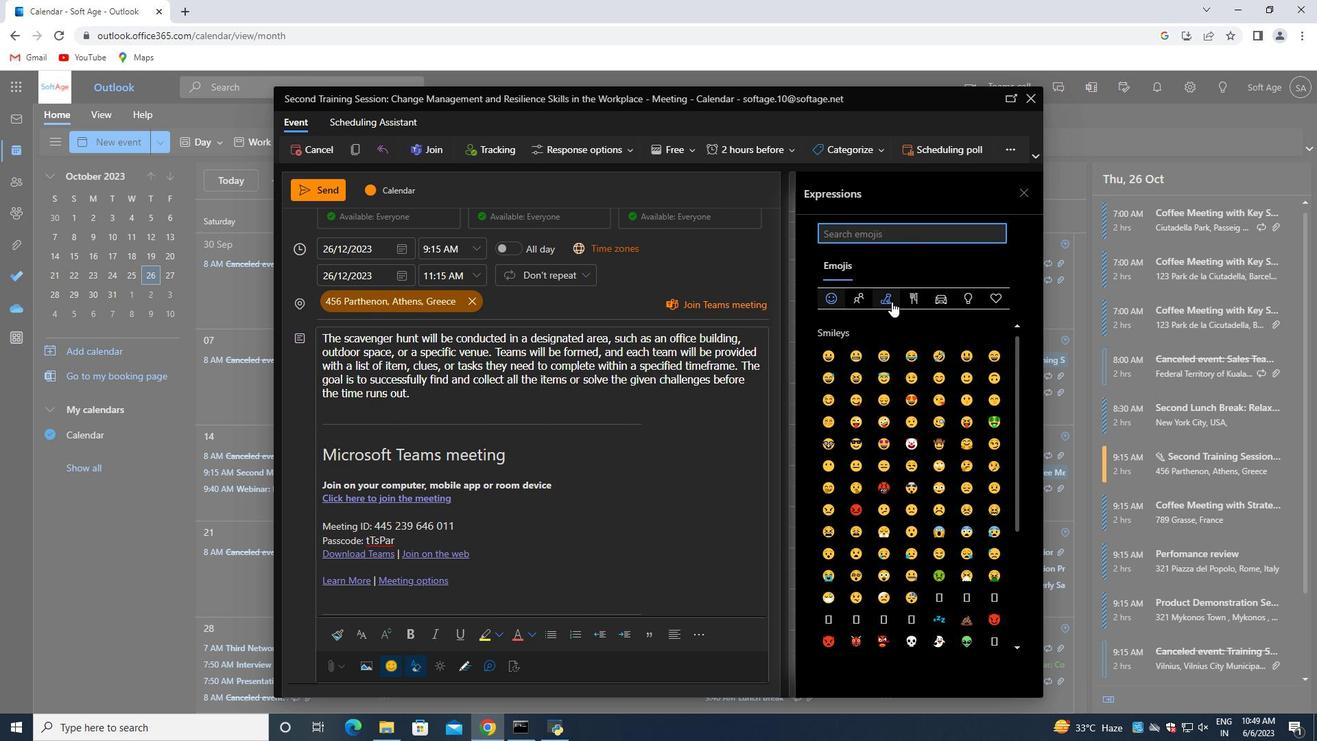 
Action: Mouse pressed left at (892, 300)
Screenshot: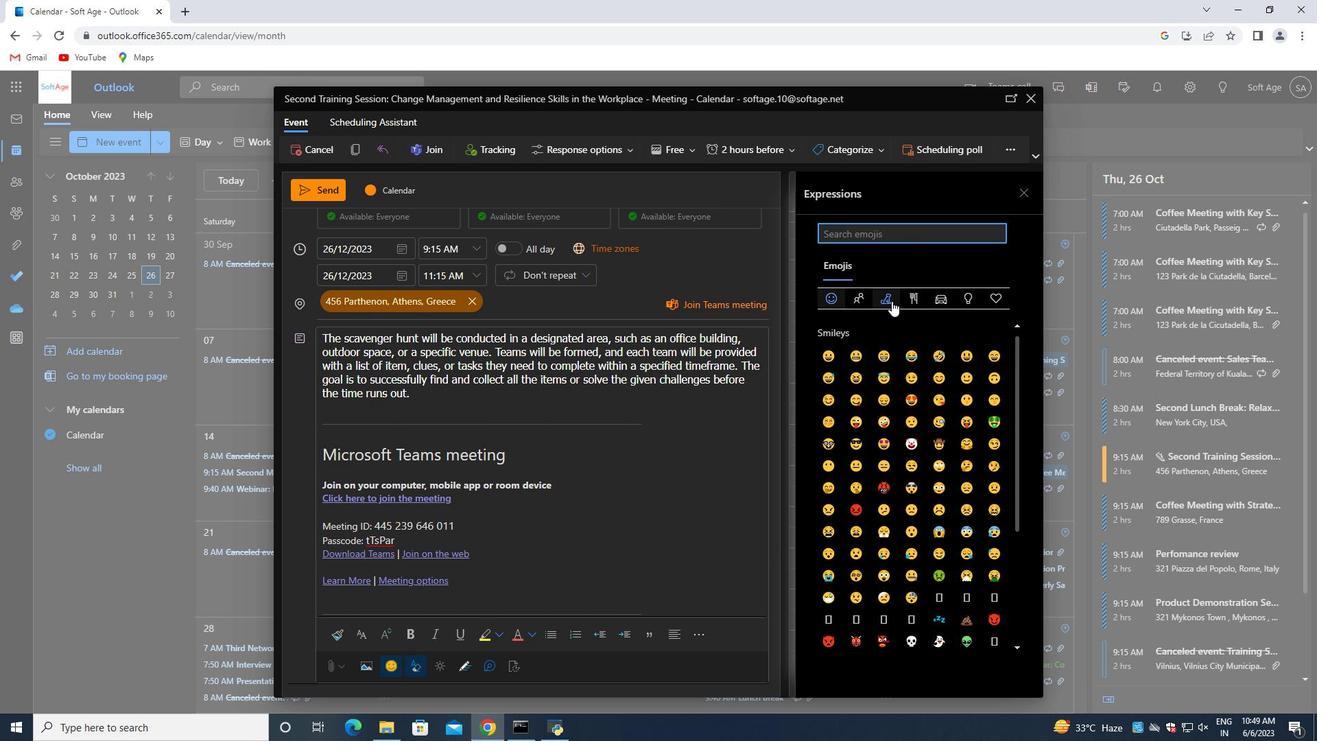 
Action: Mouse moved to (919, 481)
Screenshot: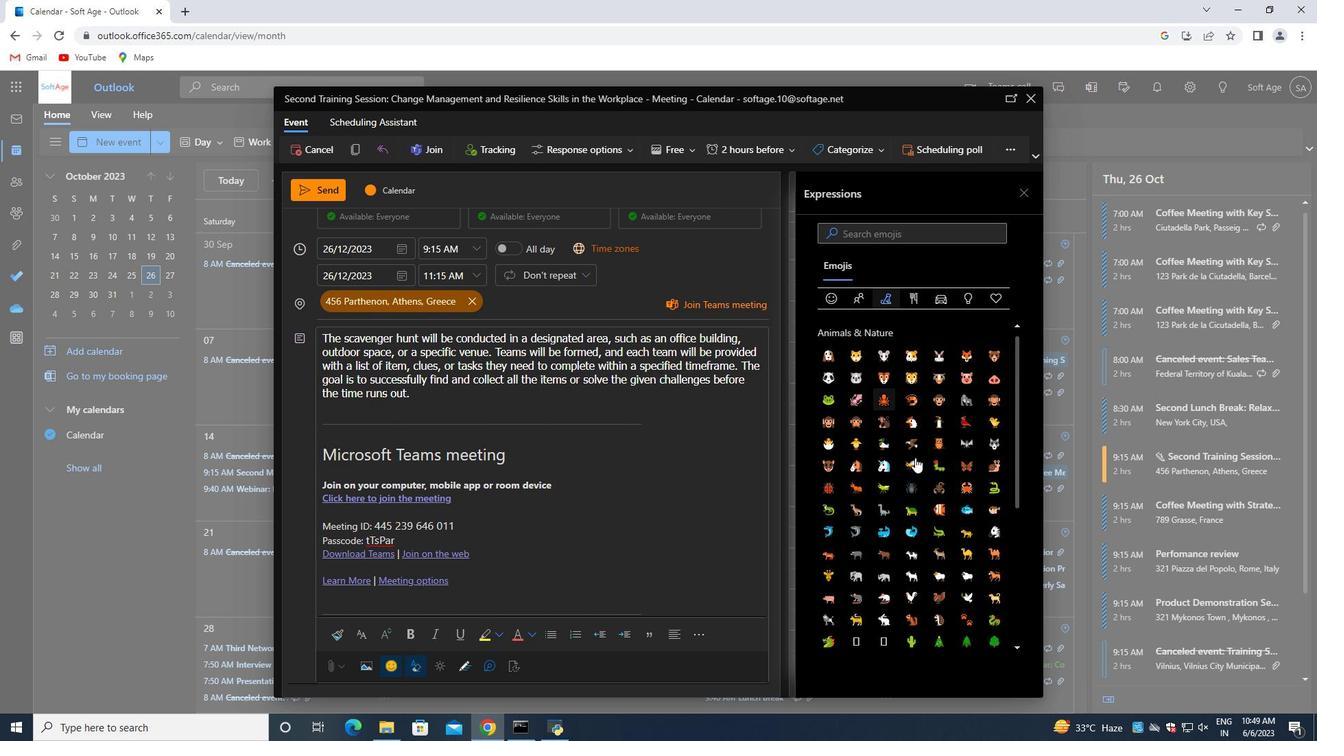 
Action: Mouse scrolled (919, 481) with delta (0, 0)
Screenshot: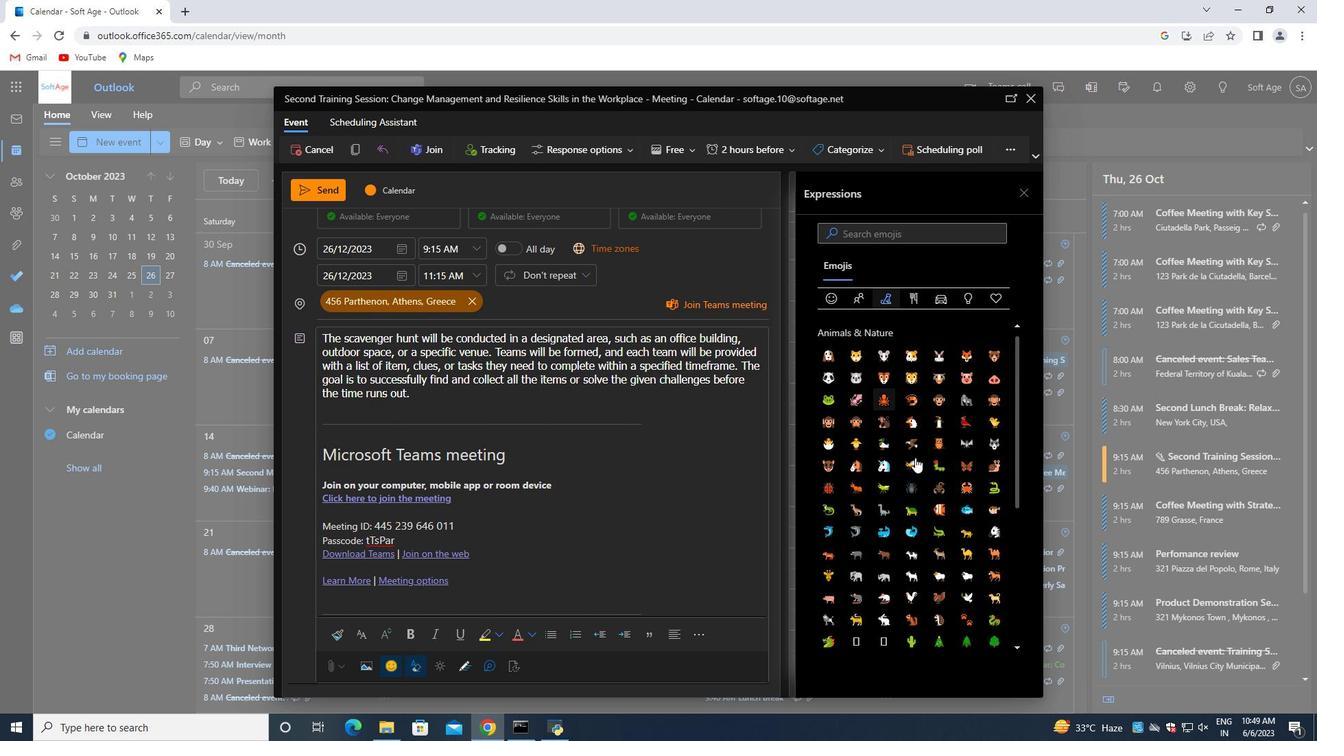 
Action: Mouse moved to (918, 485)
Screenshot: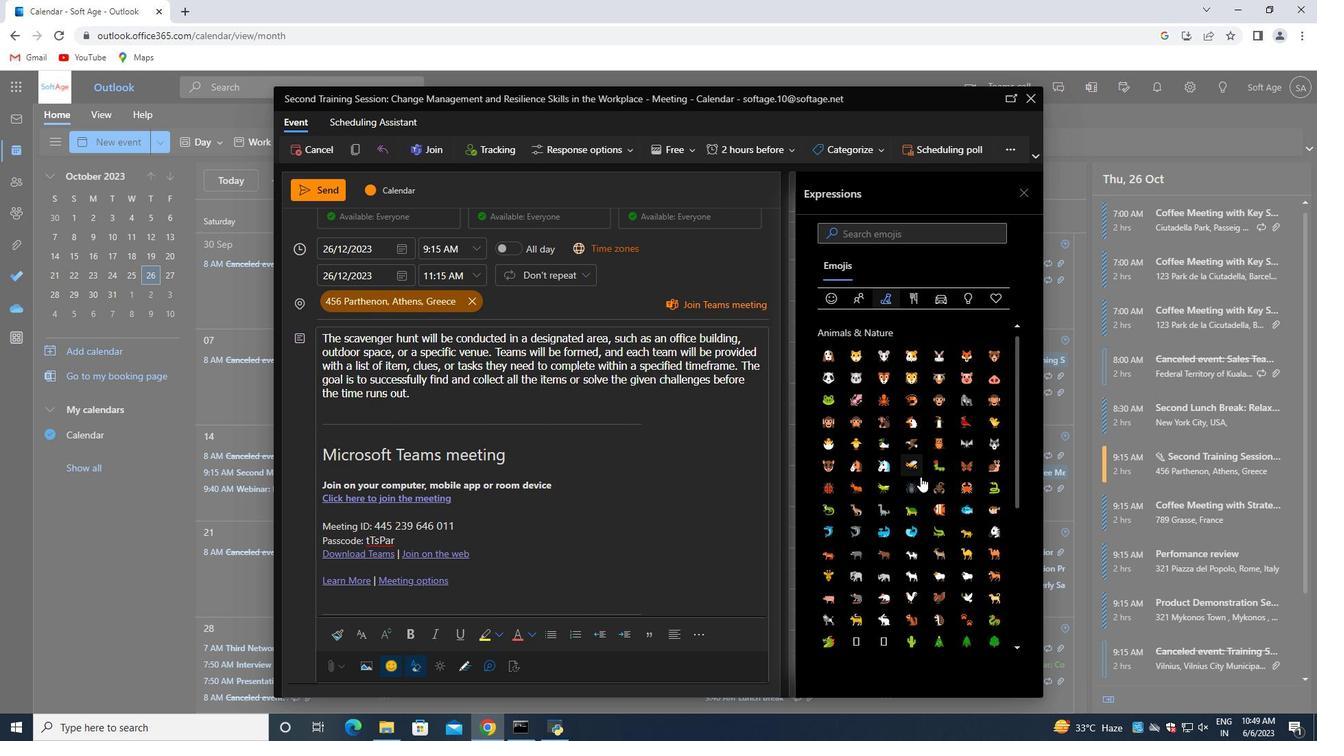 
Action: Mouse scrolled (918, 485) with delta (0, 0)
Screenshot: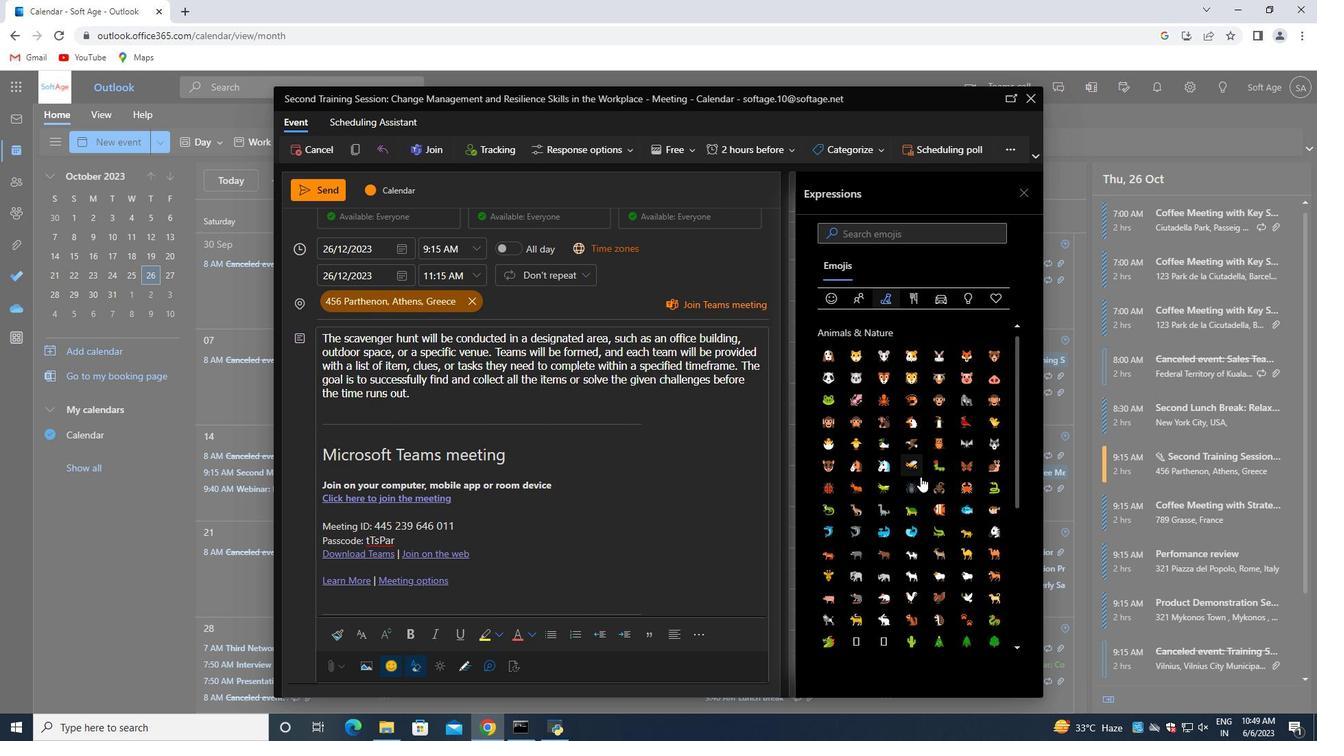 
Action: Mouse moved to (915, 489)
Screenshot: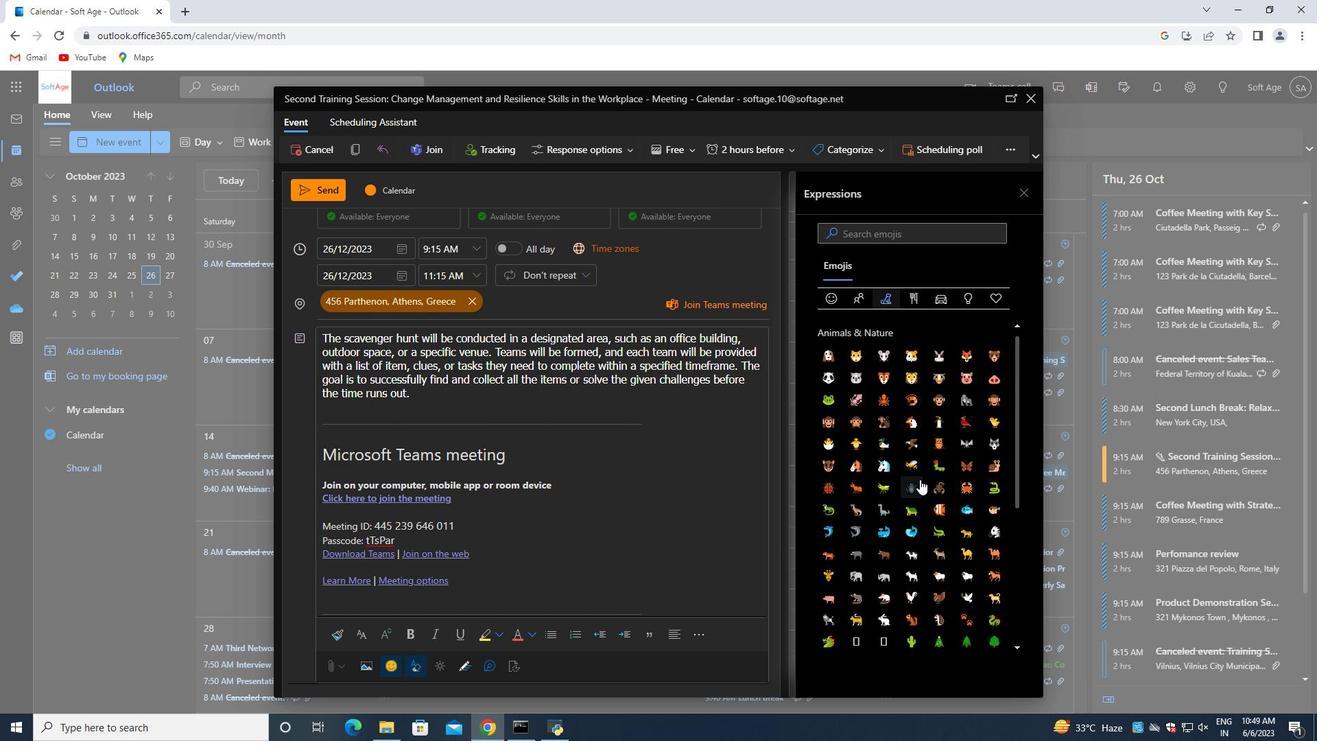 
Action: Mouse scrolled (915, 489) with delta (0, 0)
Screenshot: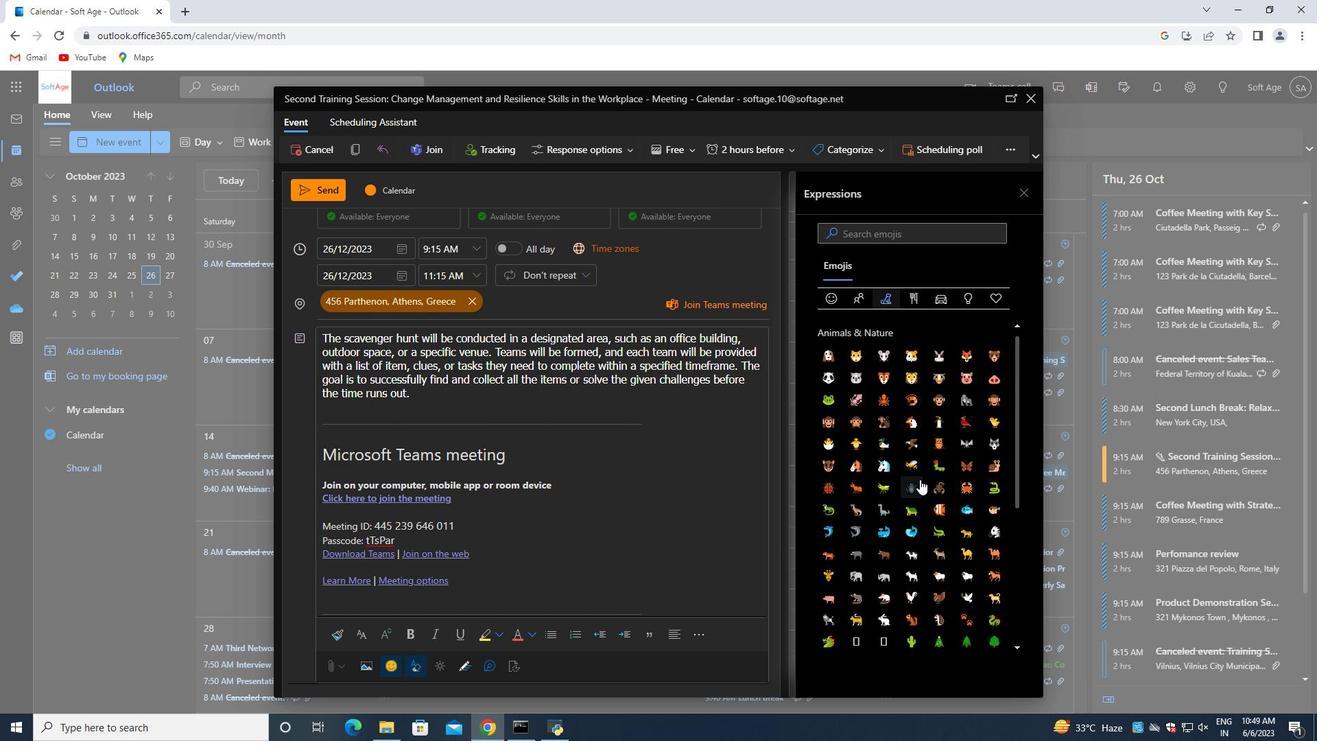 
Action: Mouse moved to (914, 496)
Screenshot: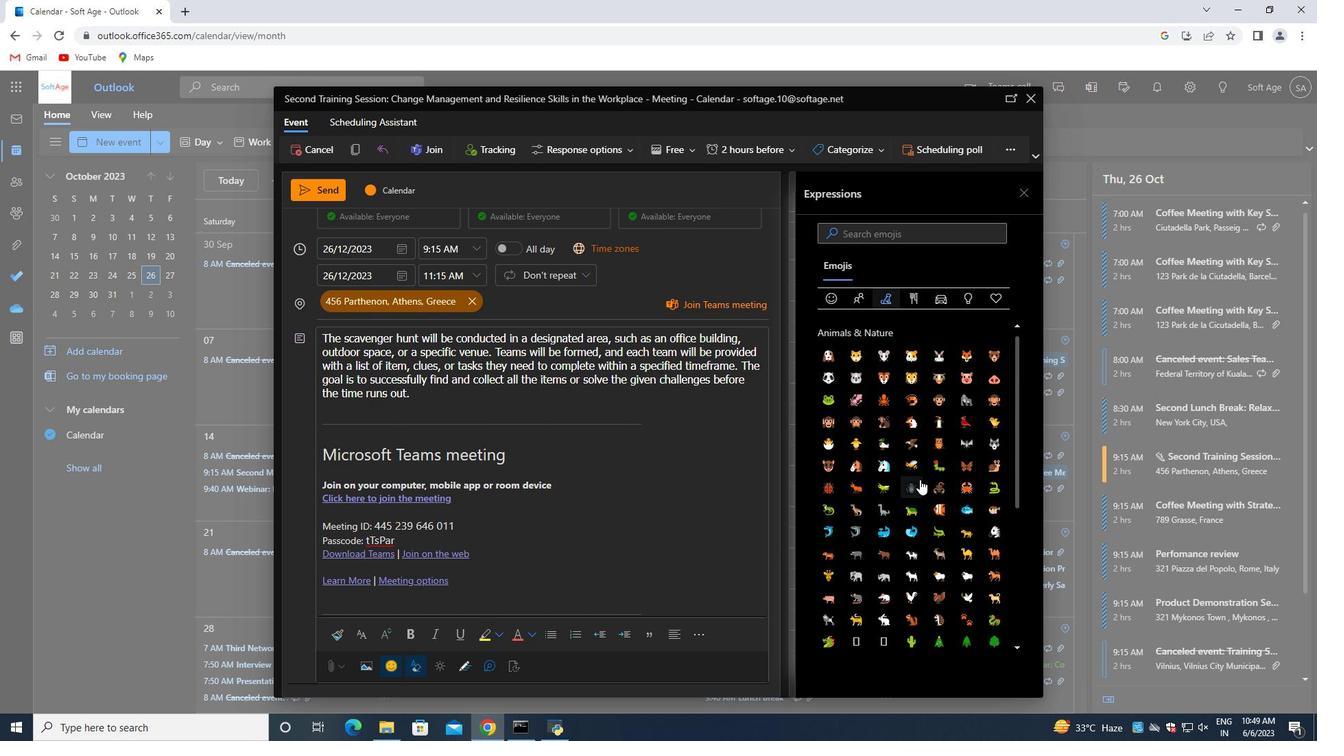 
Action: Mouse scrolled (914, 496) with delta (0, 0)
Screenshot: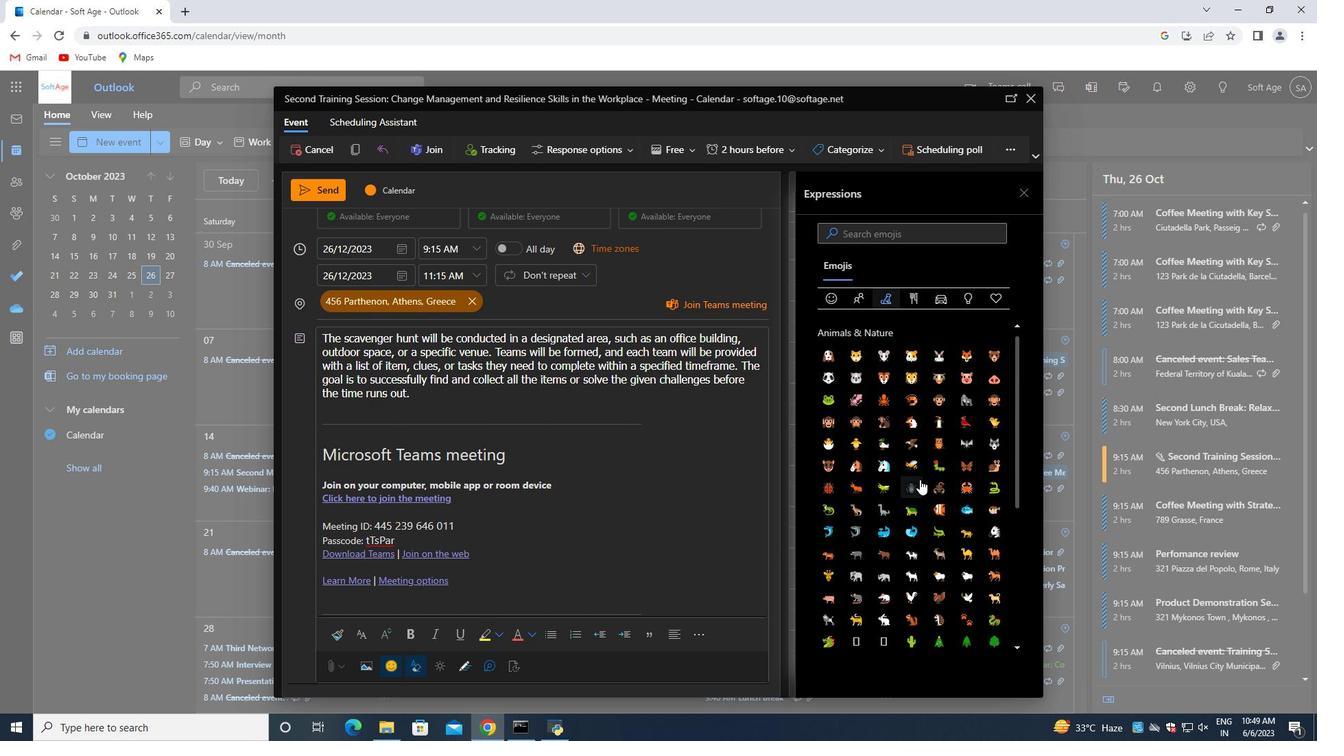 
Action: Mouse moved to (947, 534)
Screenshot: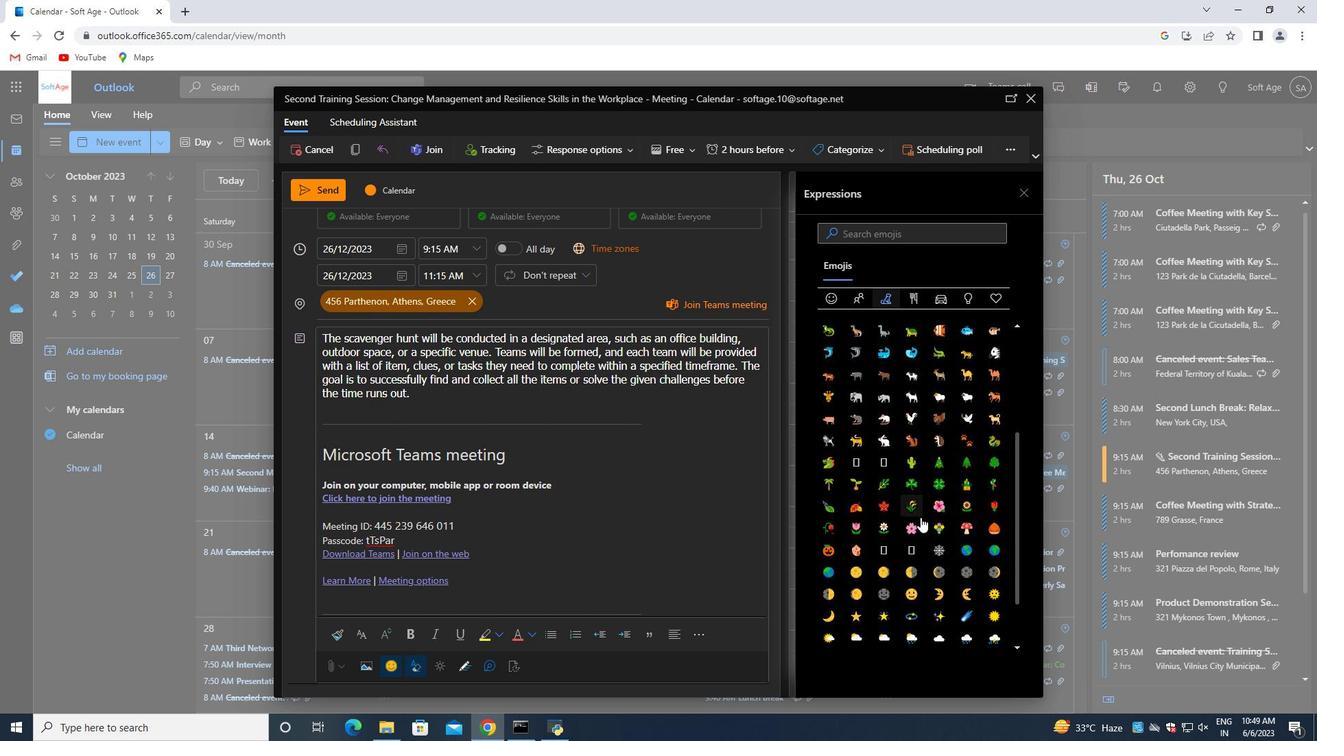 
Action: Mouse scrolled (947, 533) with delta (0, 0)
Screenshot: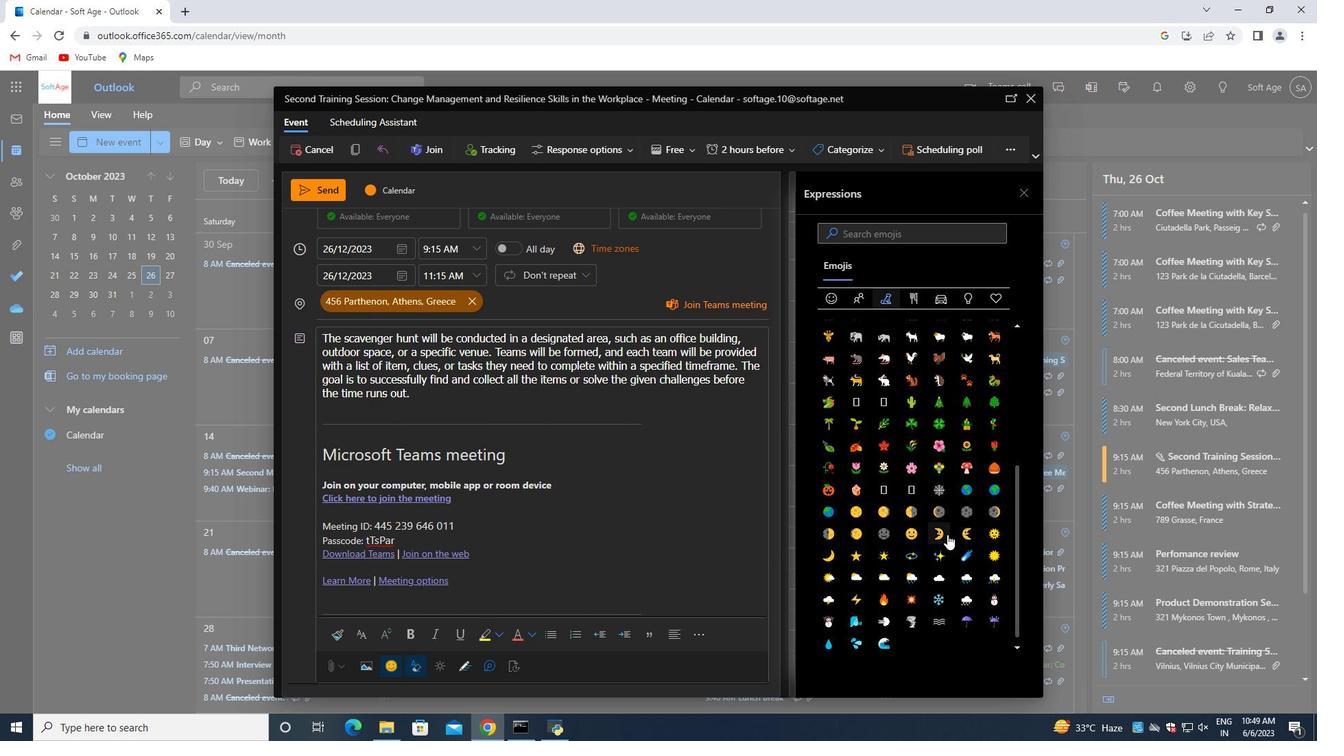 
Action: Mouse moved to (966, 489)
Screenshot: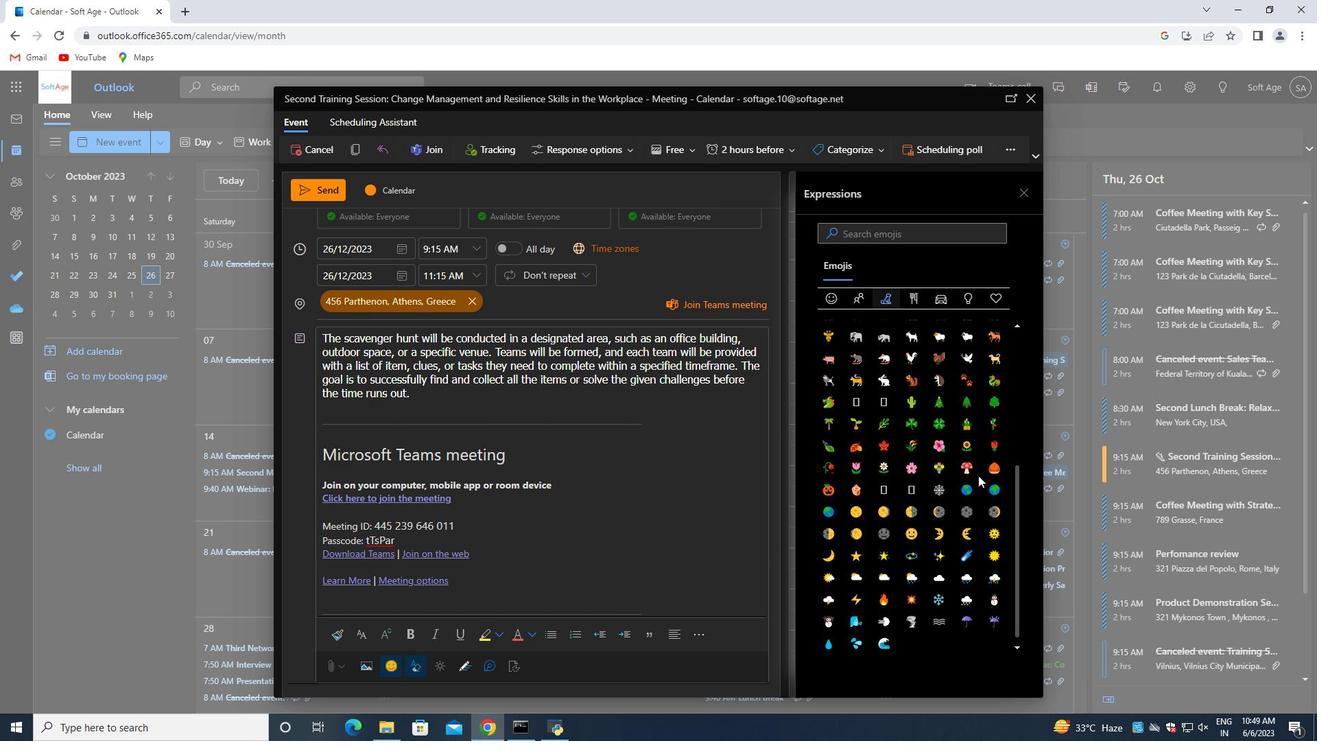 
Action: Mouse pressed left at (966, 489)
Screenshot: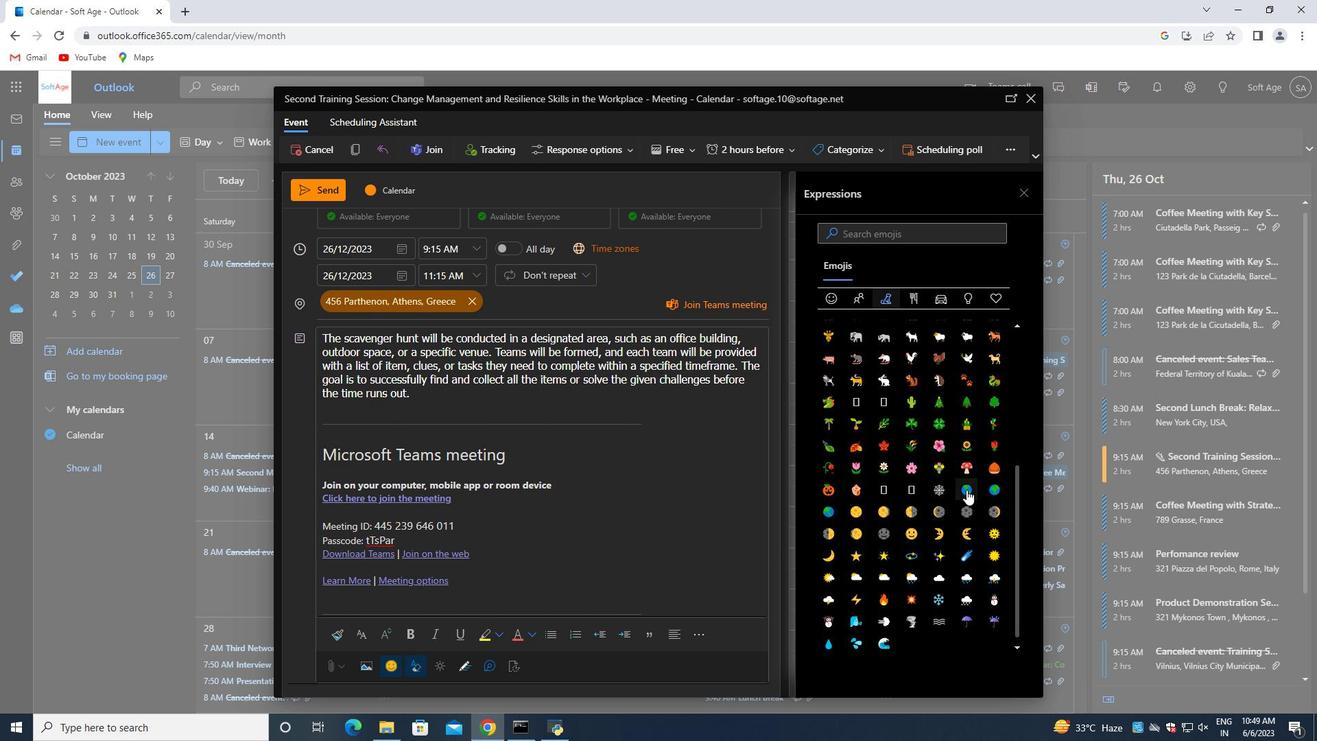 
Action: Mouse moved to (692, 505)
Screenshot: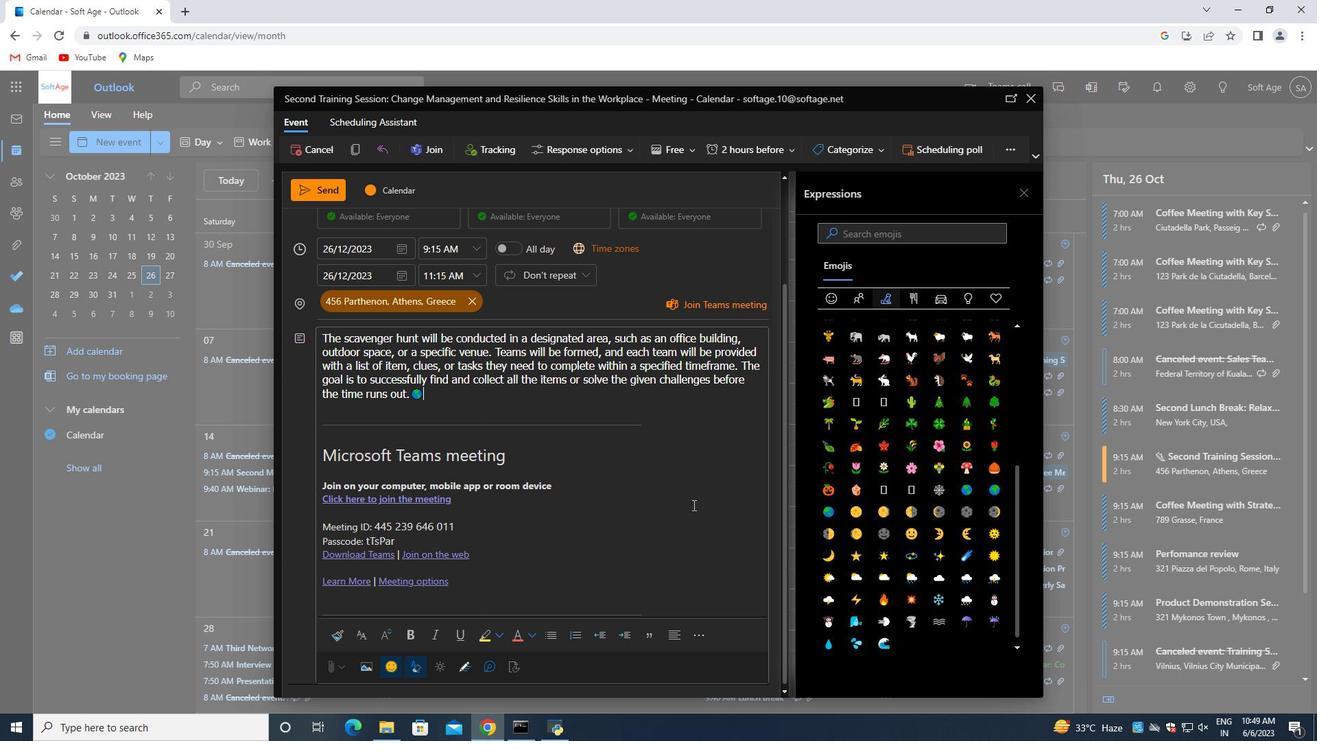 
Action: Mouse scrolled (692, 505) with delta (0, 0)
Screenshot: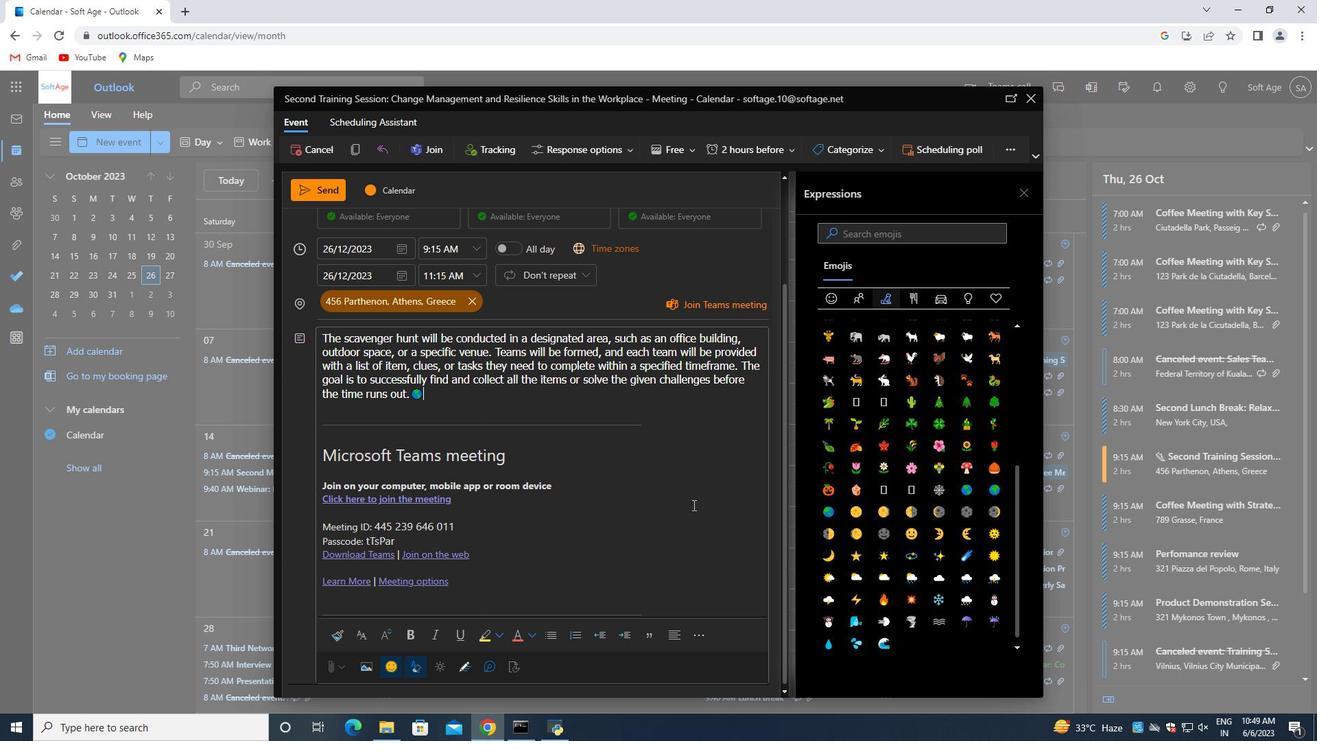 
Action: Mouse scrolled (692, 505) with delta (0, 0)
Screenshot: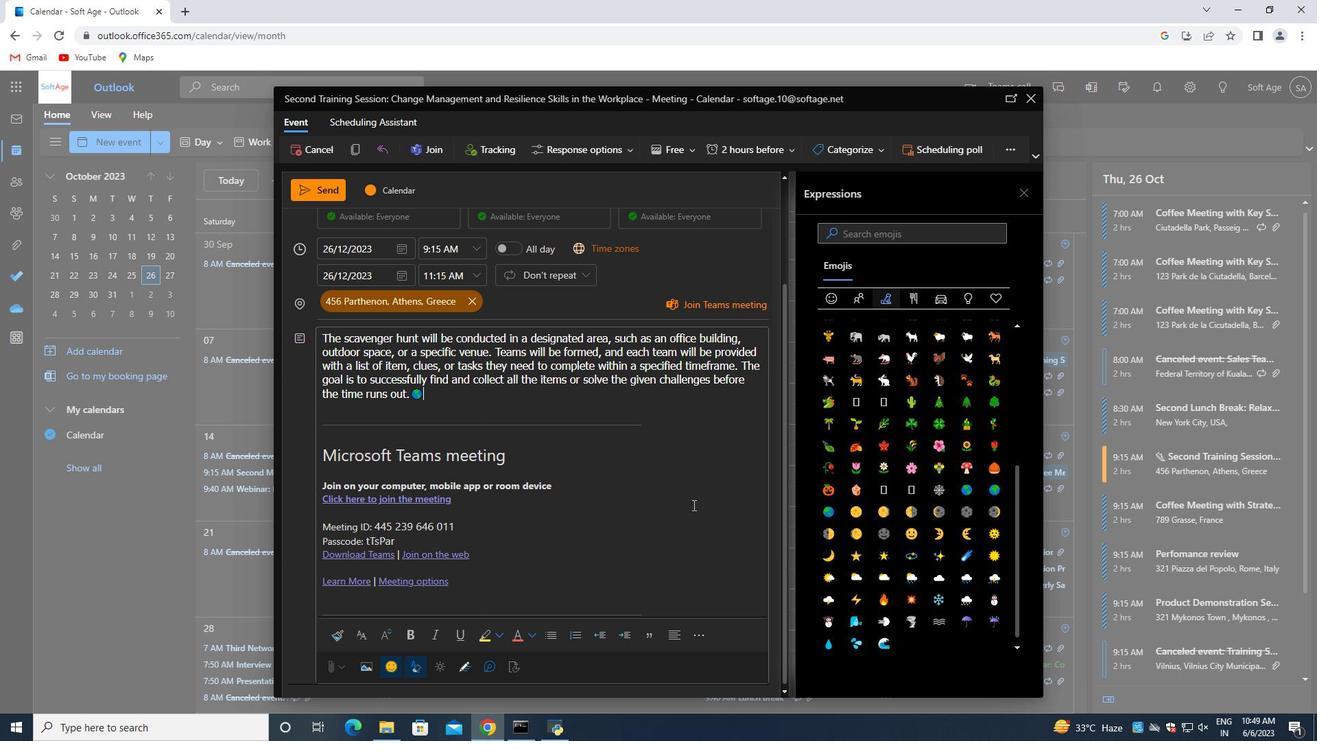 
Action: Mouse moved to (693, 505)
Screenshot: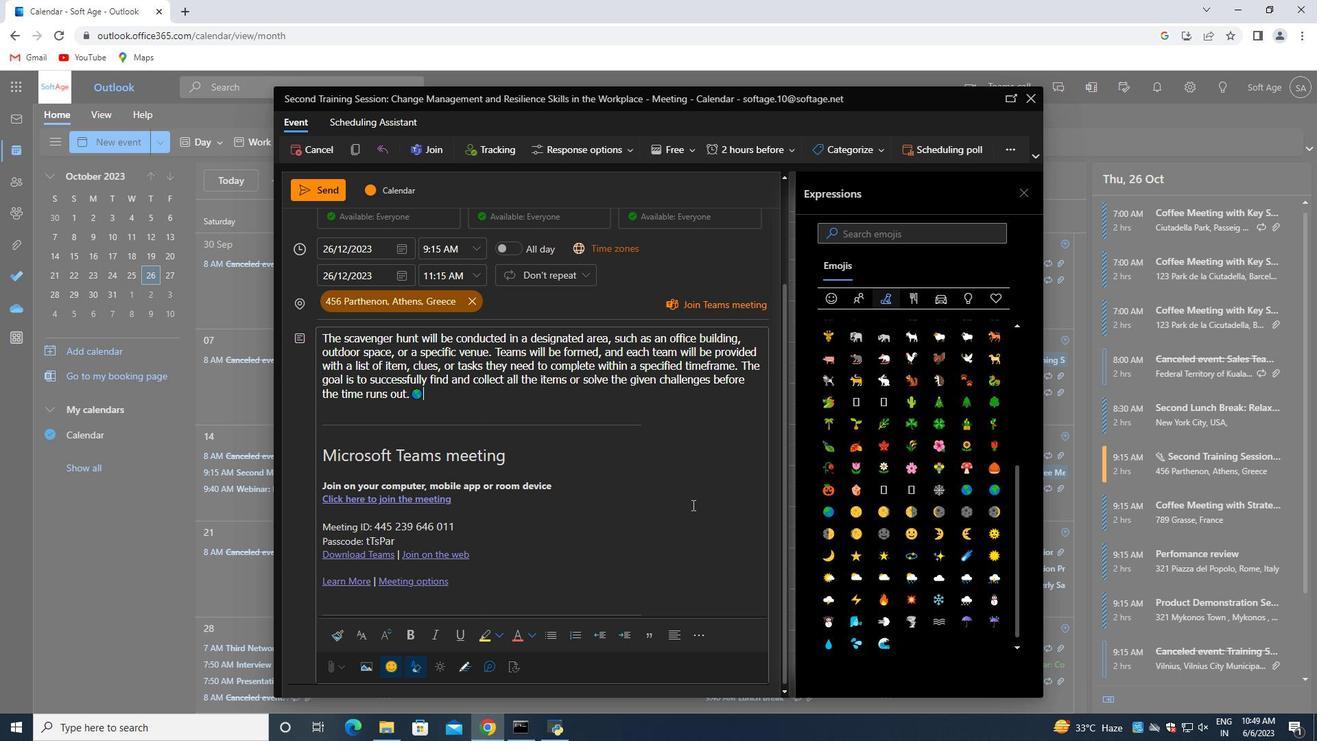 
Action: Mouse scrolled (693, 505) with delta (0, 0)
Screenshot: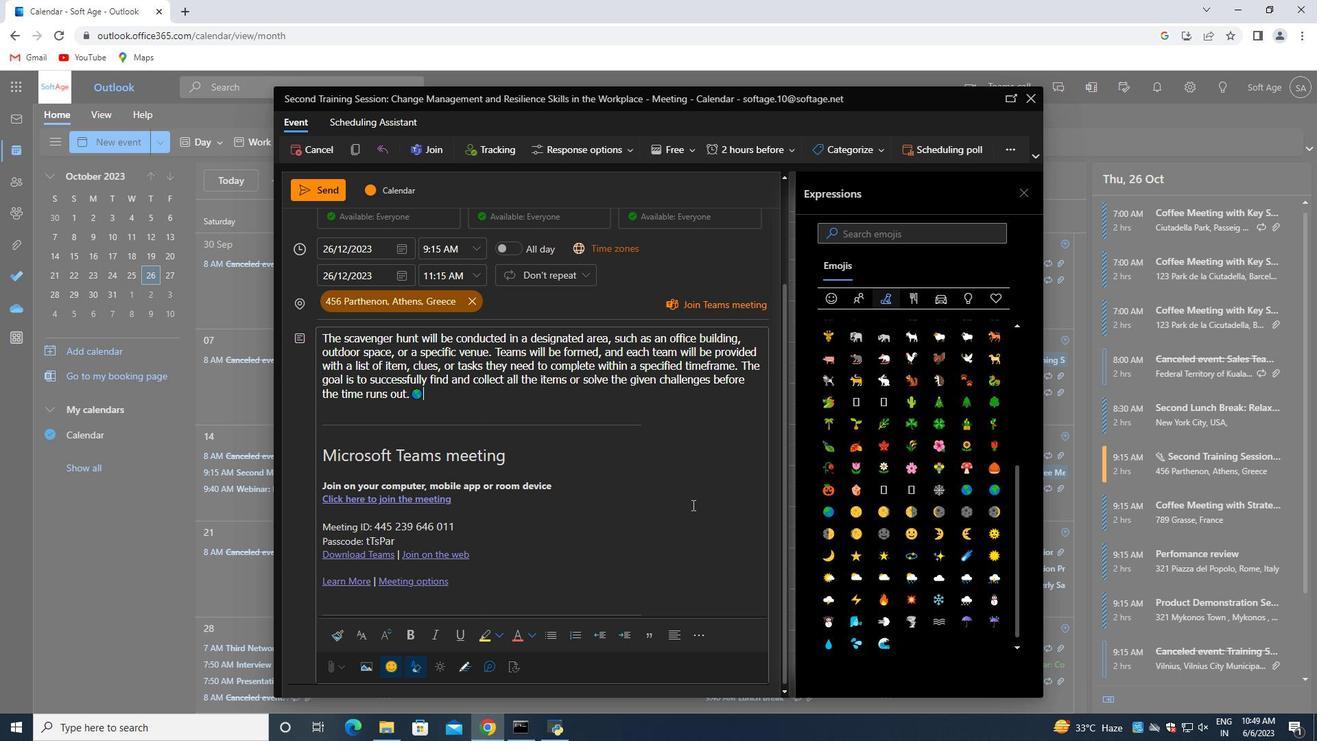 
Action: Mouse moved to (693, 505)
Screenshot: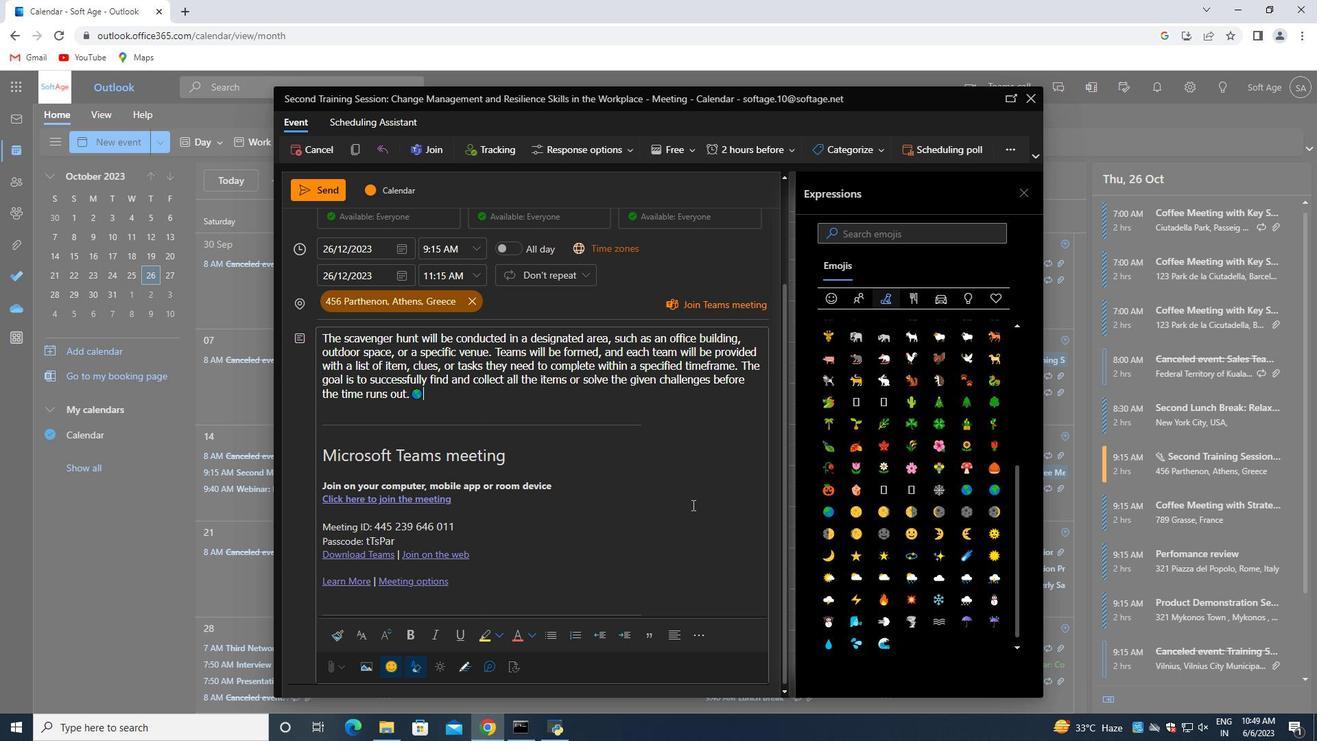 
Action: Mouse scrolled (693, 505) with delta (0, 0)
Screenshot: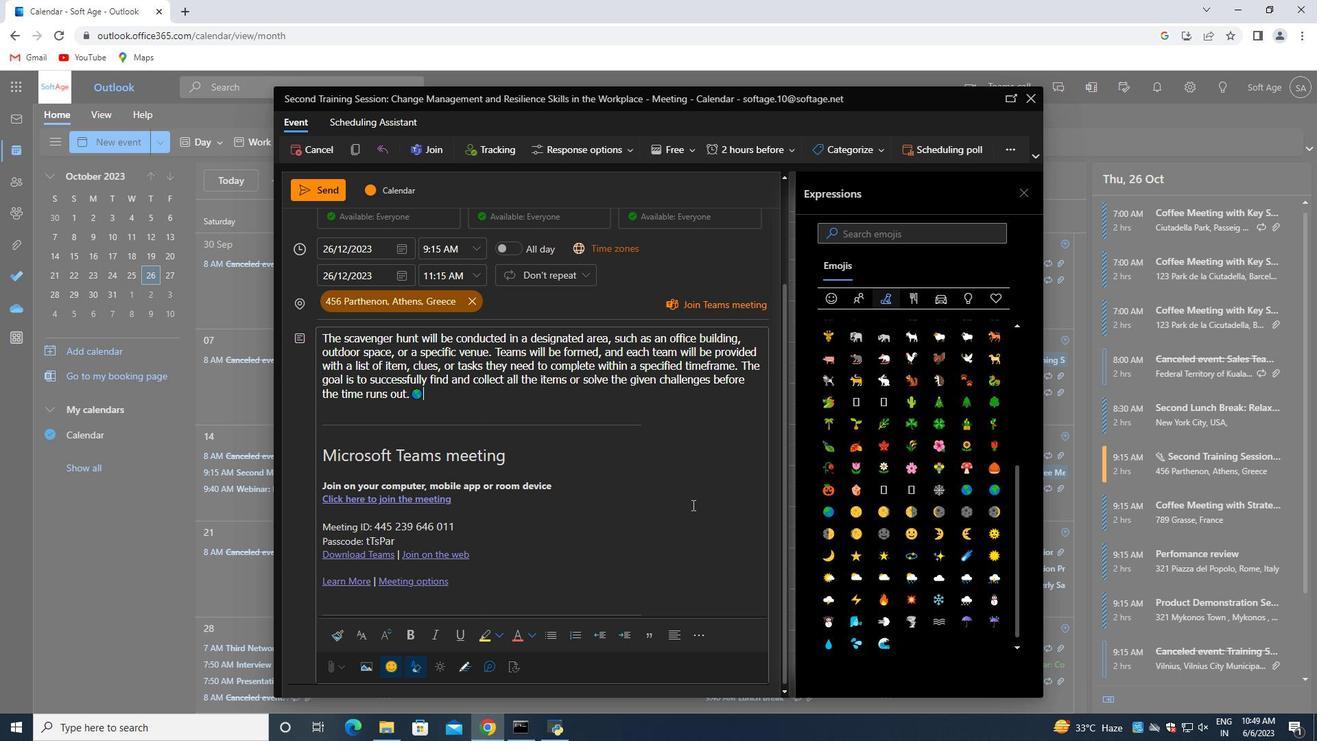 
Action: Mouse scrolled (693, 505) with delta (0, 0)
Screenshot: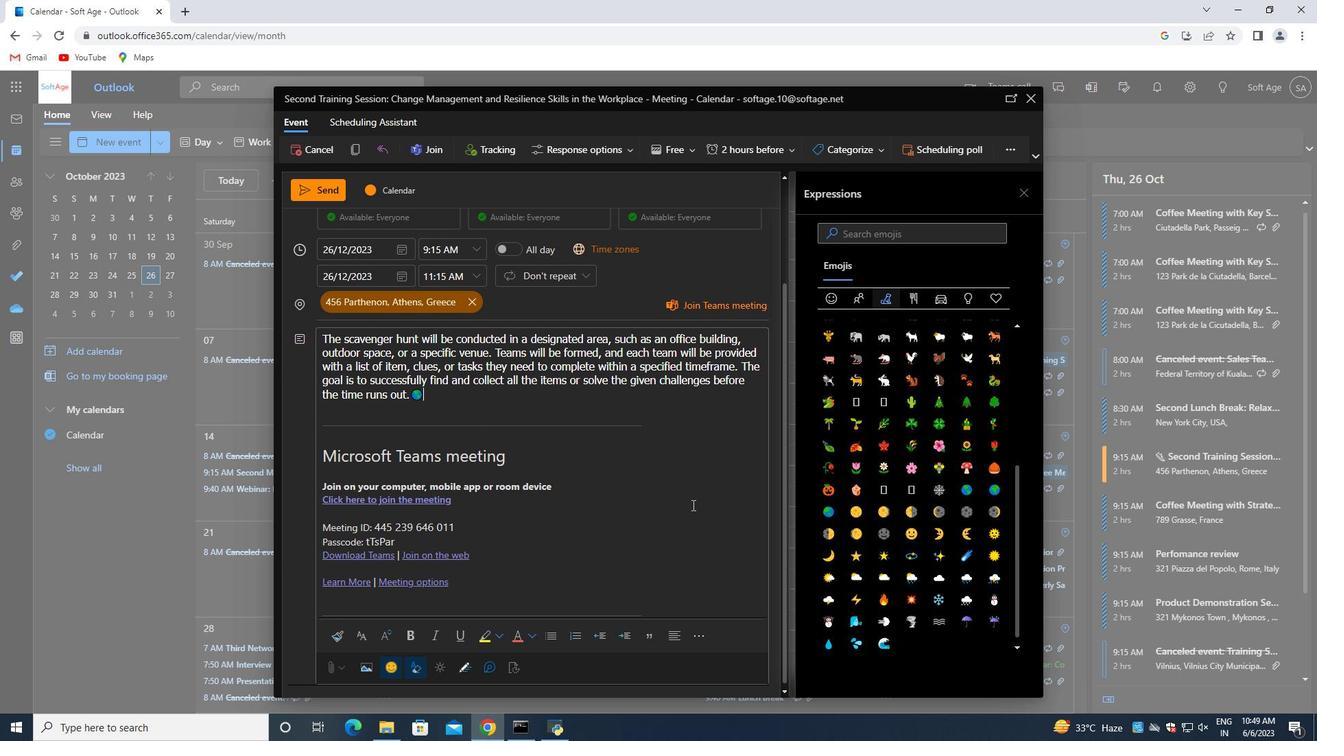 
Action: Mouse moved to (1022, 190)
Screenshot: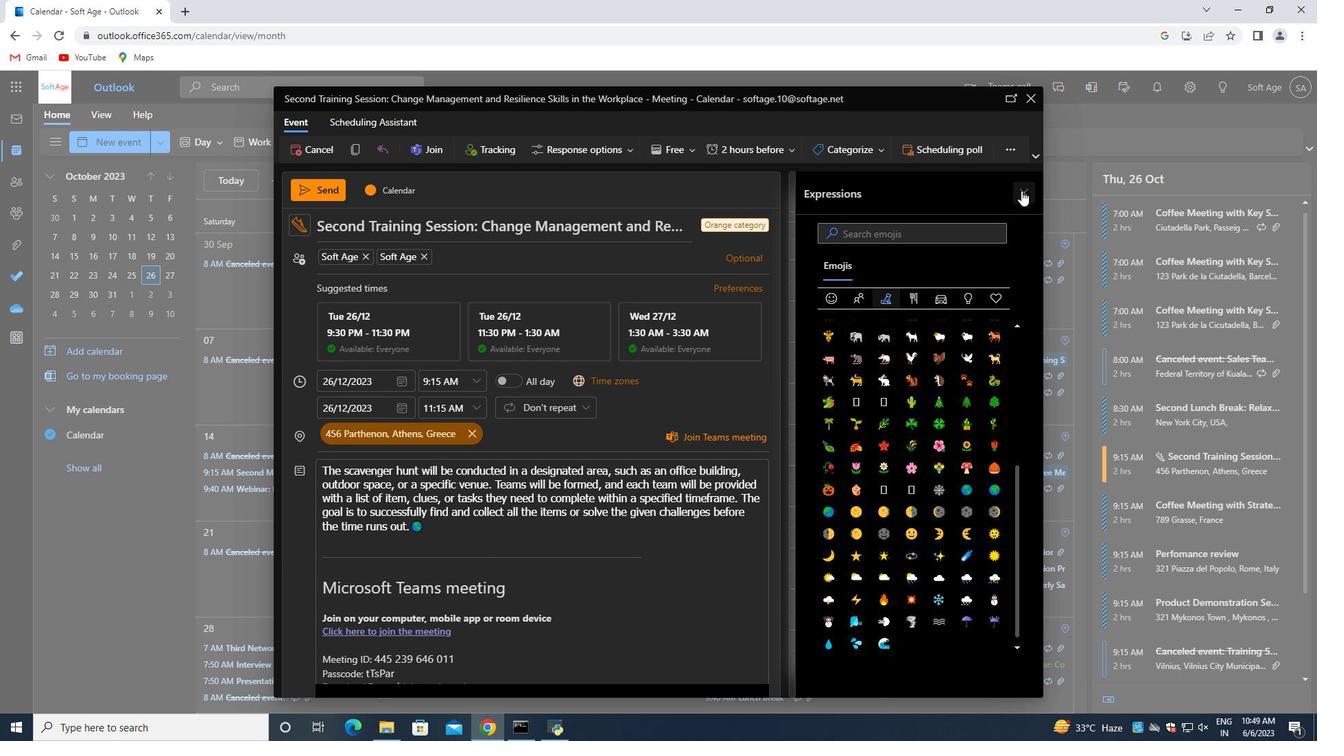 
Action: Mouse pressed left at (1022, 190)
Screenshot: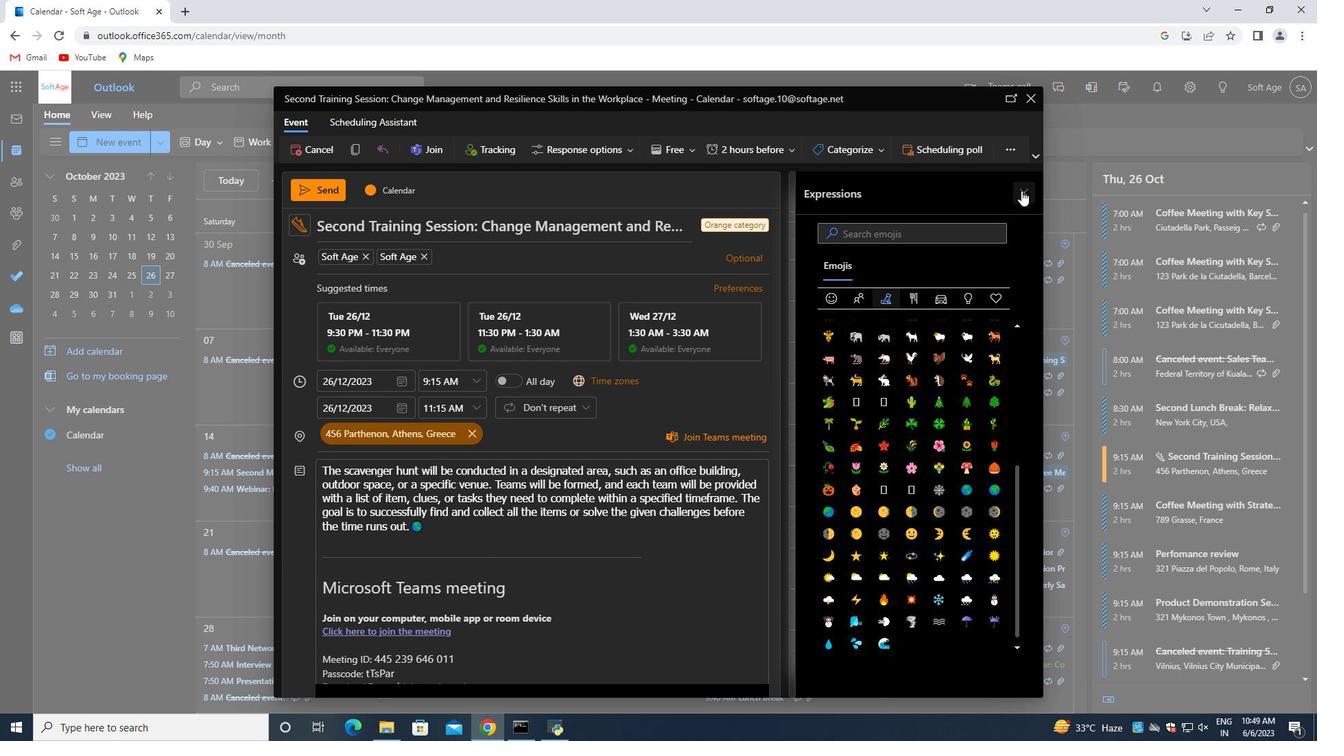 
Action: Mouse moved to (482, 253)
Screenshot: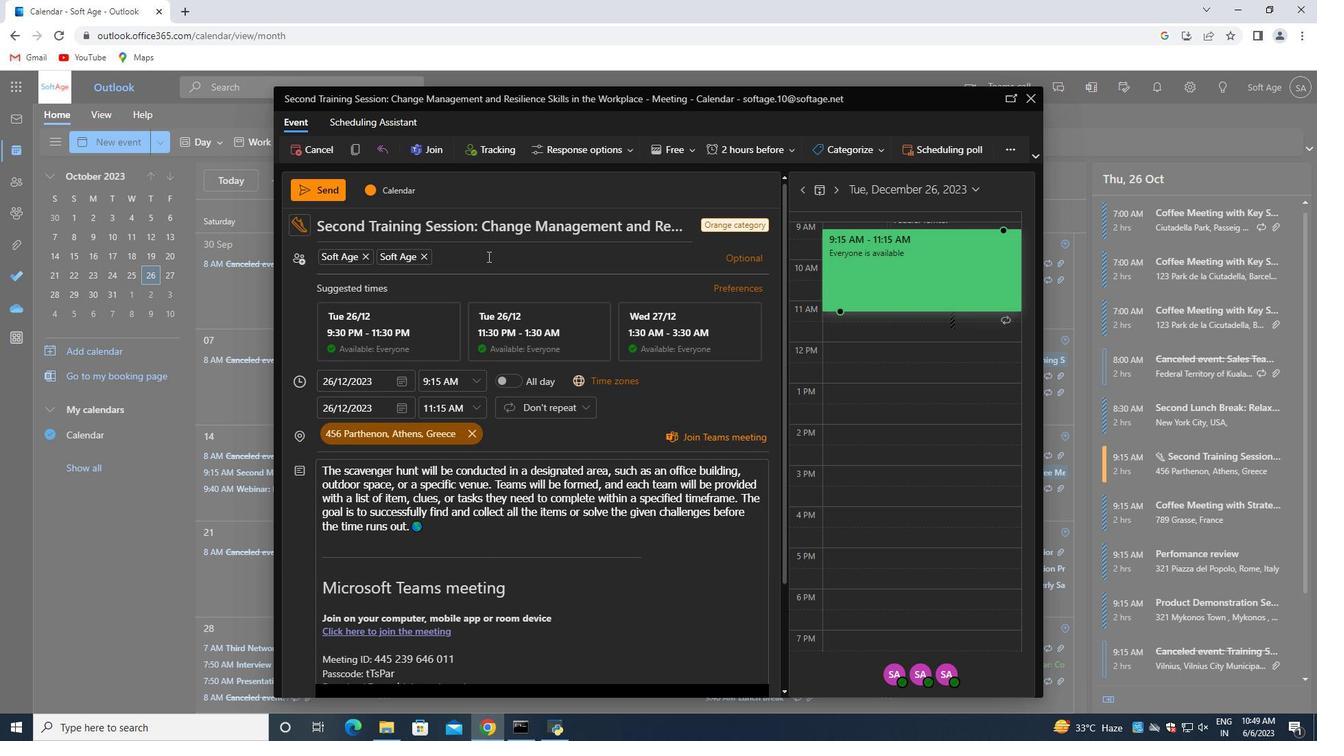
Action: Mouse pressed left at (482, 253)
Screenshot: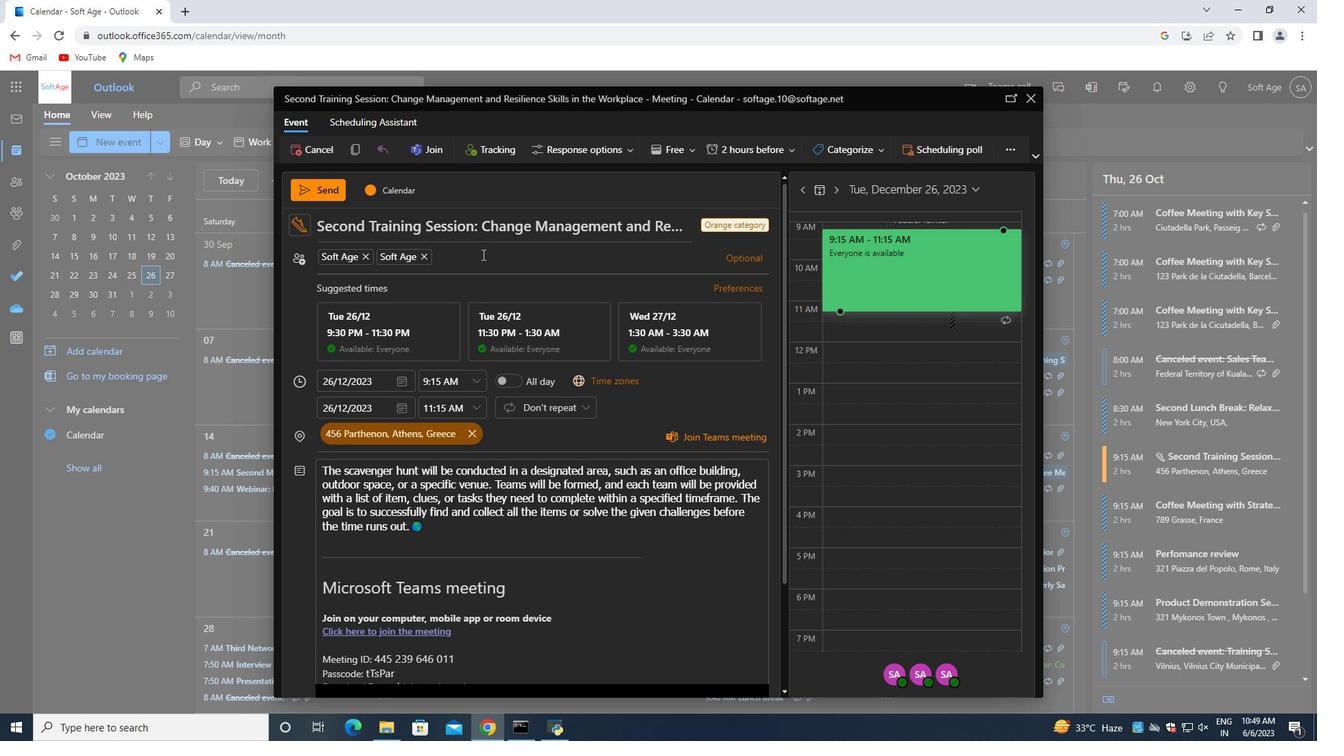 
Action: Key pressed softage.3<Key.shift><Key.shift>@softage.net<Key.enter>
Screenshot: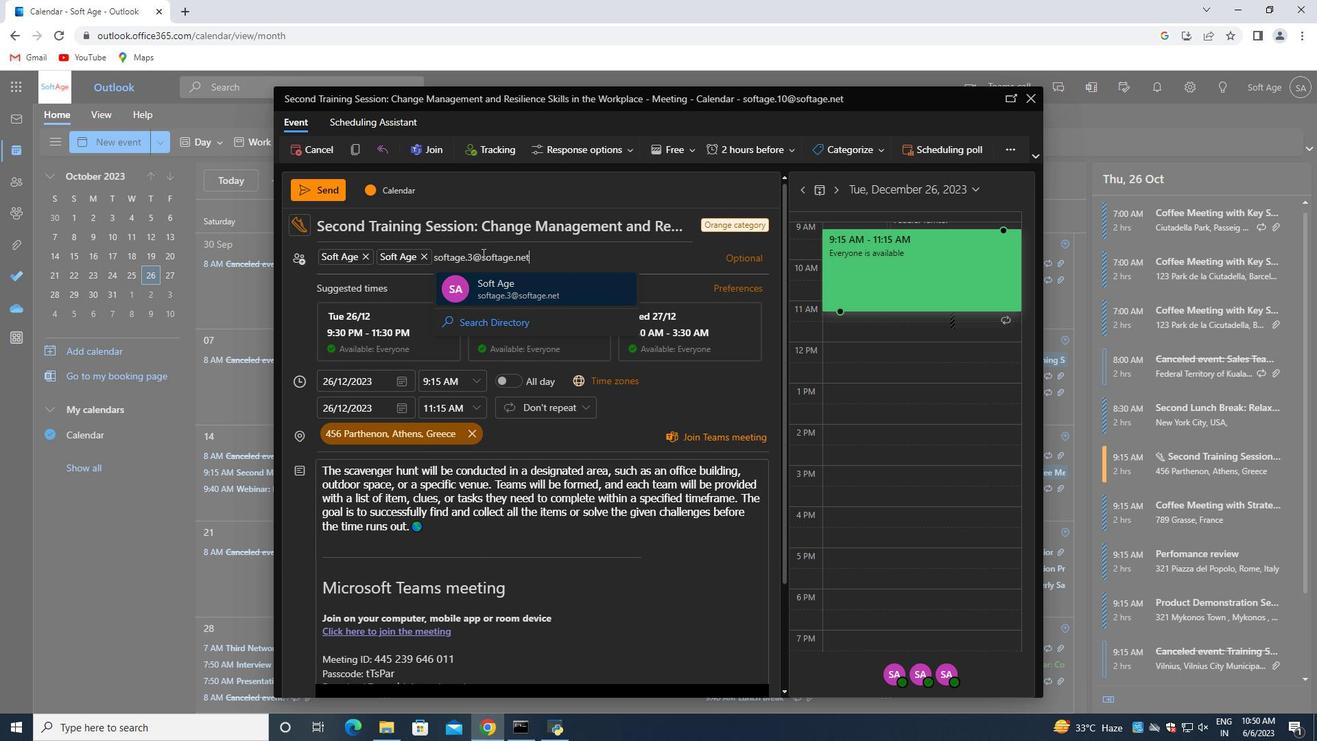 
Action: Mouse moved to (510, 350)
Screenshot: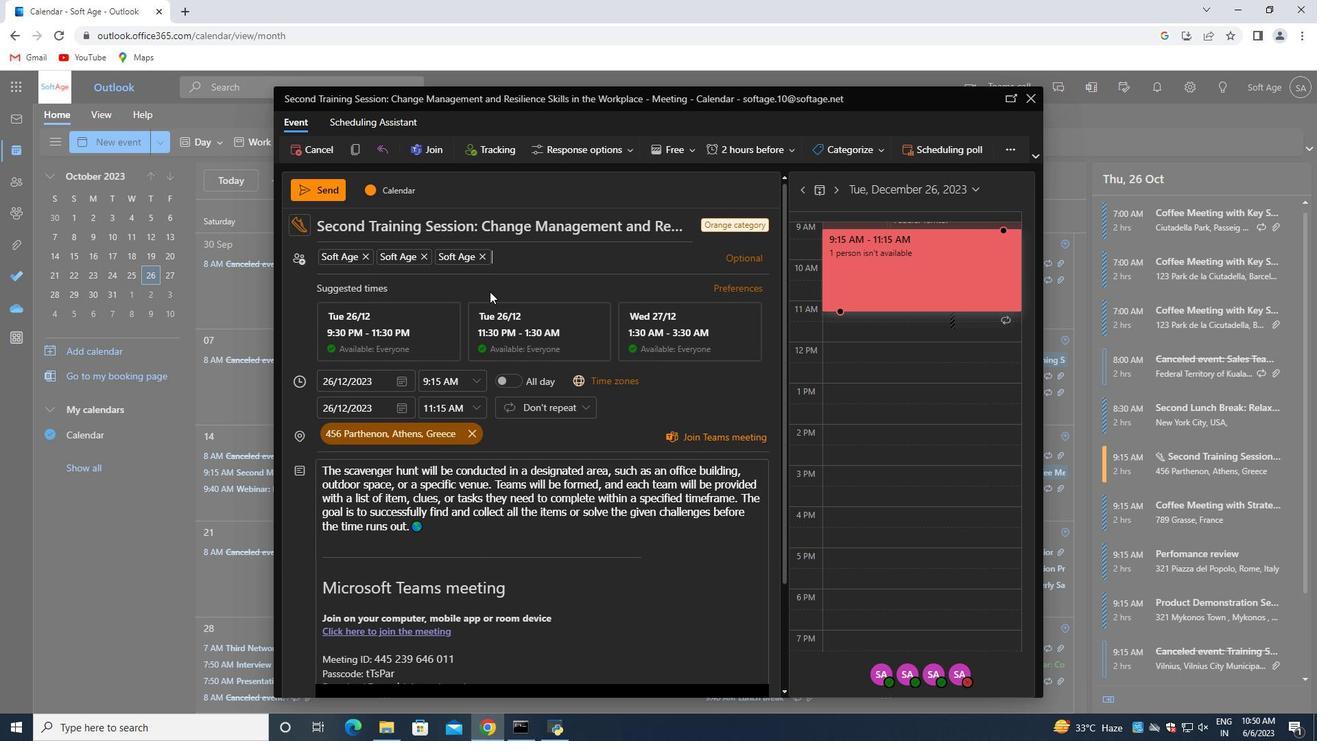 
Action: Mouse scrolled (510, 346) with delta (0, 0)
Screenshot: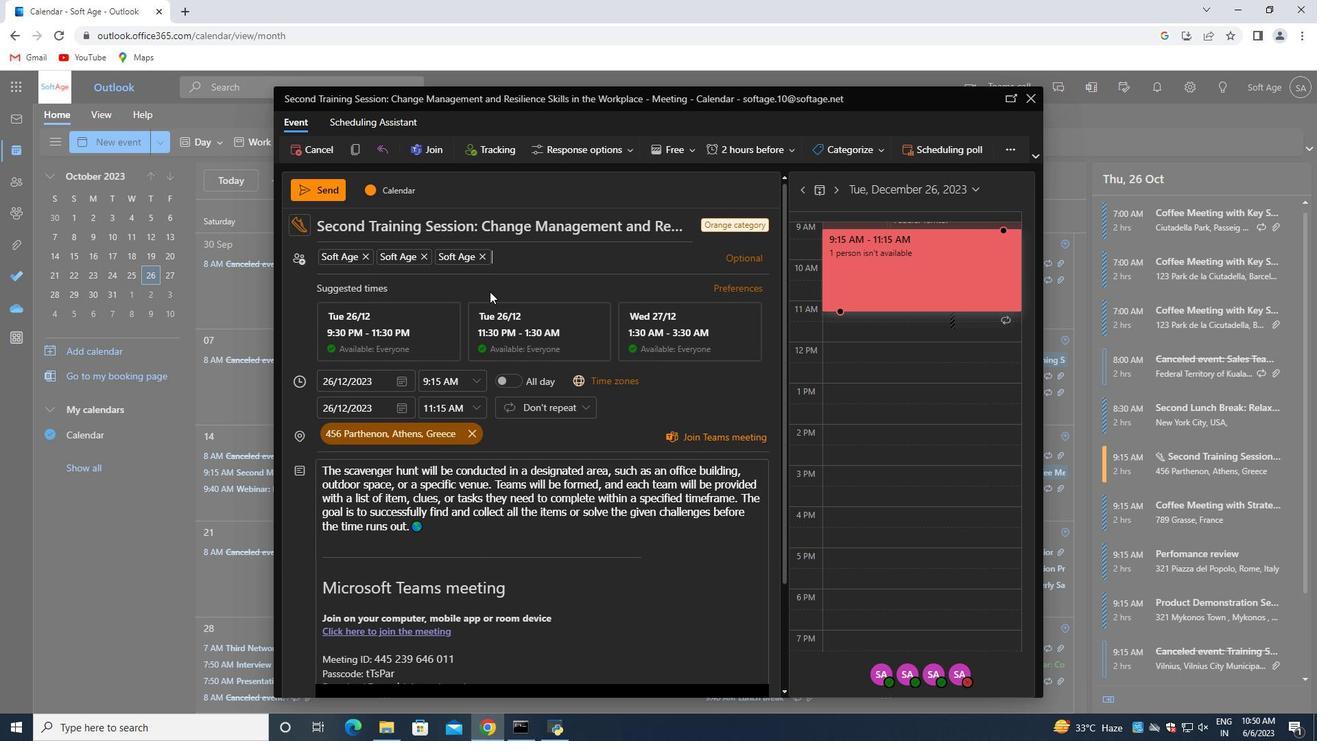 
Action: Mouse moved to (509, 352)
Screenshot: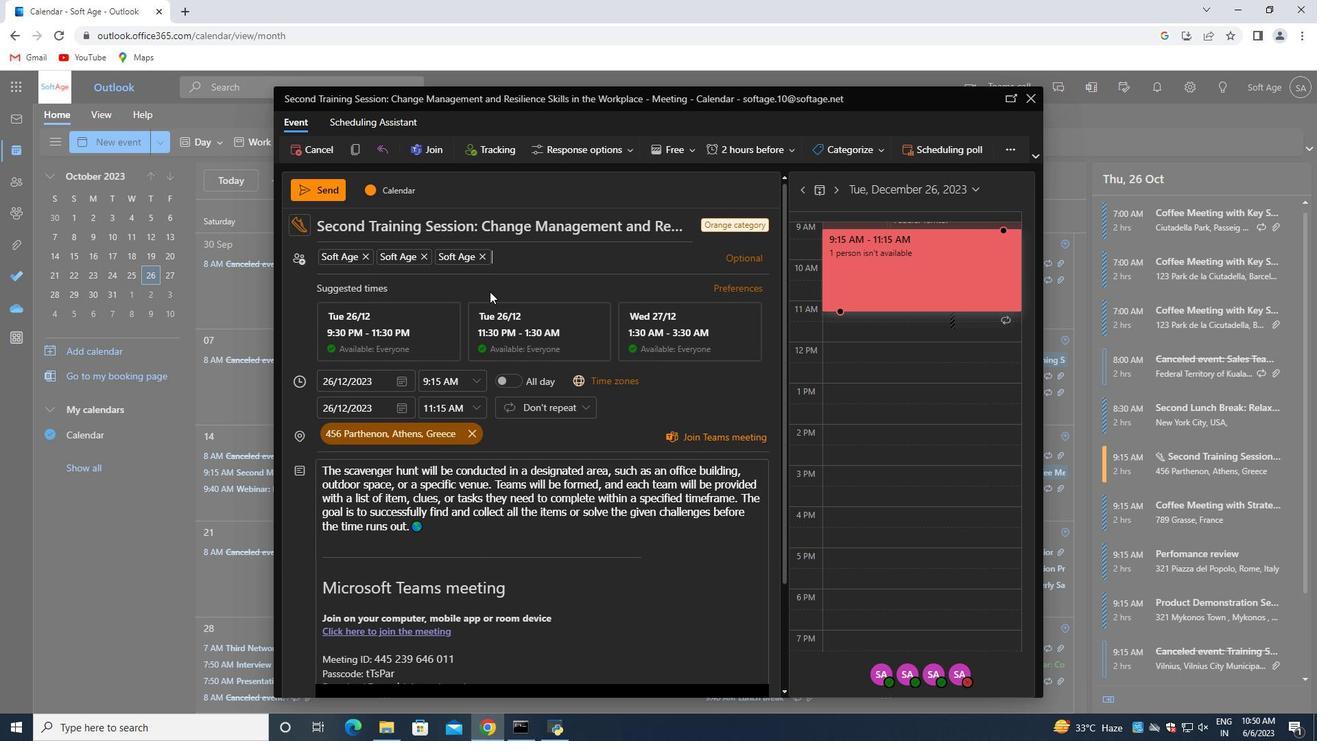 
Action: Mouse scrolled (509, 351) with delta (0, 0)
Screenshot: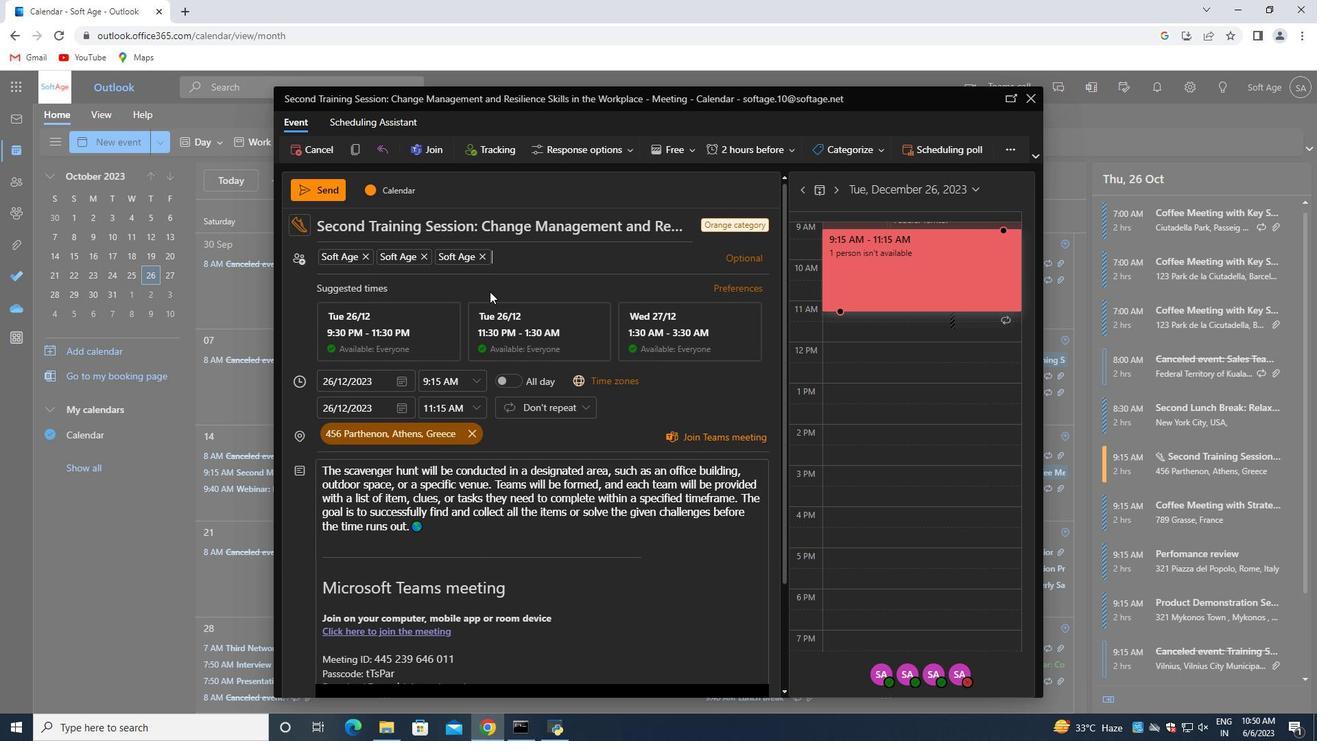 
Action: Mouse moved to (434, 397)
Screenshot: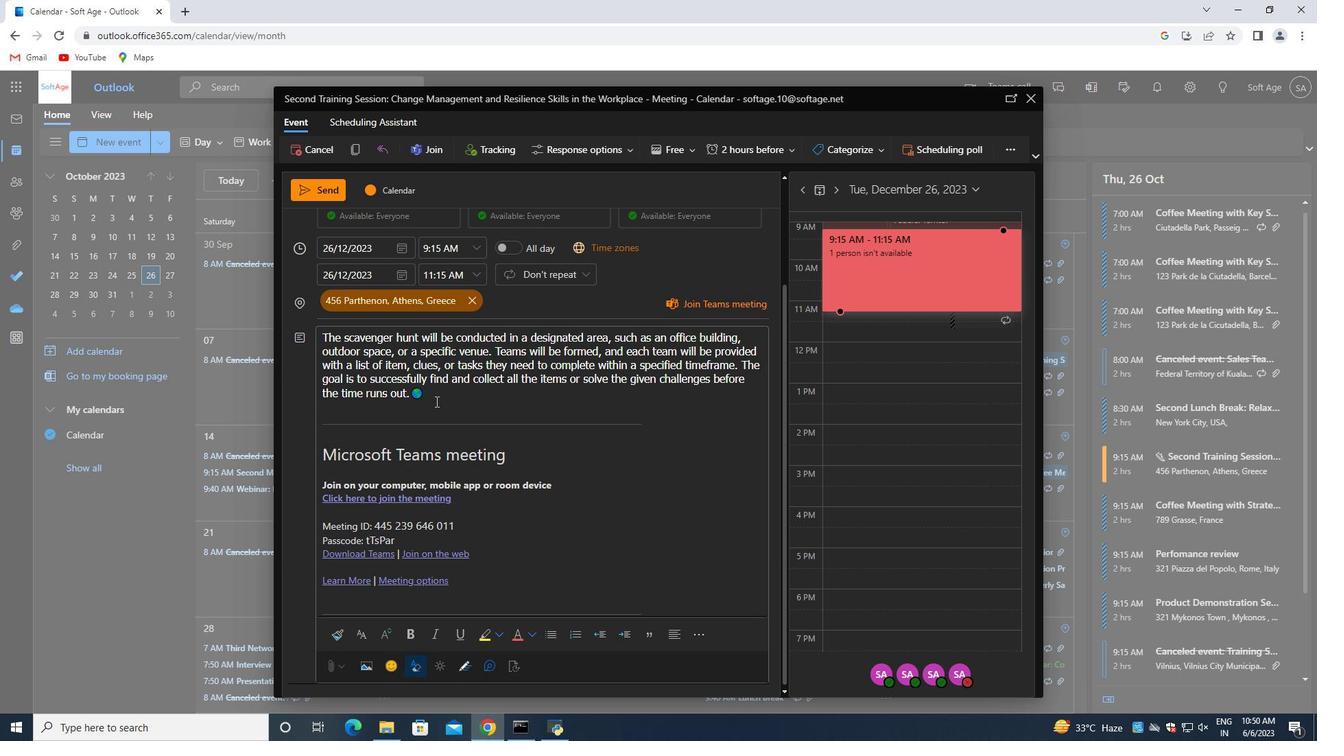
Action: Mouse pressed left at (434, 397)
Screenshot: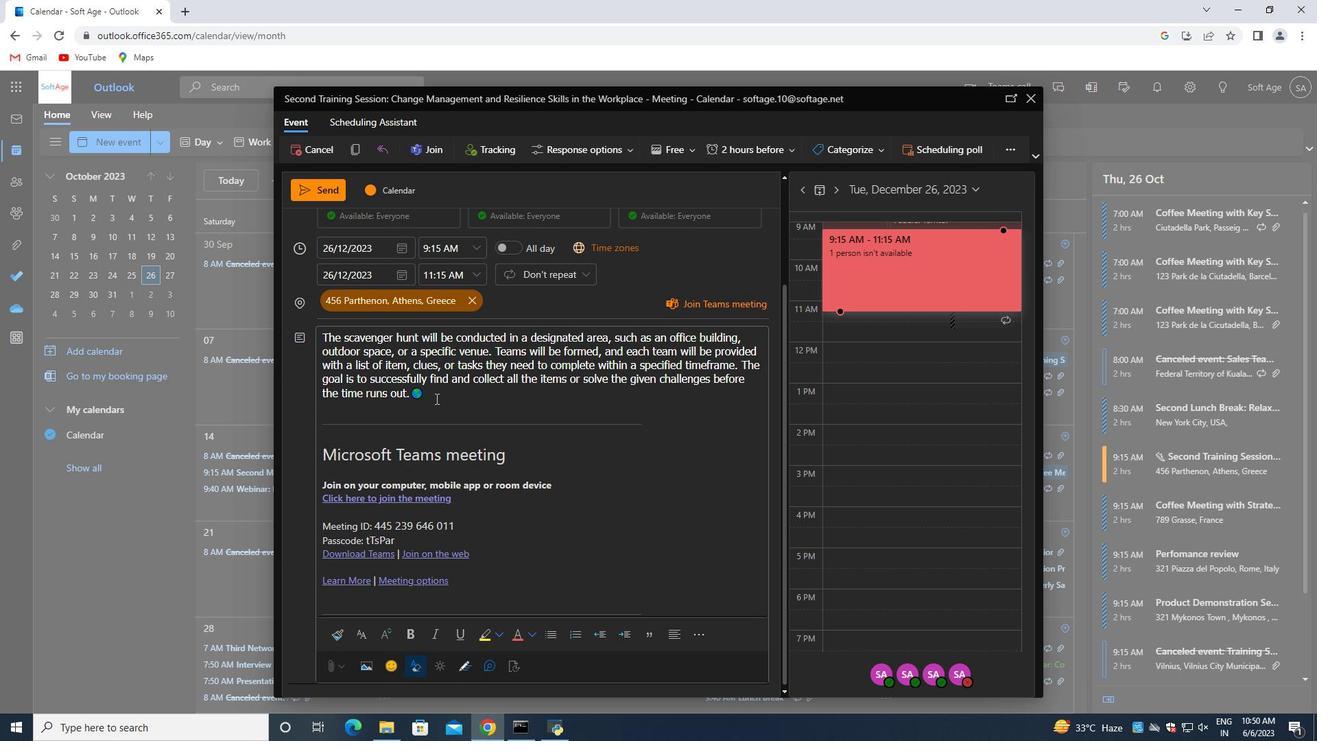 
Action: Mouse moved to (697, 637)
Screenshot: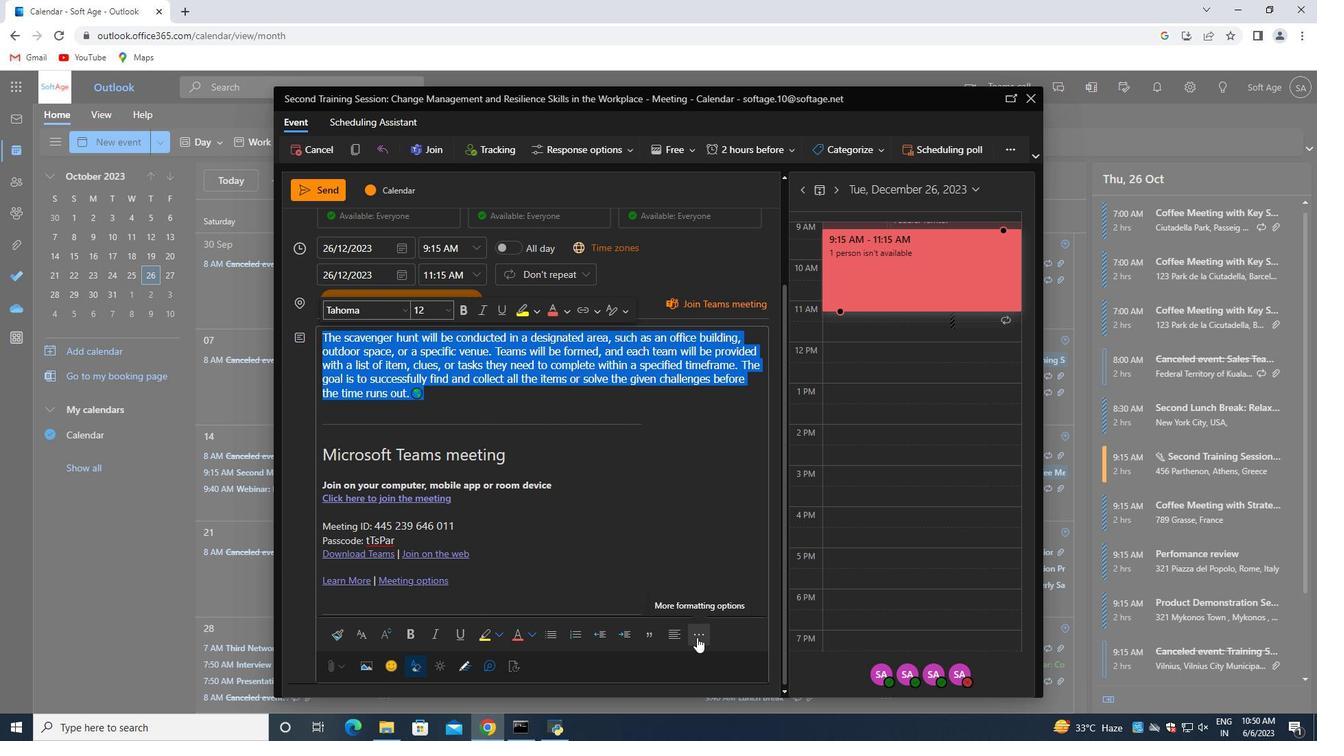 
Action: Mouse pressed left at (697, 637)
Screenshot: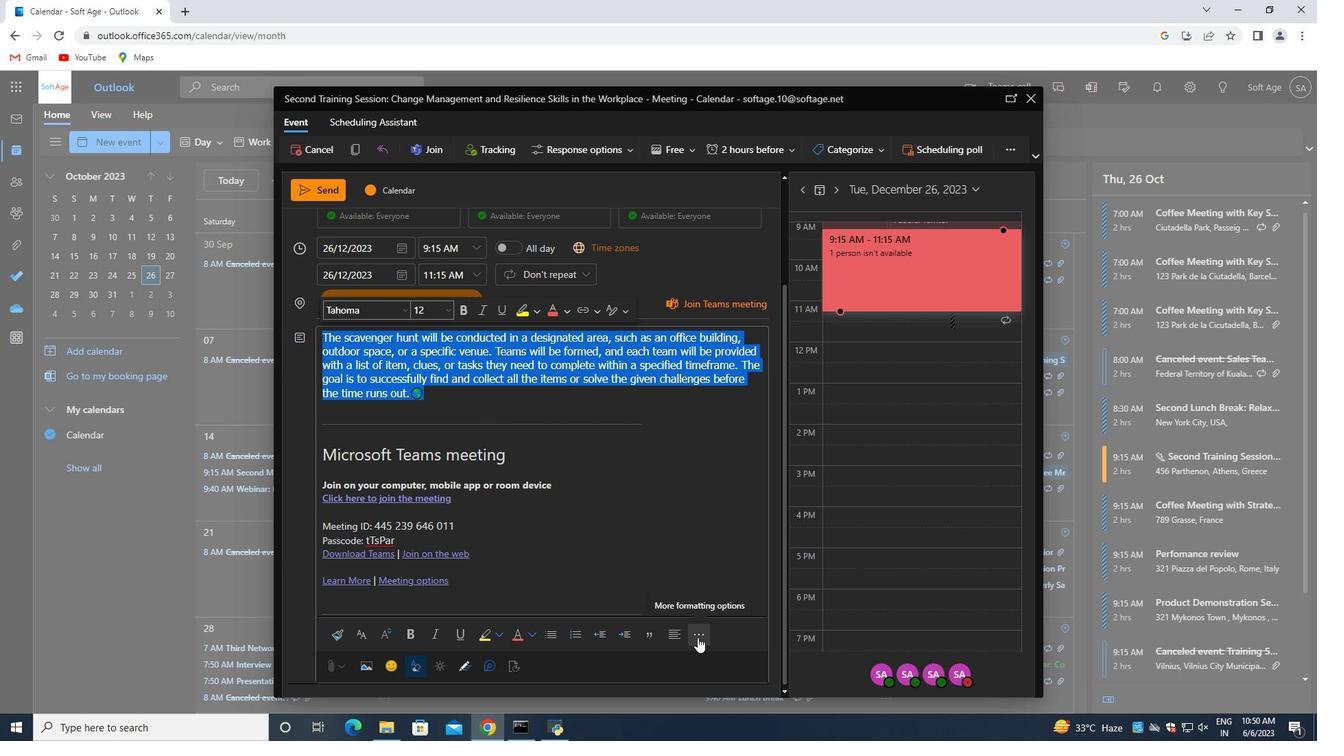 
Action: Mouse moved to (703, 566)
Screenshot: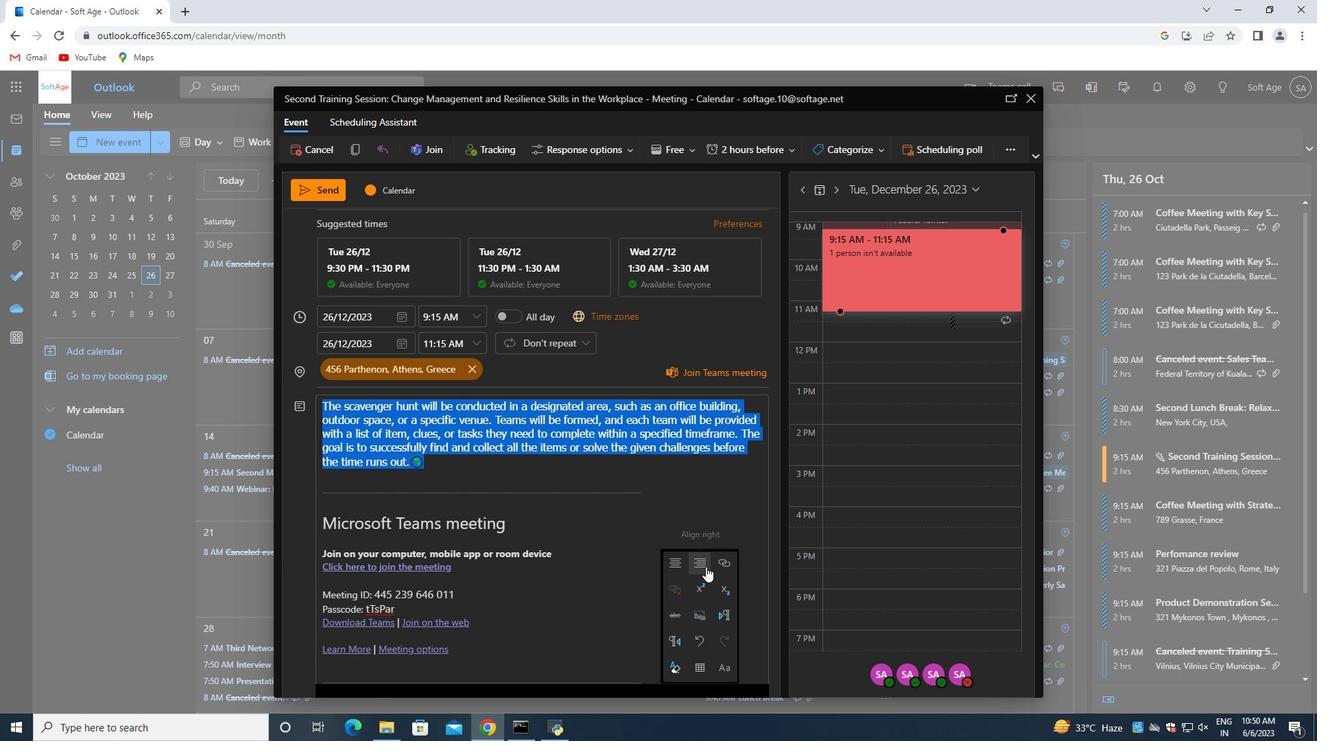 
Action: Mouse pressed left at (703, 566)
Screenshot: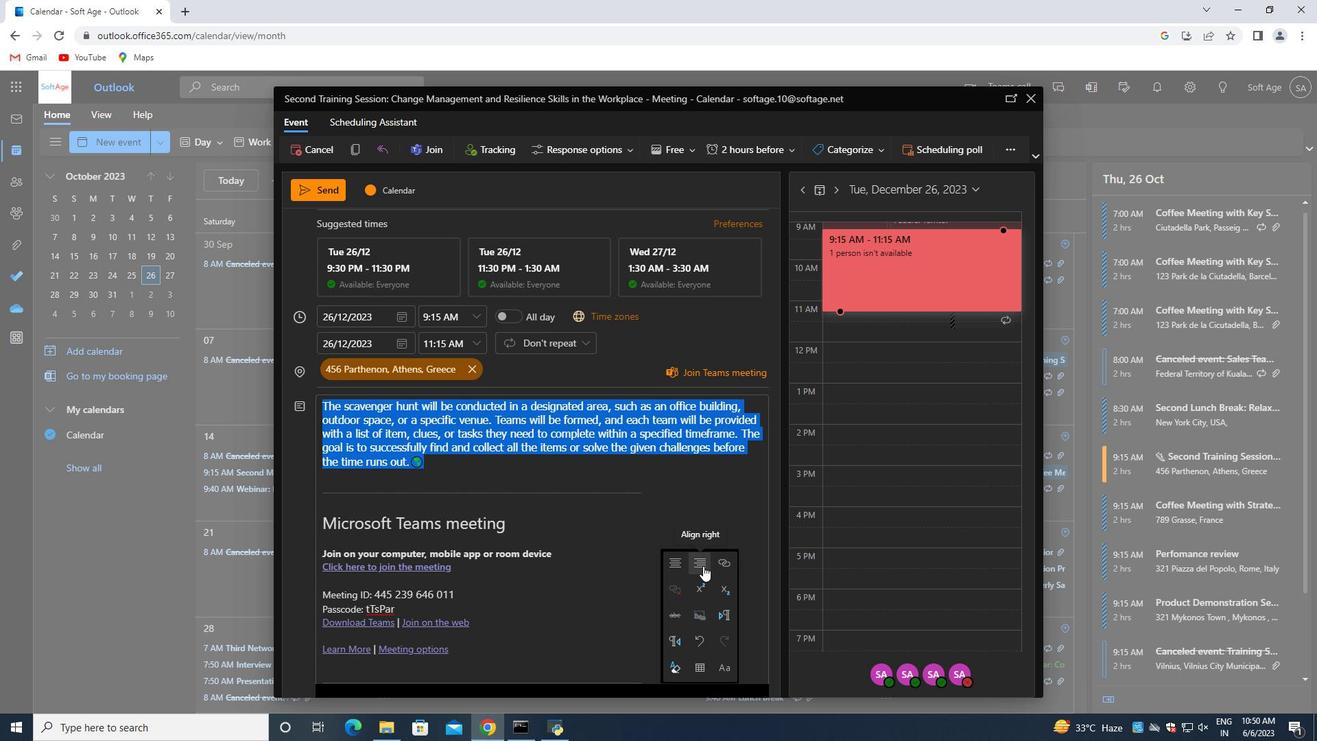 
Action: Mouse moved to (522, 595)
Screenshot: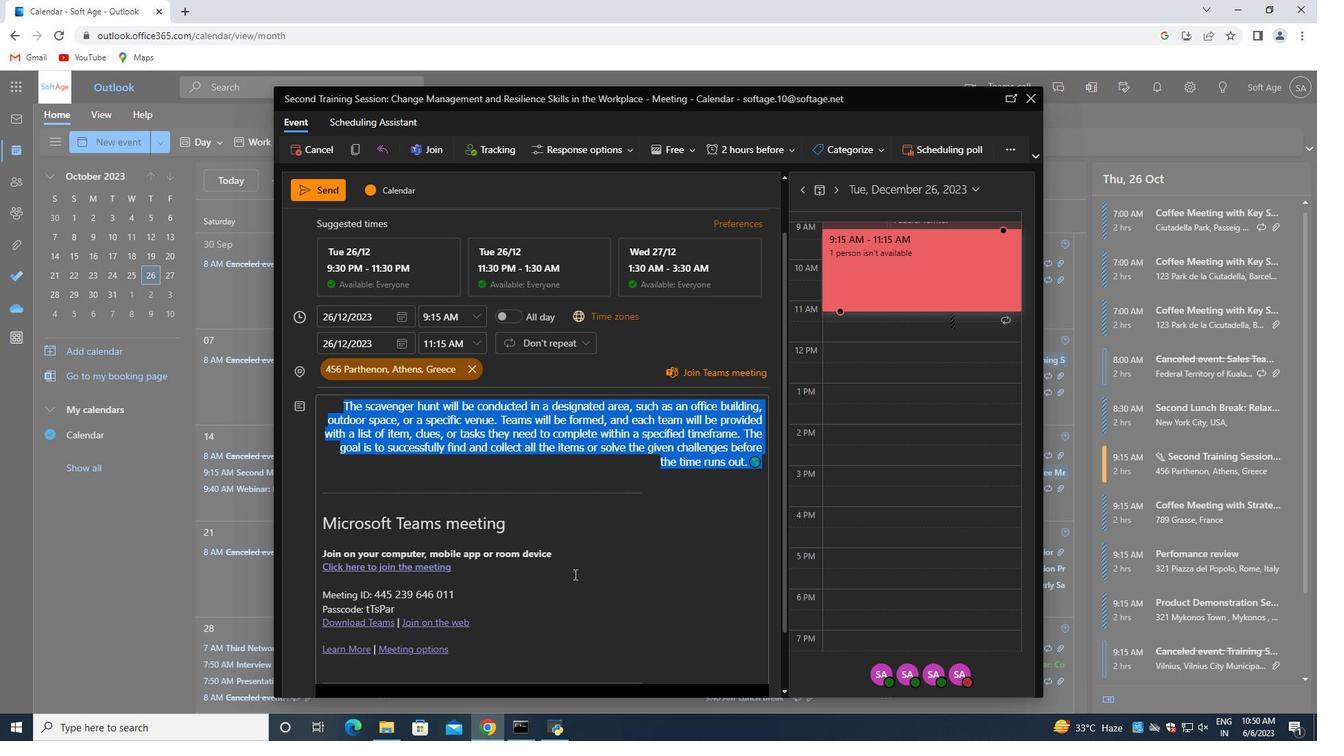 
Action: Mouse scrolled (532, 592) with delta (0, 0)
Screenshot: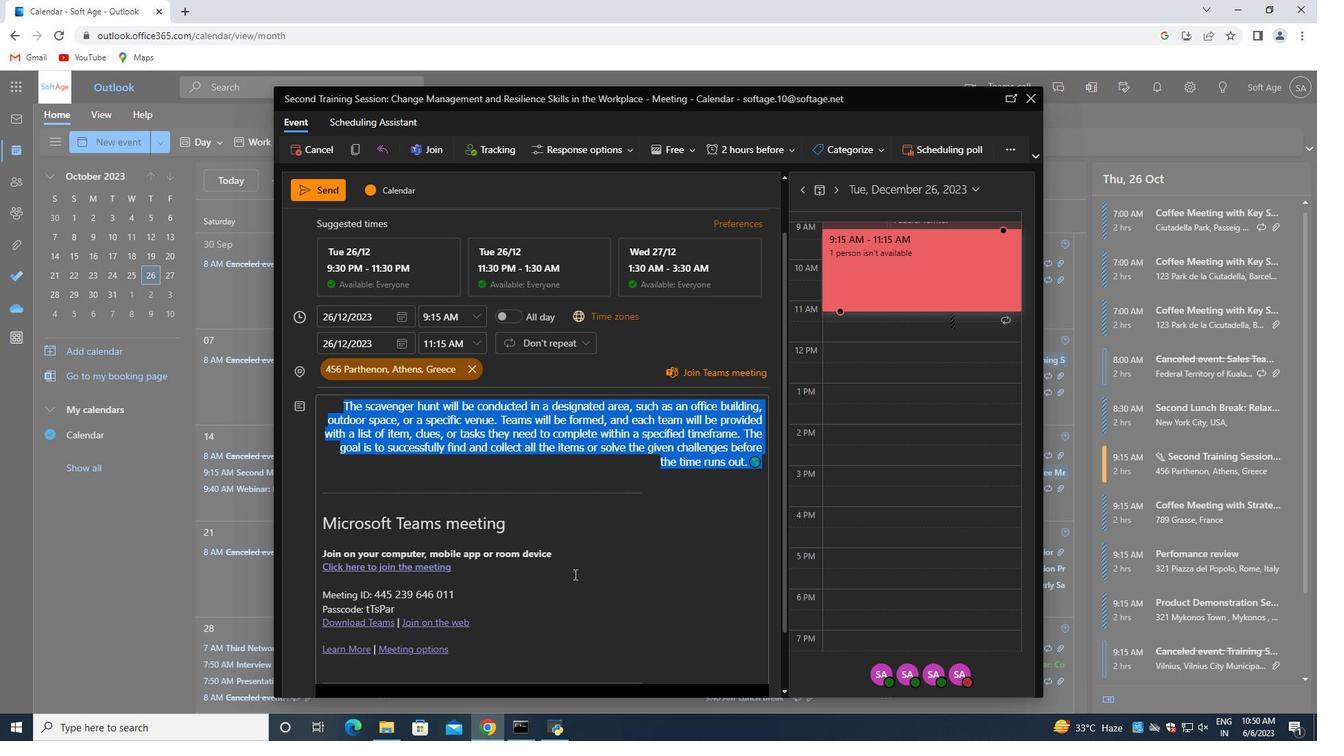 
Action: Mouse moved to (498, 601)
Screenshot: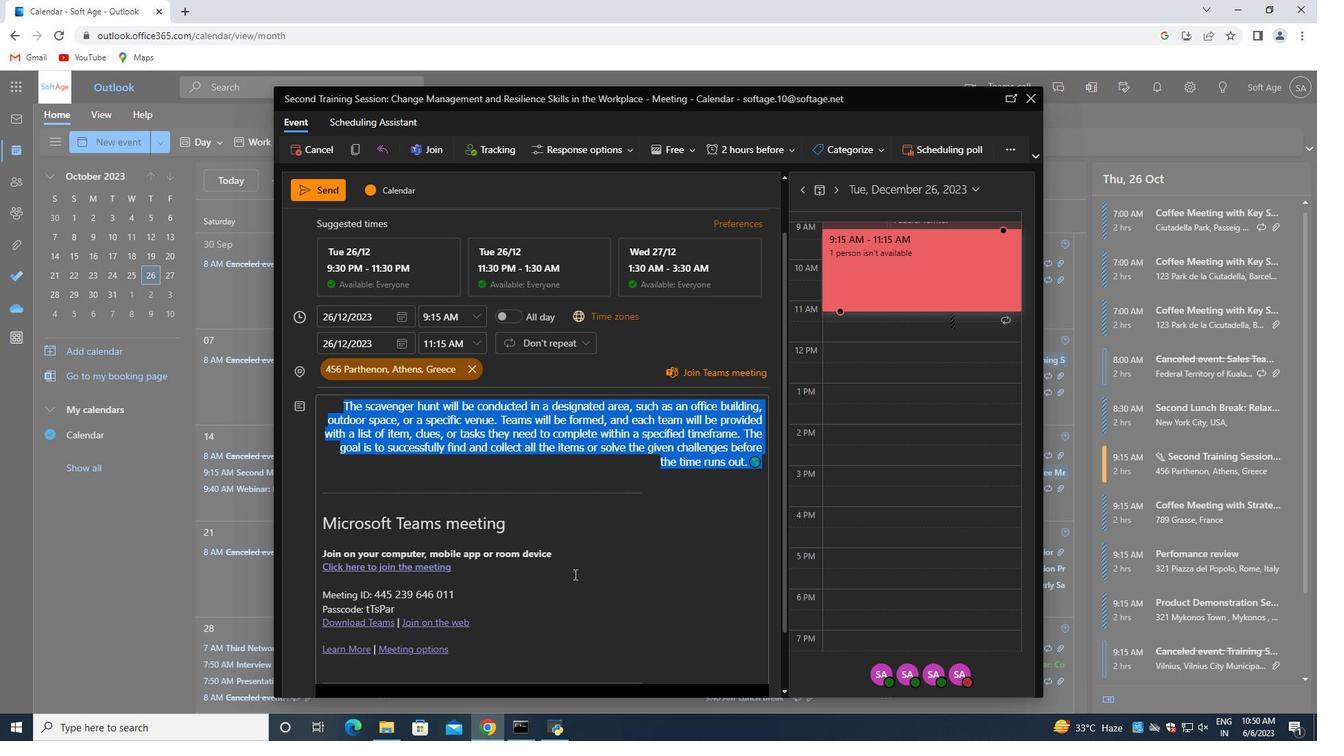 
Action: Mouse scrolled (498, 600) with delta (0, 0)
Screenshot: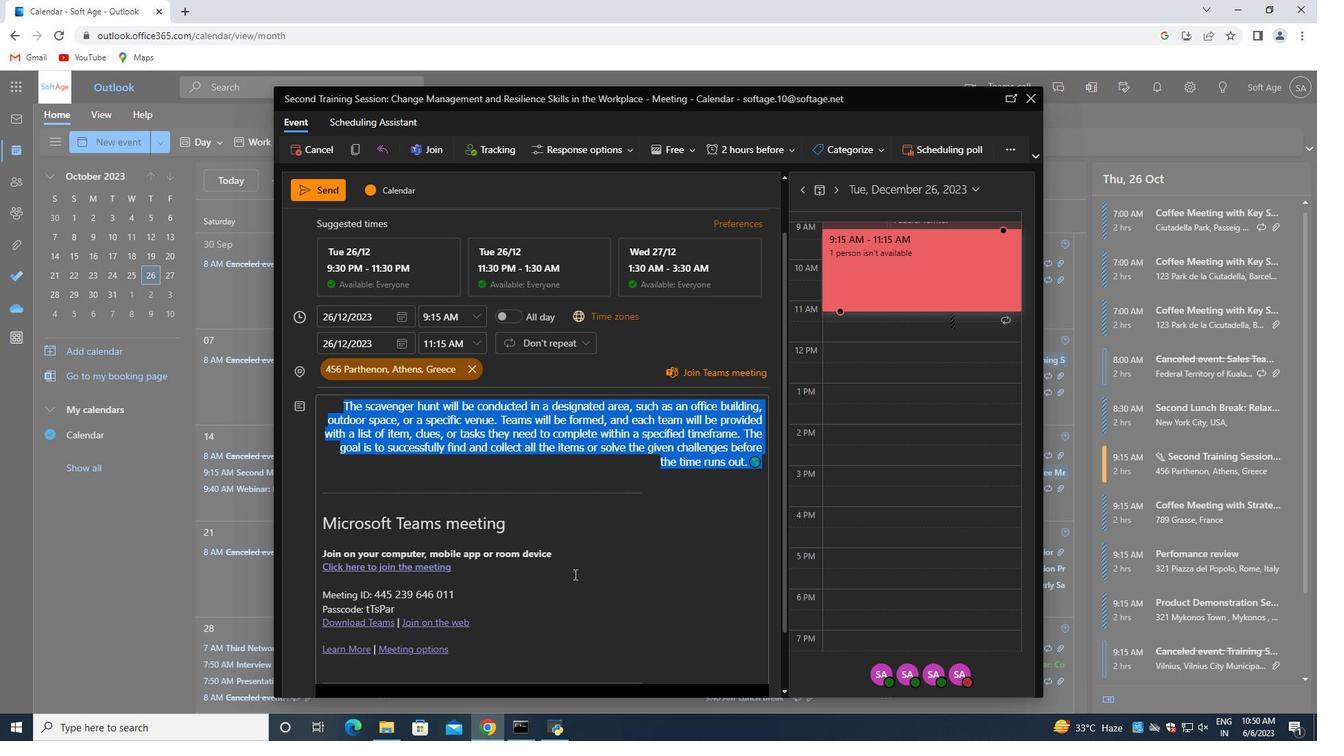 
Action: Mouse moved to (527, 631)
Screenshot: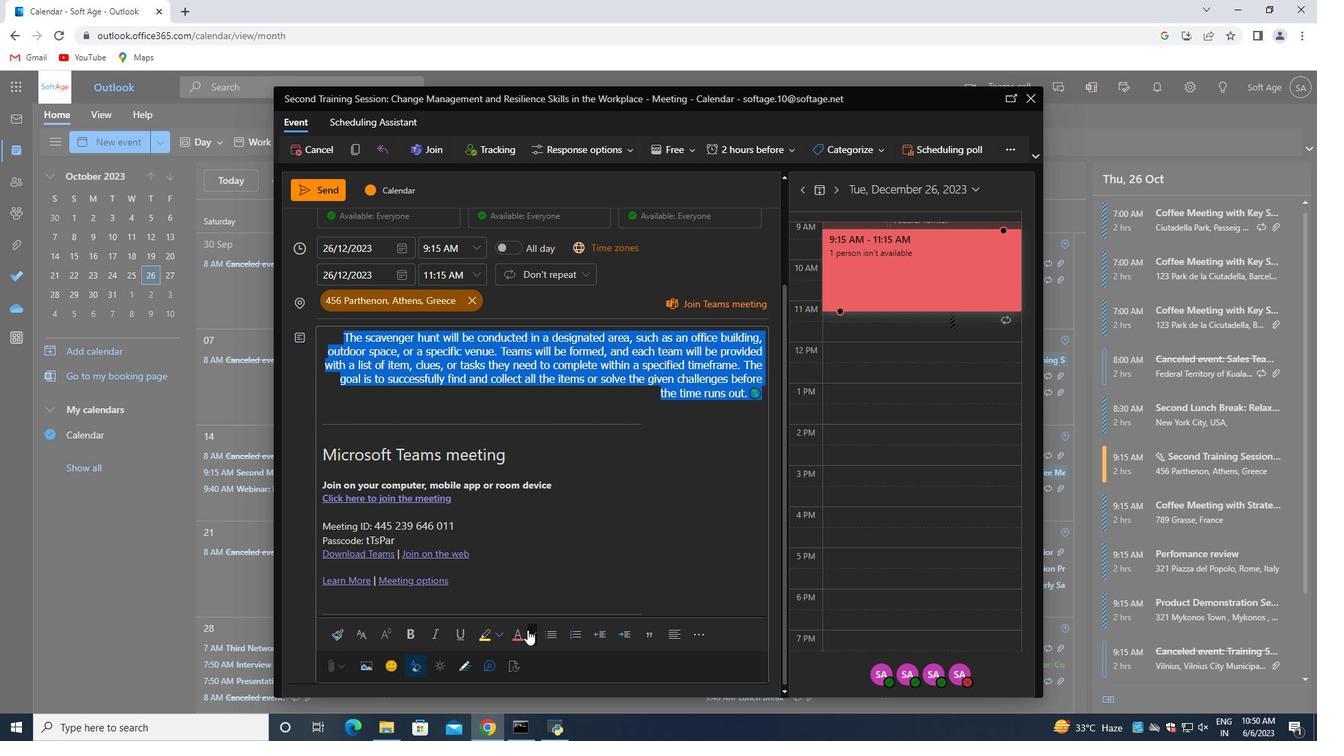 
Action: Mouse pressed left at (527, 631)
Screenshot: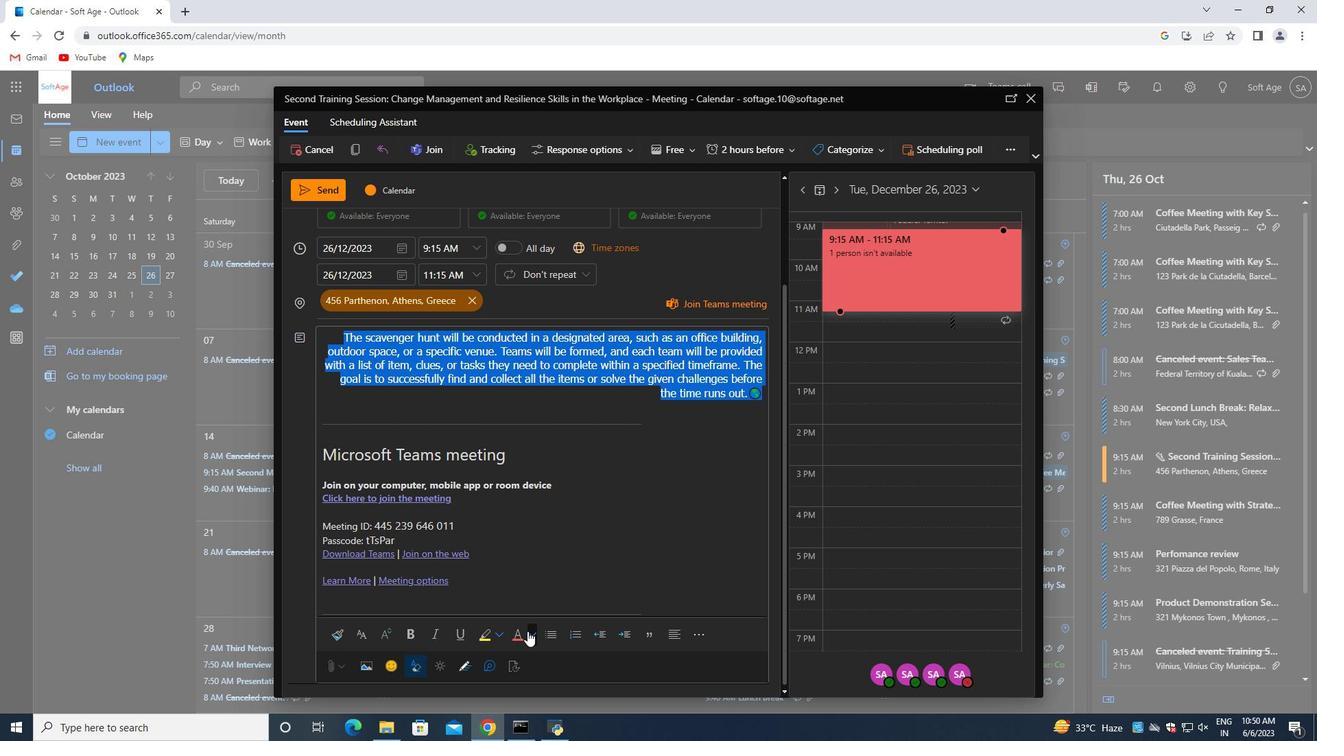 
Action: Mouse moved to (568, 602)
Screenshot: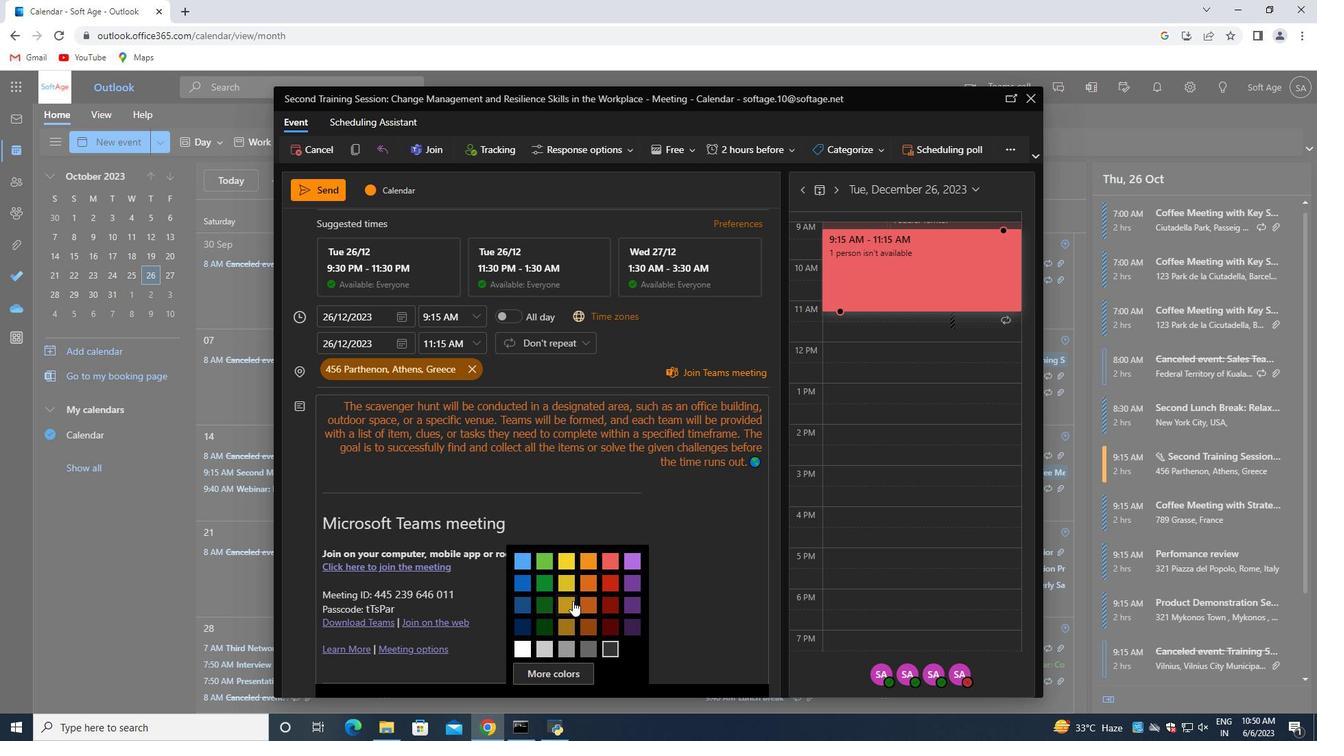 
Action: Mouse pressed left at (568, 602)
Screenshot: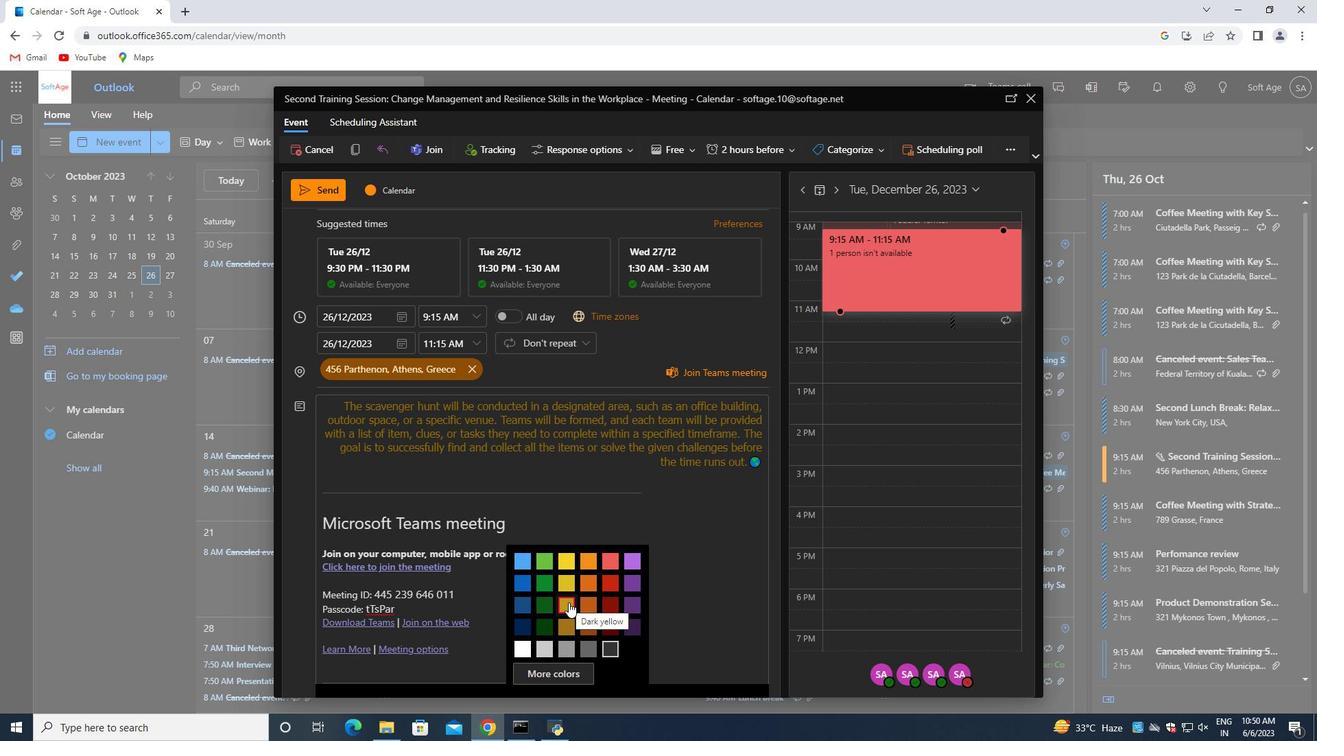 
Action: Mouse moved to (701, 494)
Screenshot: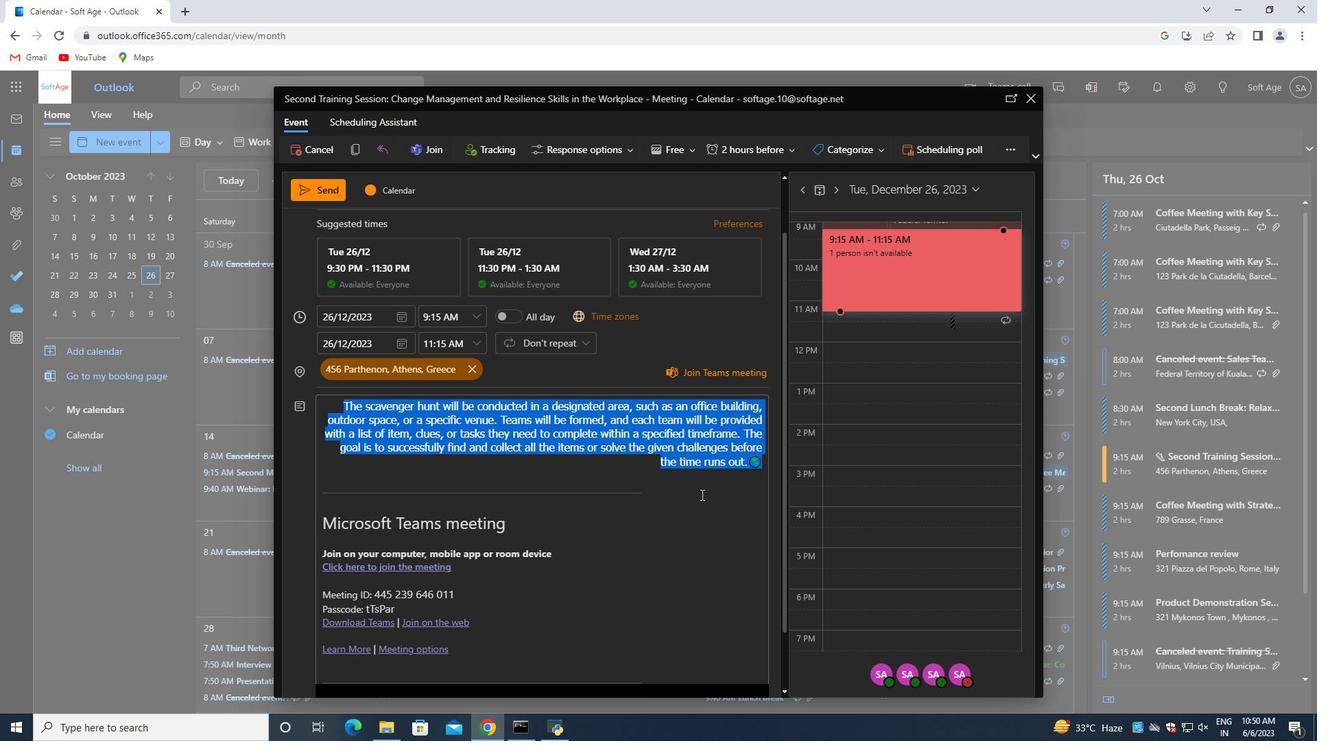 
Action: Mouse pressed left at (701, 494)
Screenshot: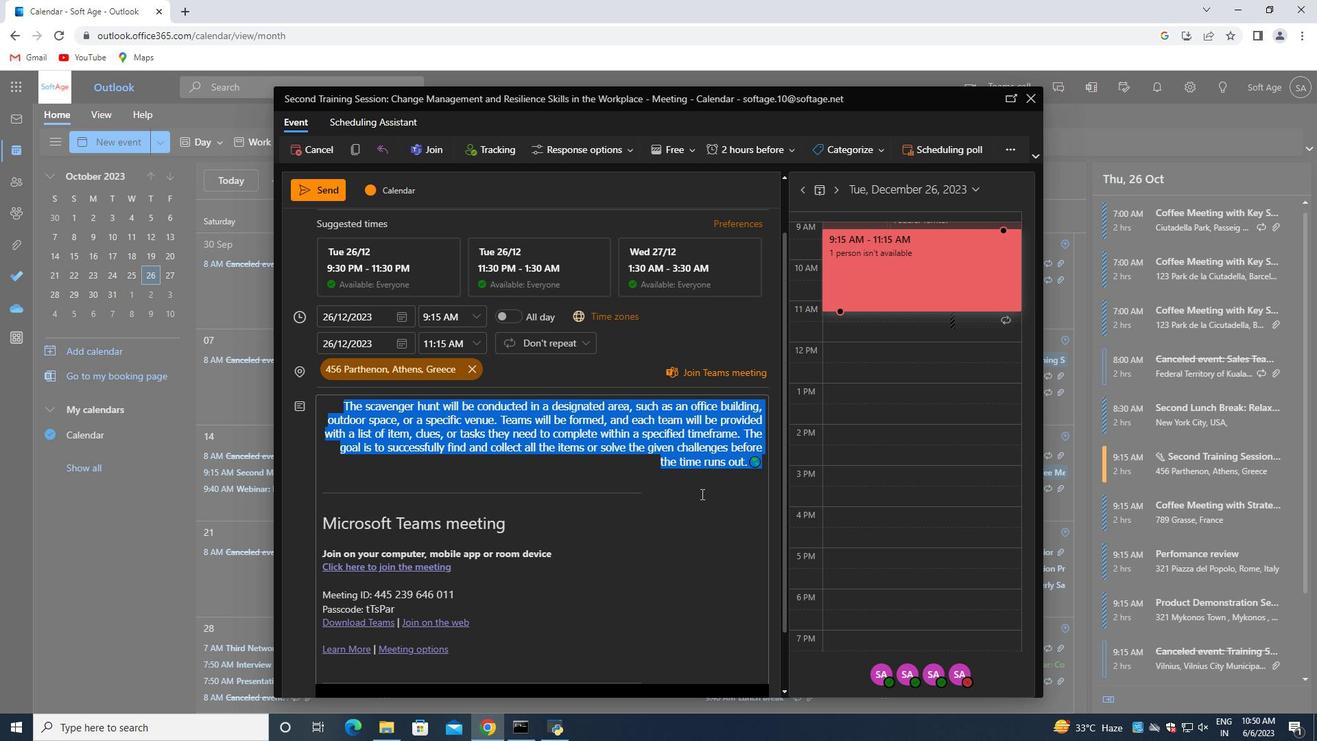 
Action: Mouse scrolled (701, 494) with delta (0, 0)
Screenshot: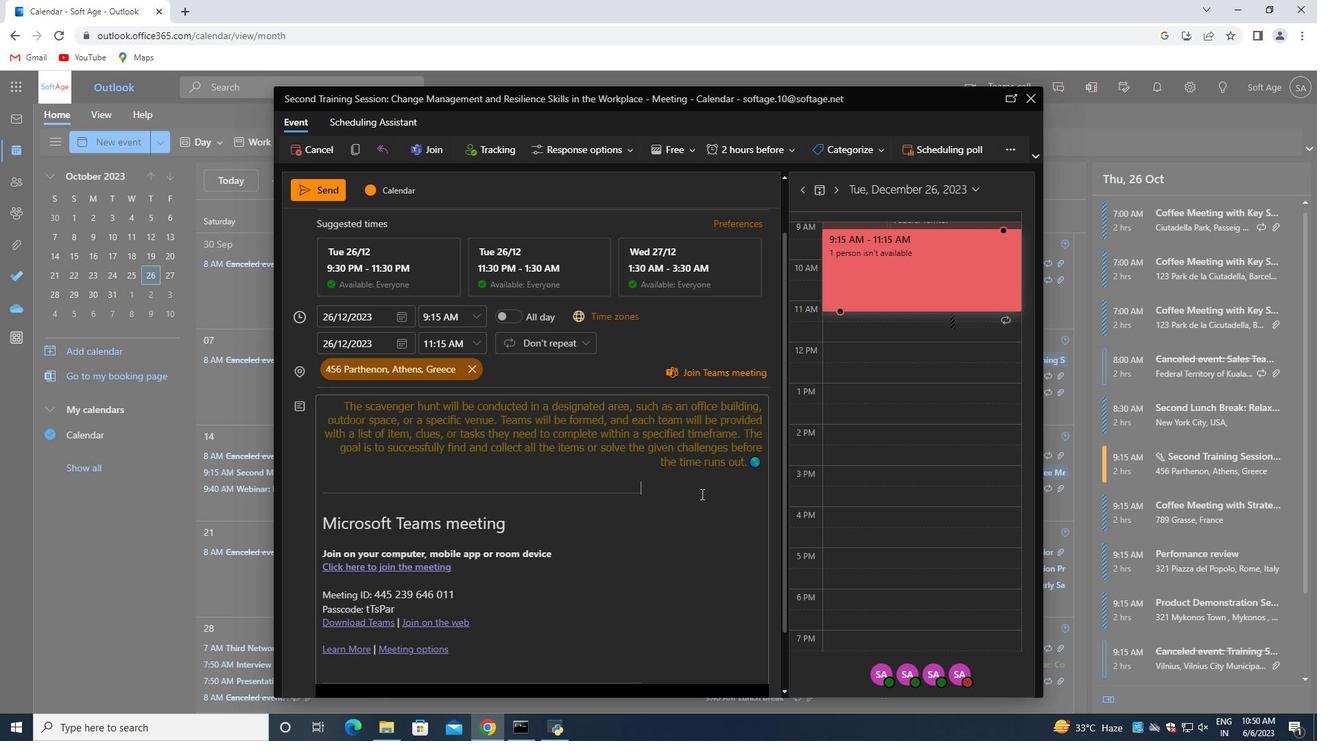 
Action: Mouse scrolled (701, 494) with delta (0, 0)
Screenshot: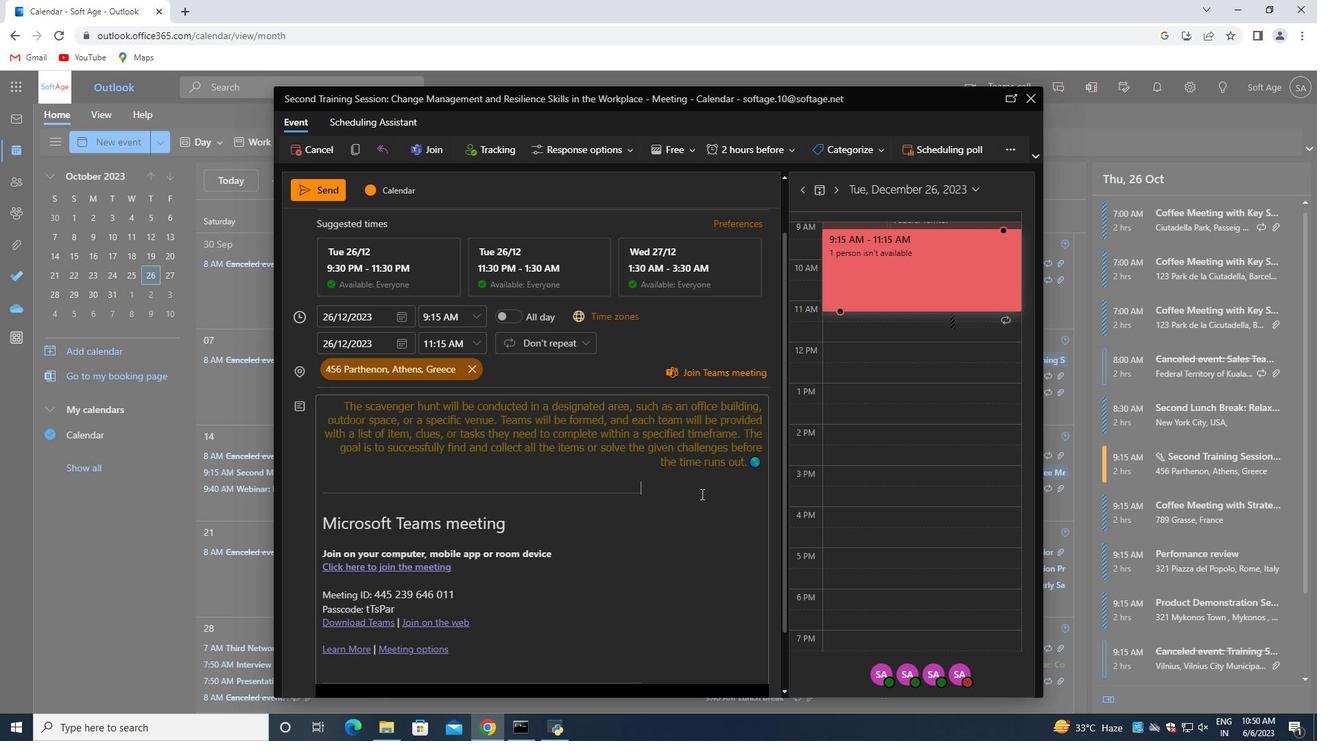 
Action: Mouse scrolled (701, 494) with delta (0, 0)
Screenshot: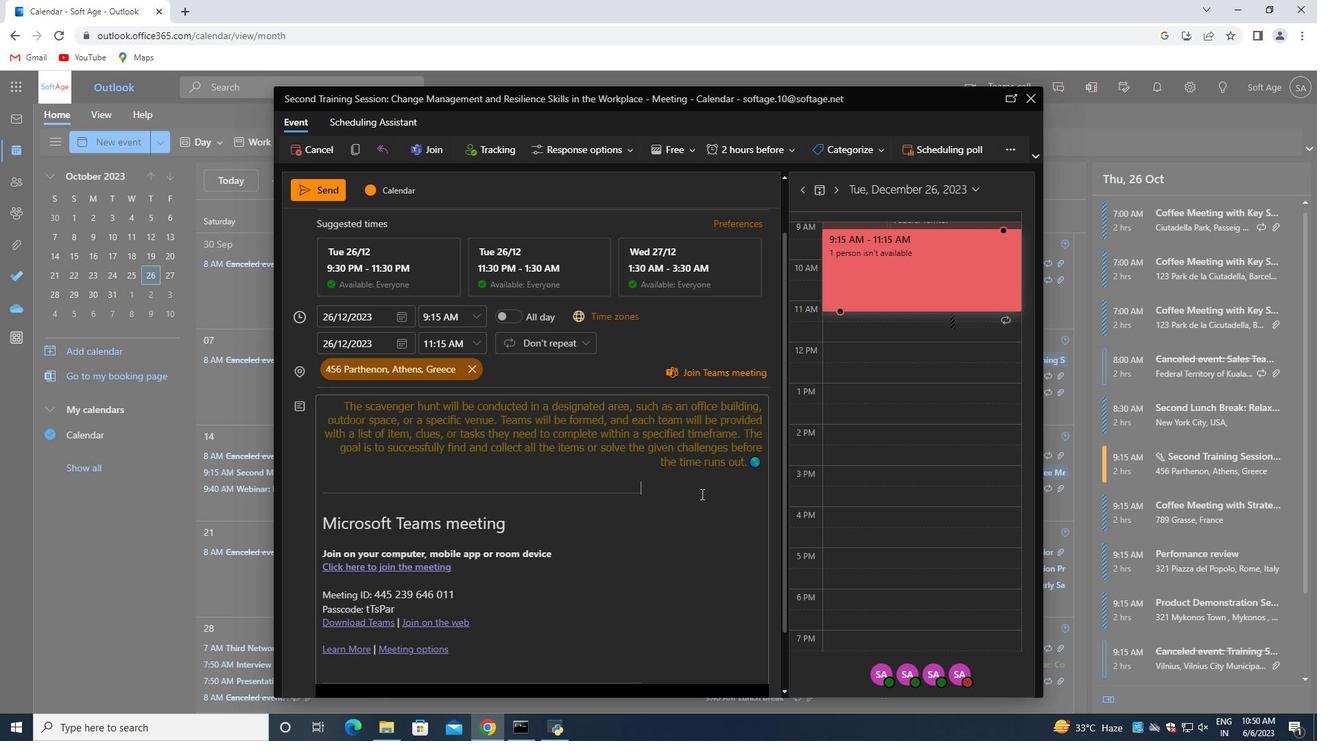 
Action: Mouse scrolled (701, 494) with delta (0, 0)
Screenshot: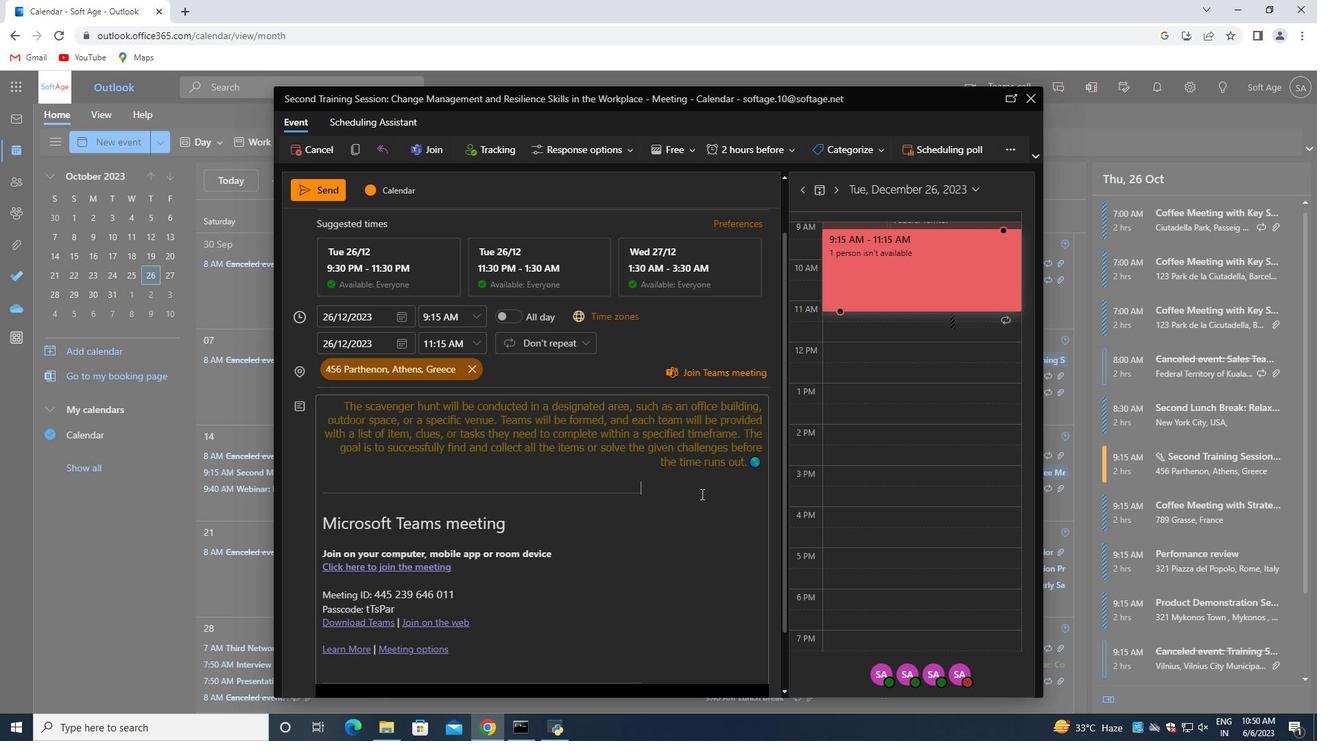 
Action: Mouse scrolled (701, 494) with delta (0, 0)
Screenshot: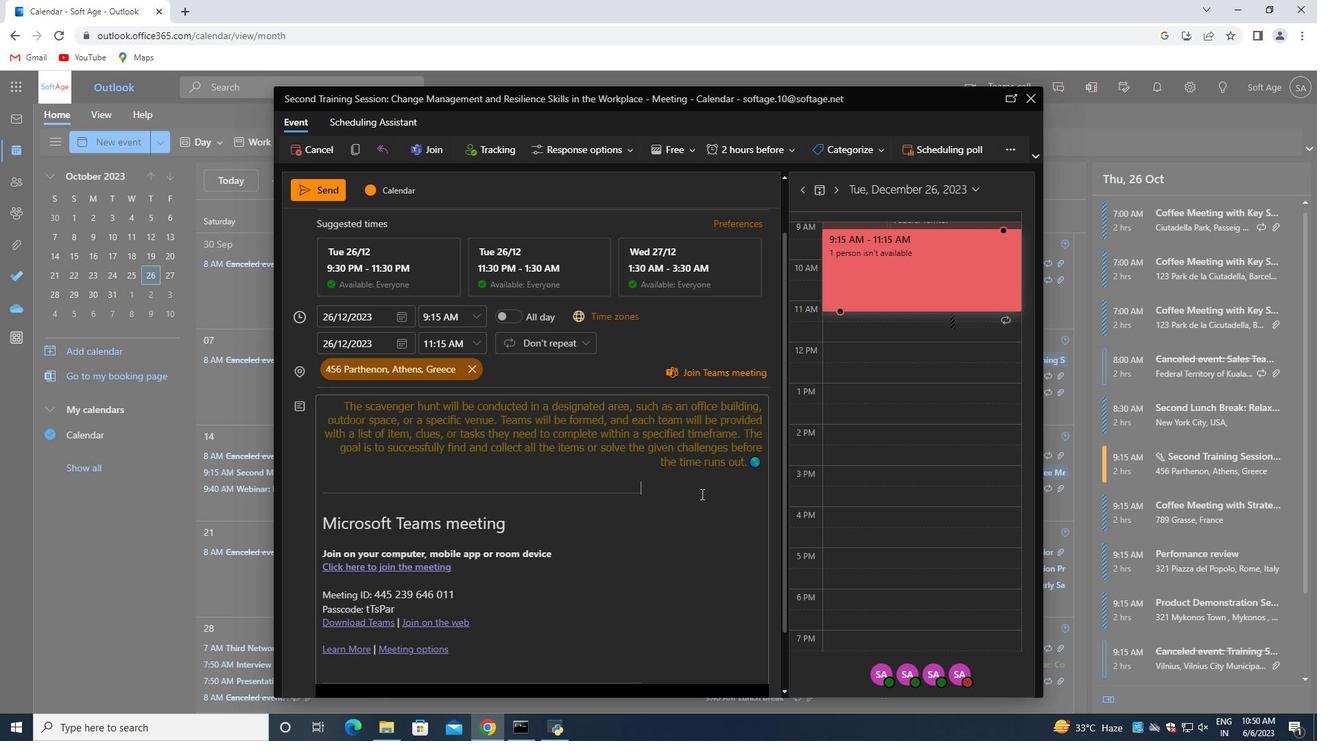 
Action: Mouse moved to (297, 225)
Screenshot: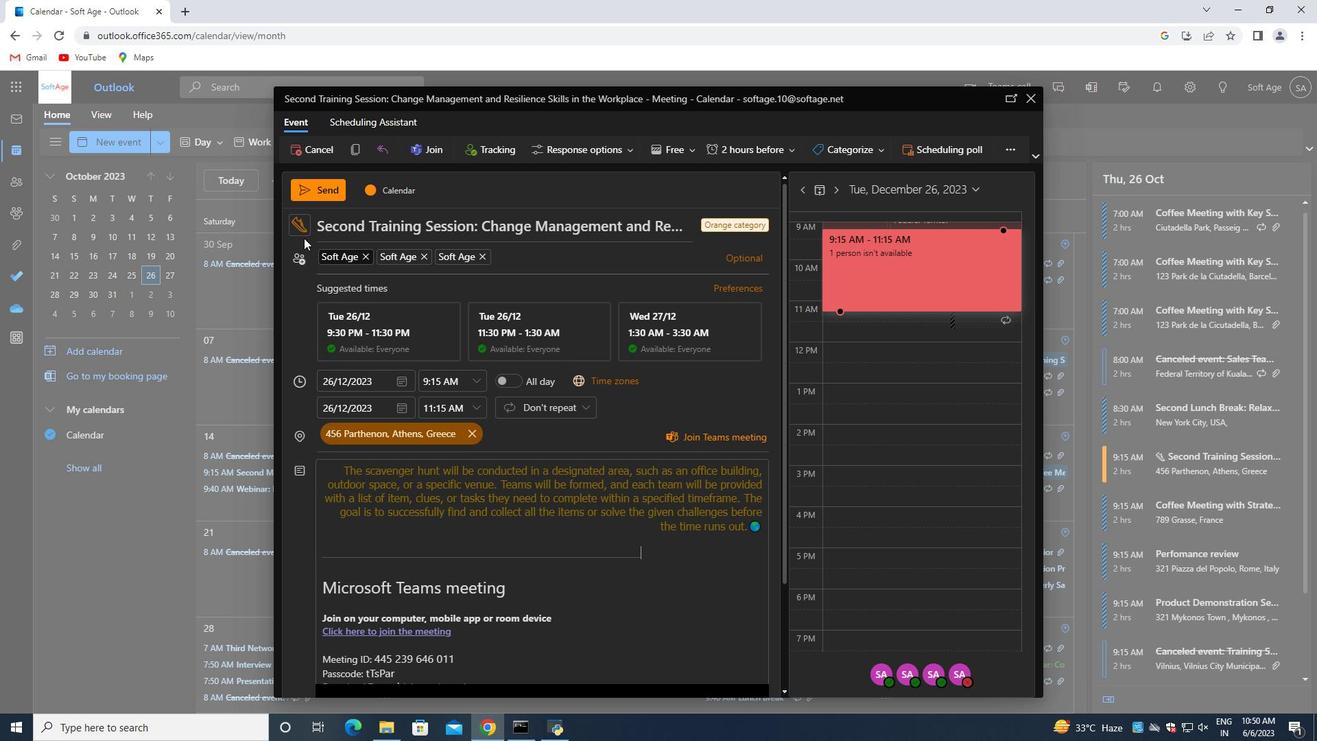 
Action: Mouse pressed left at (297, 225)
Screenshot: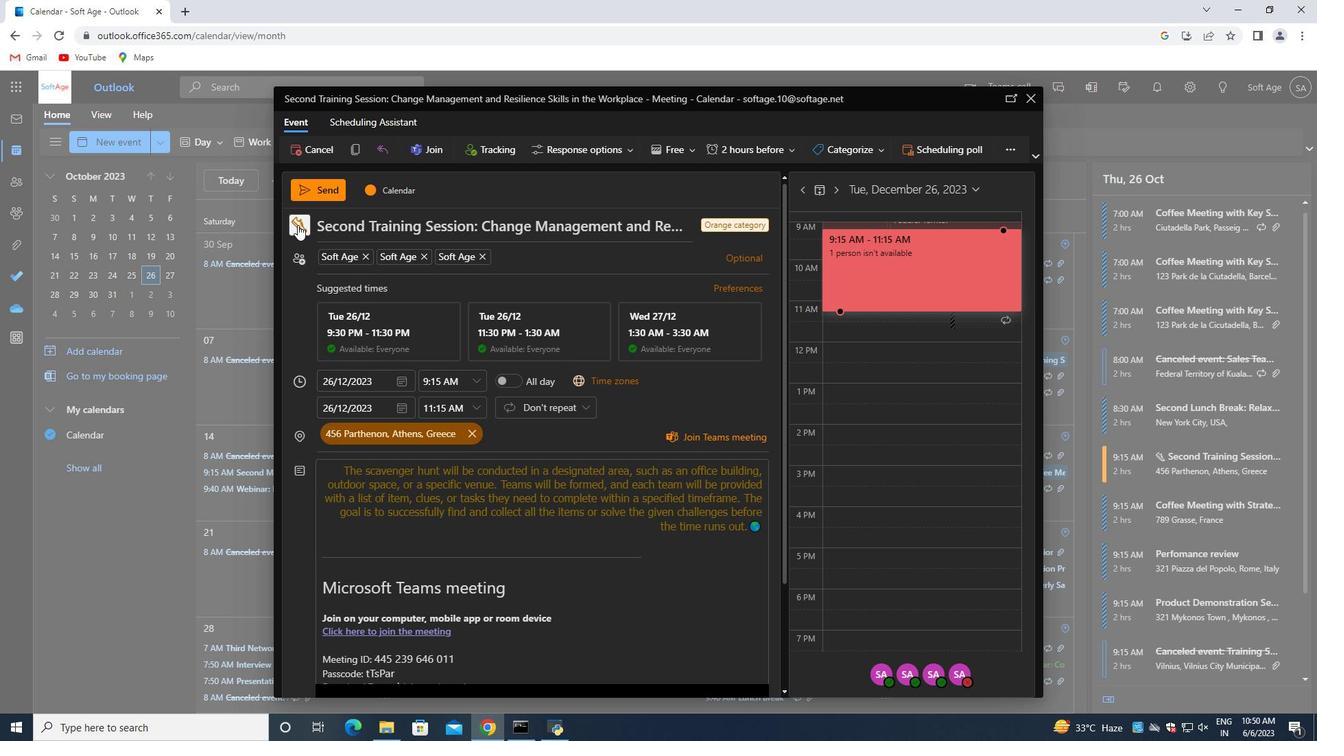 
Action: Mouse moved to (497, 303)
Screenshot: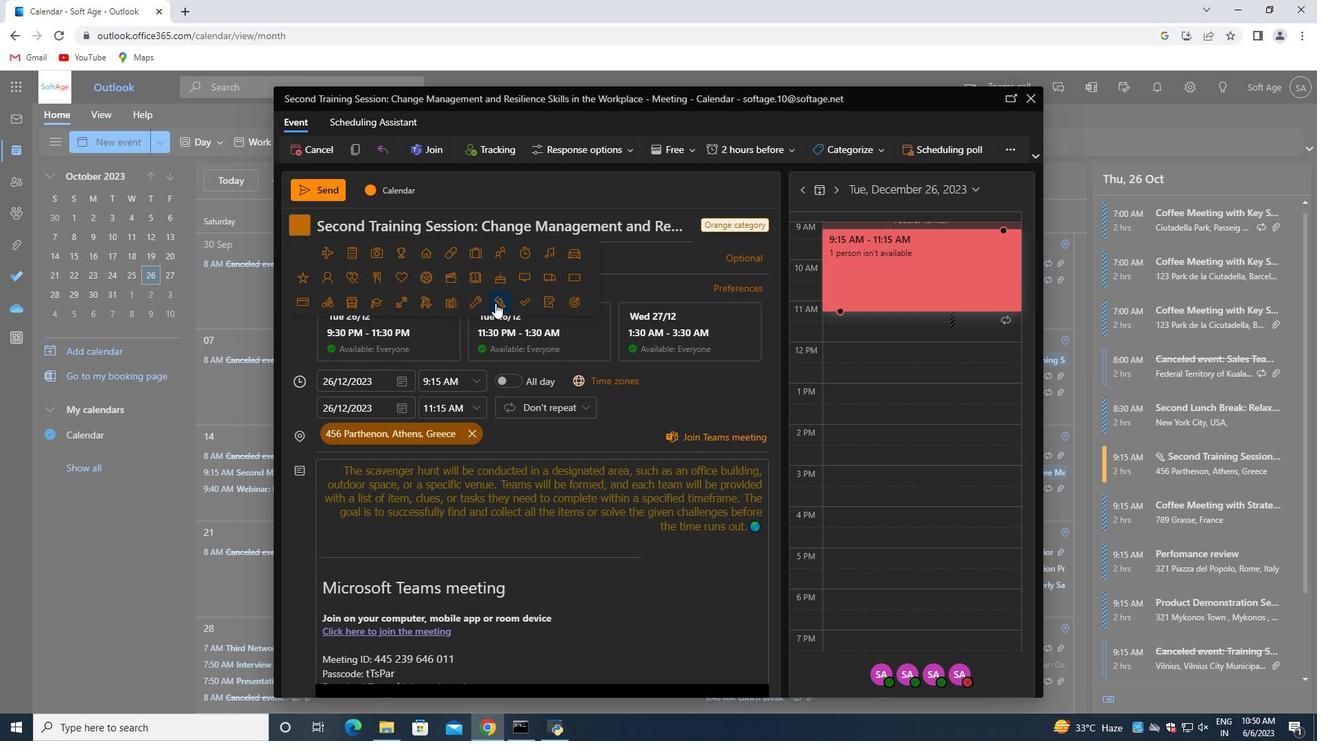 
Action: Mouse pressed left at (497, 303)
Screenshot: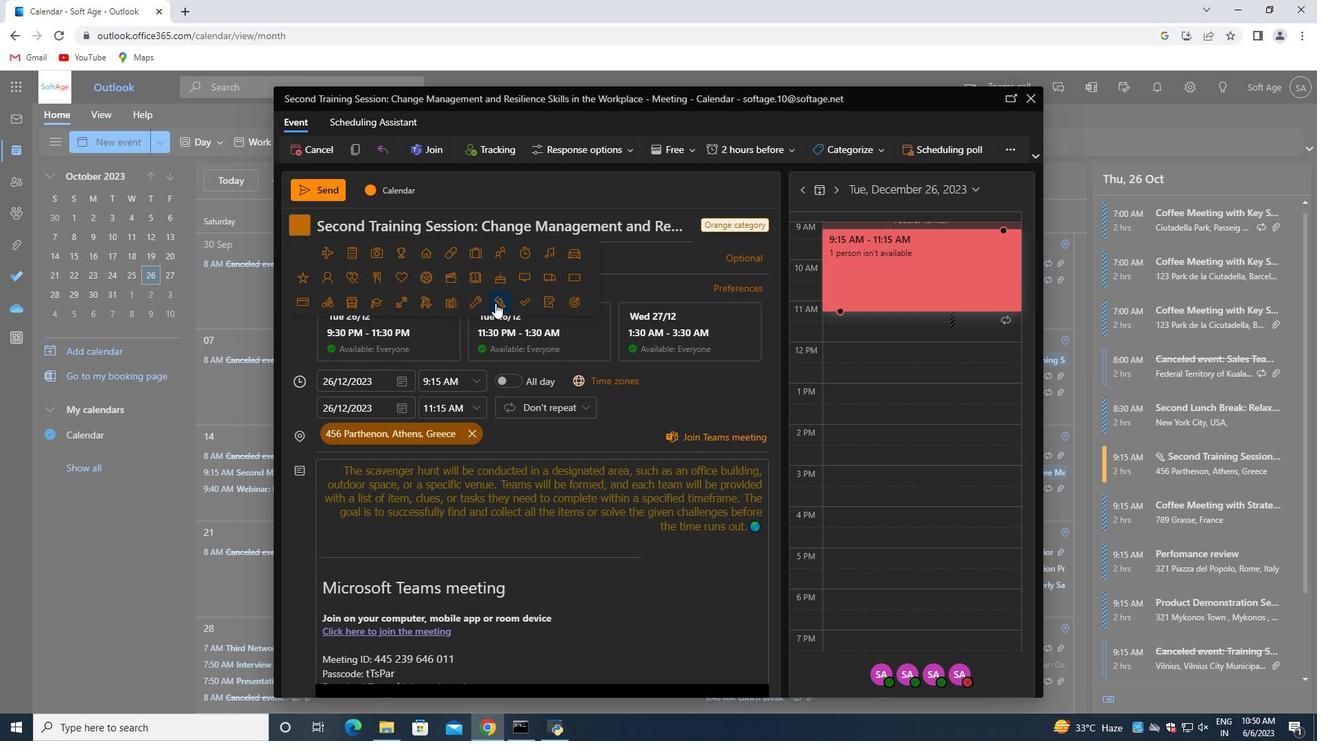 
Action: Mouse moved to (321, 188)
Screenshot: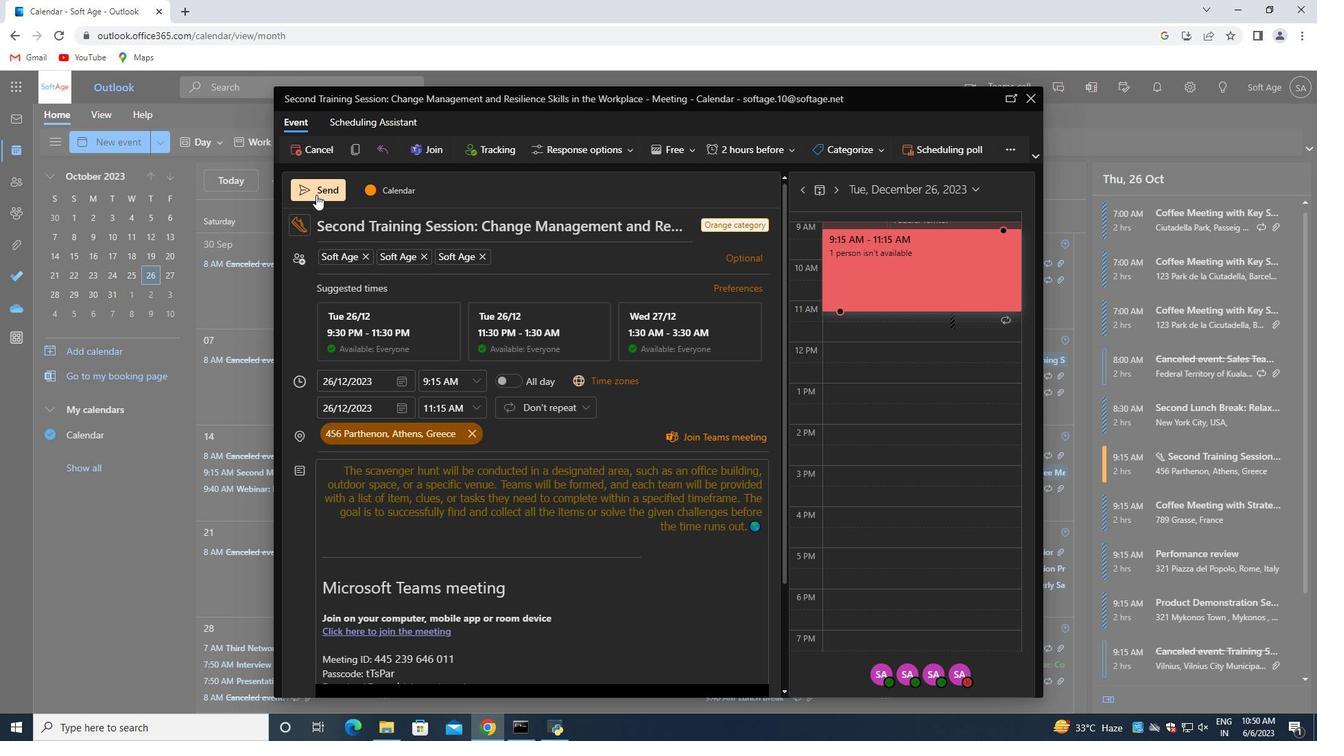 
Action: Mouse pressed left at (321, 188)
Screenshot: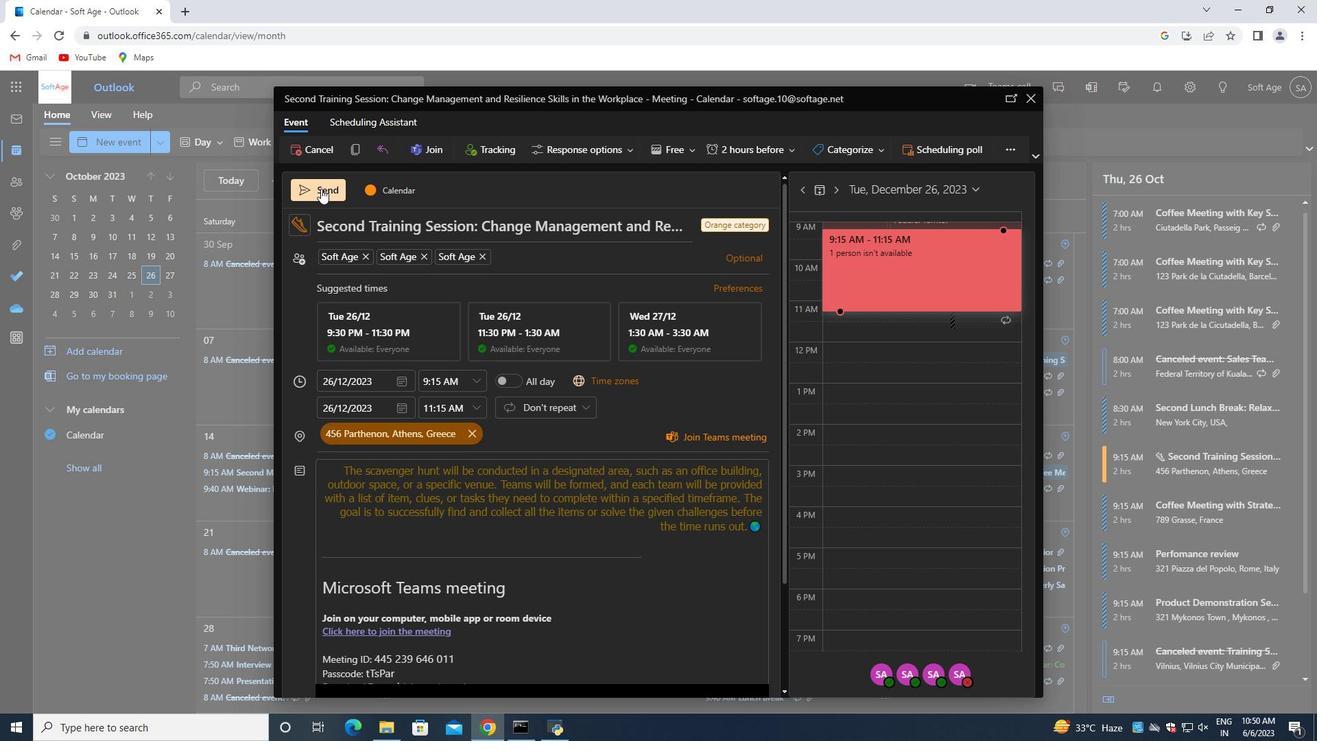 
